 Task: nan
Action: Mouse moved to (761, 692)
Screenshot: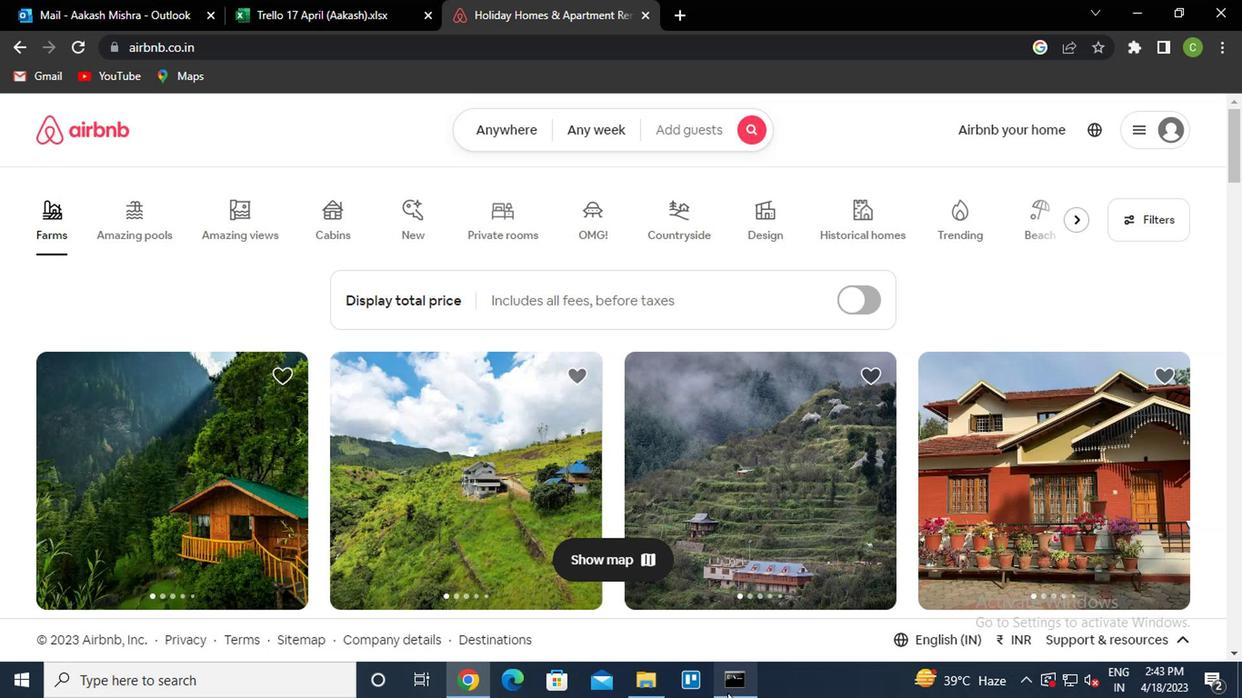 
Action: Mouse scrolled (761, 693) with delta (0, 1)
Screenshot: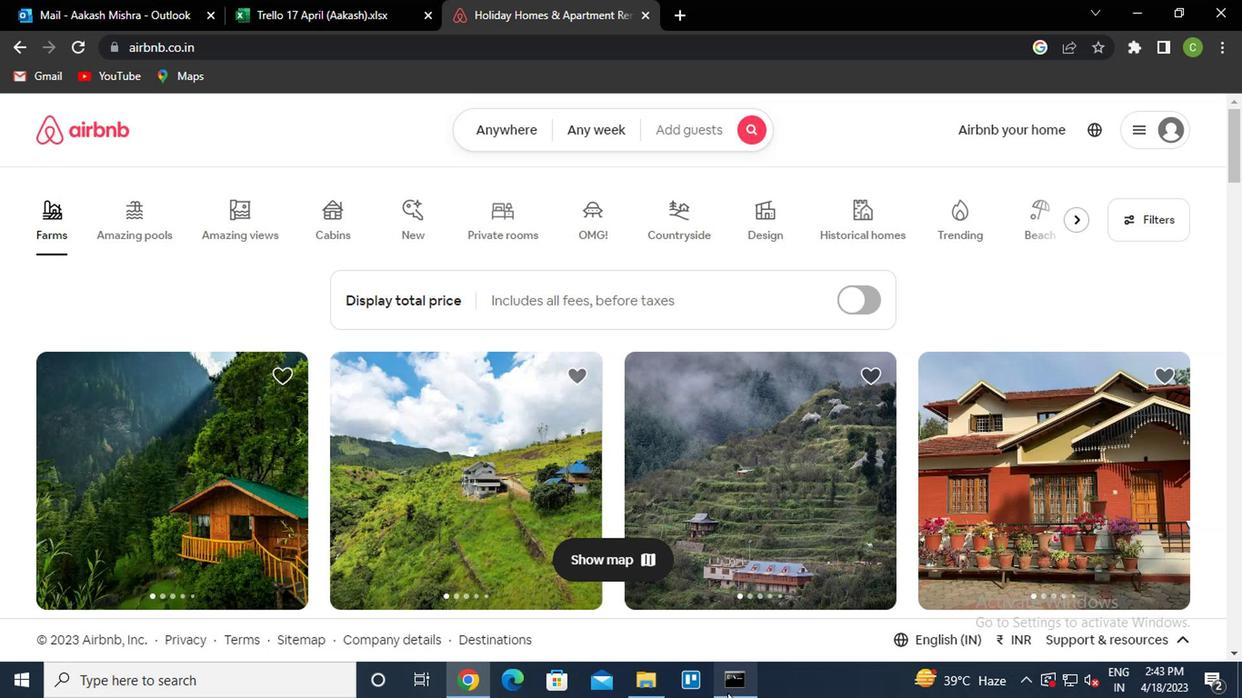 
Action: Mouse moved to (508, 140)
Screenshot: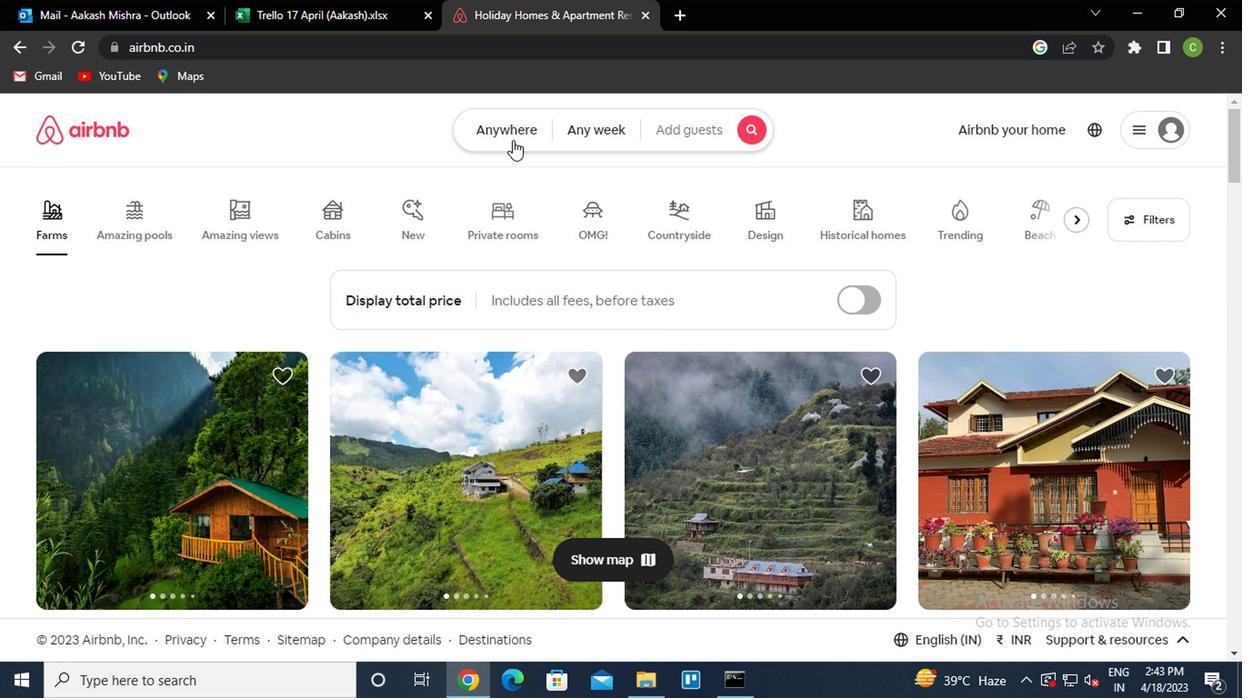 
Action: Mouse pressed left at (508, 140)
Screenshot: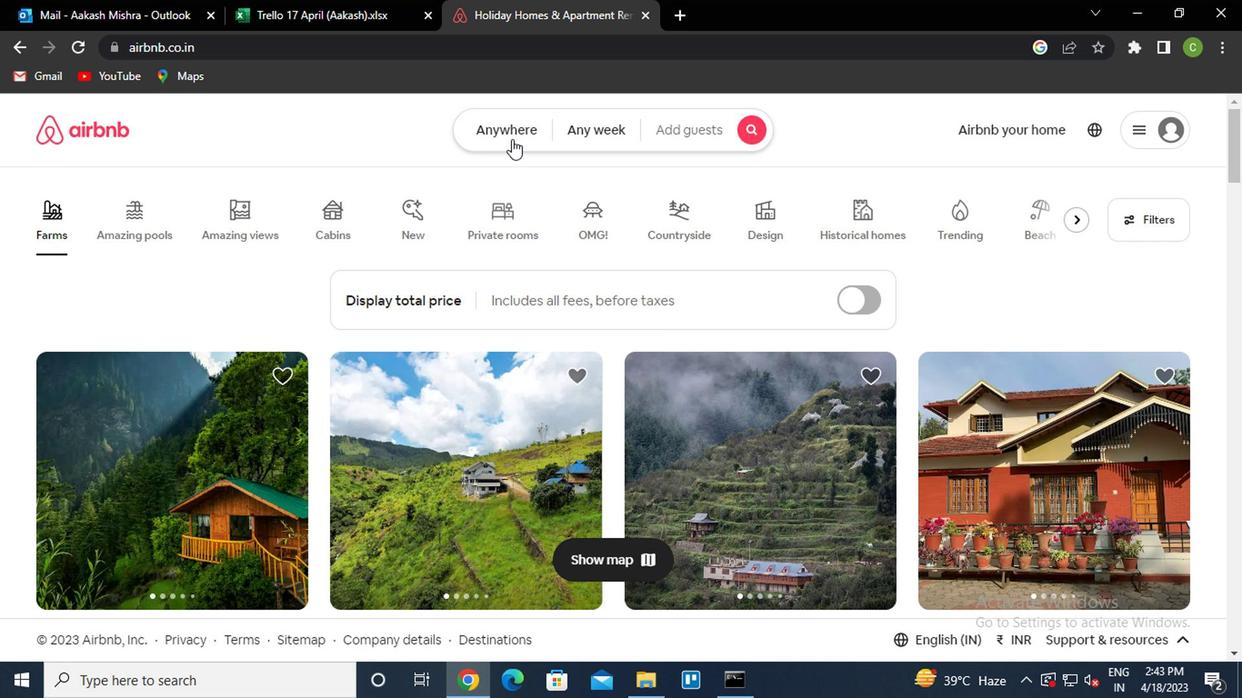 
Action: Mouse moved to (432, 209)
Screenshot: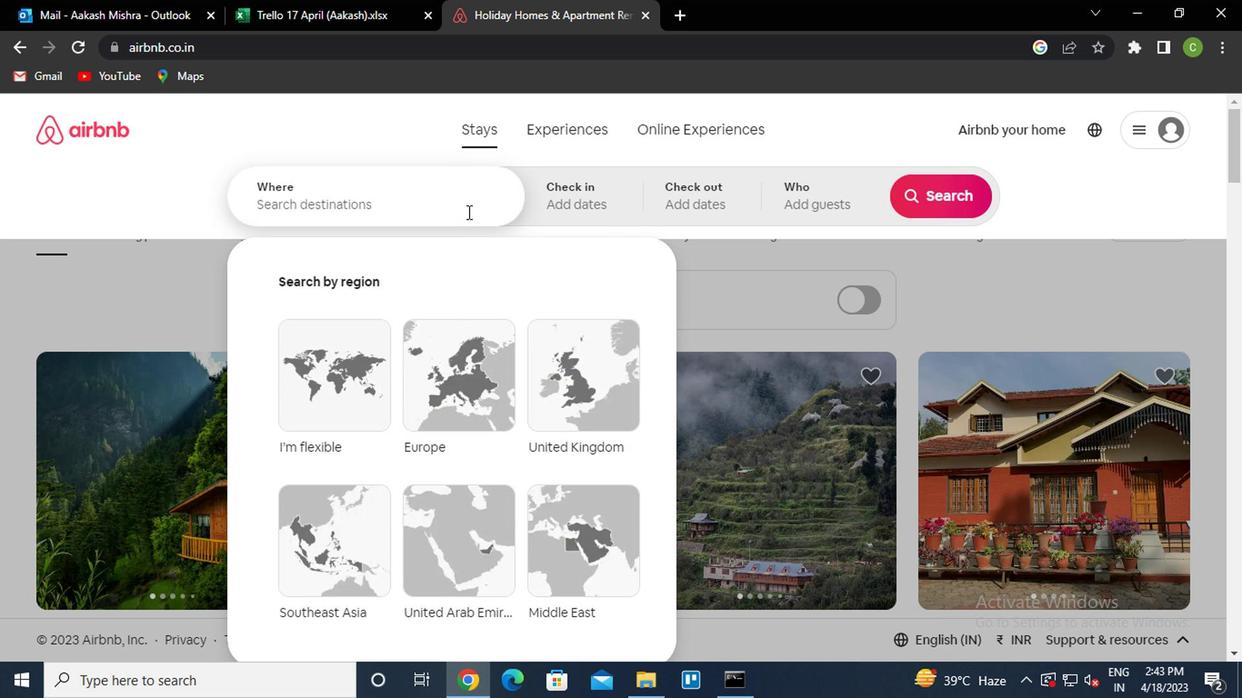 
Action: Mouse pressed left at (432, 209)
Screenshot: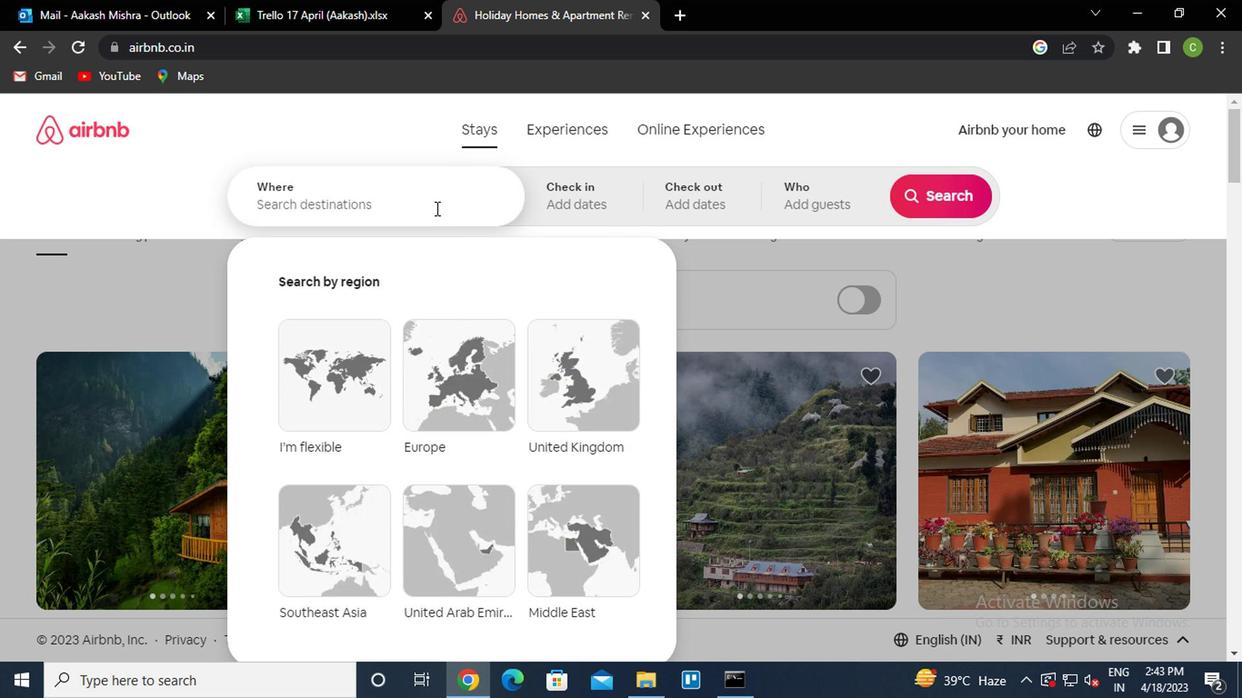 
Action: Key pressed j<Key.caps_lock>aboatao<Key.space>brazil<Key.down><Key.enter>
Screenshot: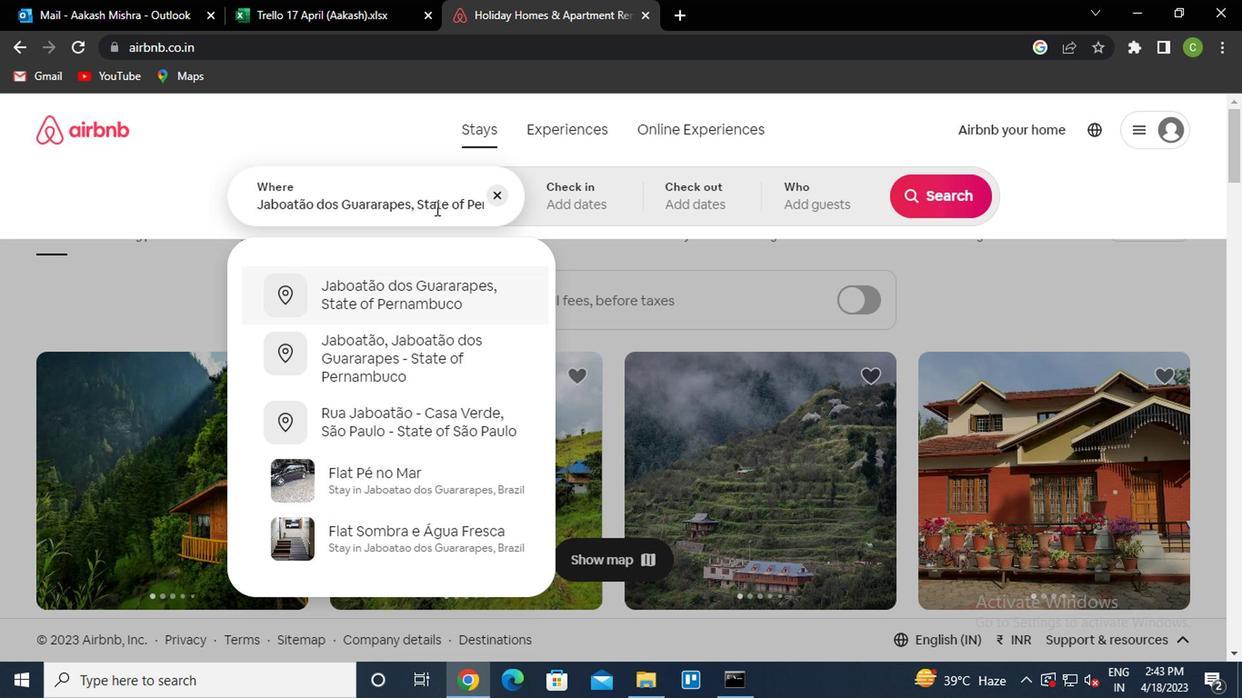 
Action: Mouse moved to (935, 332)
Screenshot: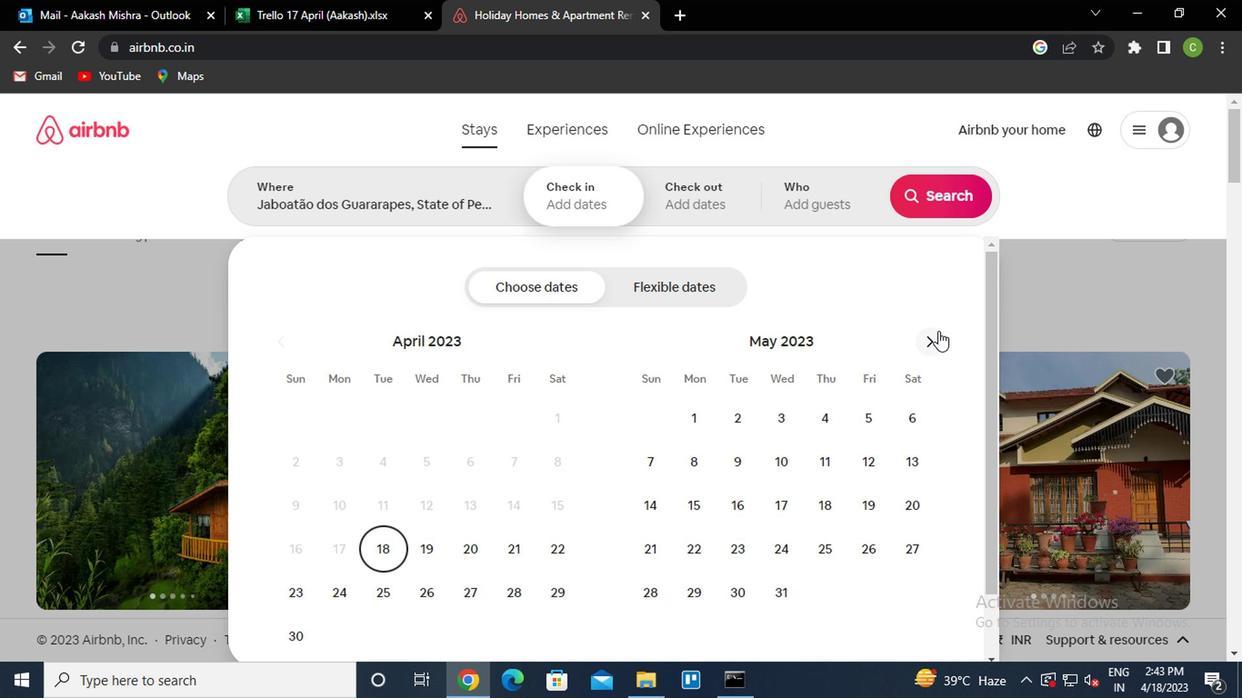 
Action: Mouse pressed left at (935, 332)
Screenshot: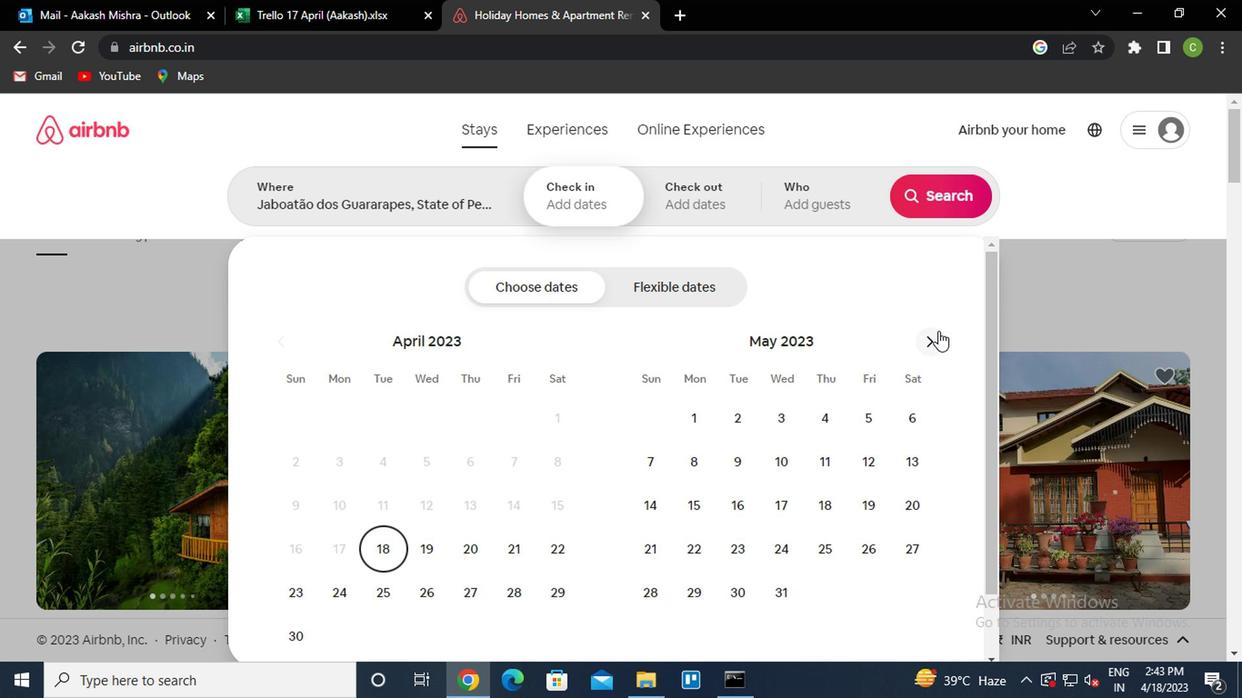 
Action: Mouse moved to (823, 453)
Screenshot: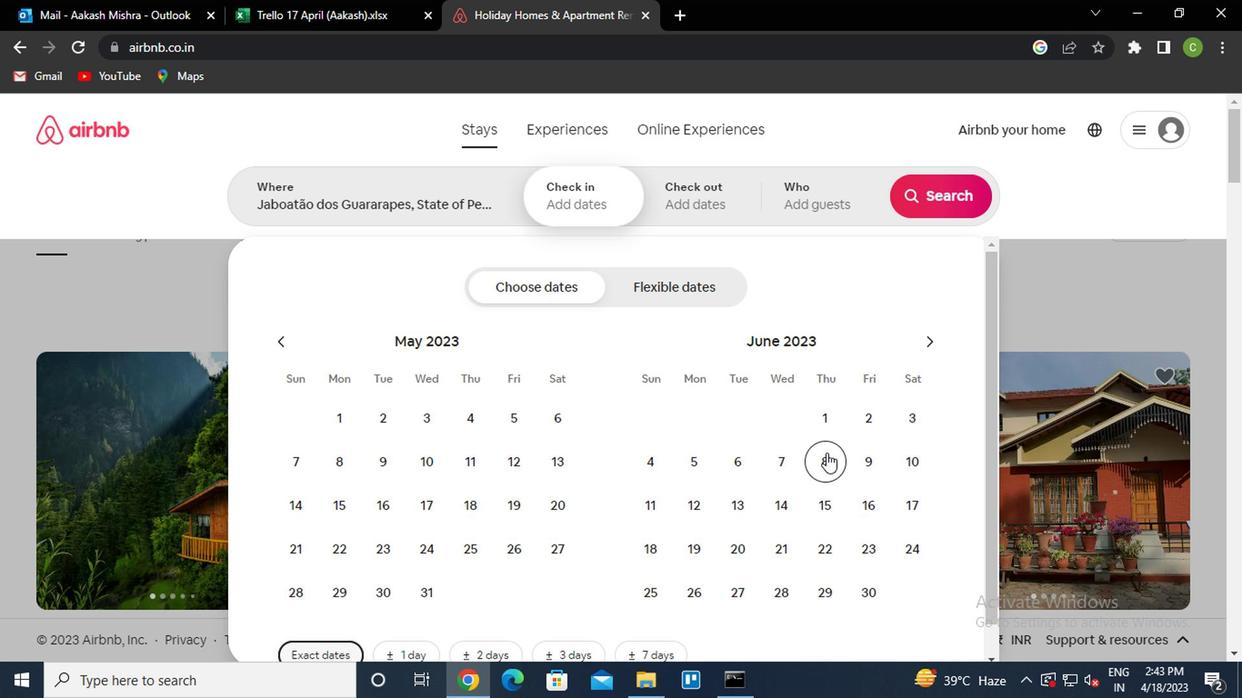 
Action: Mouse pressed left at (823, 453)
Screenshot: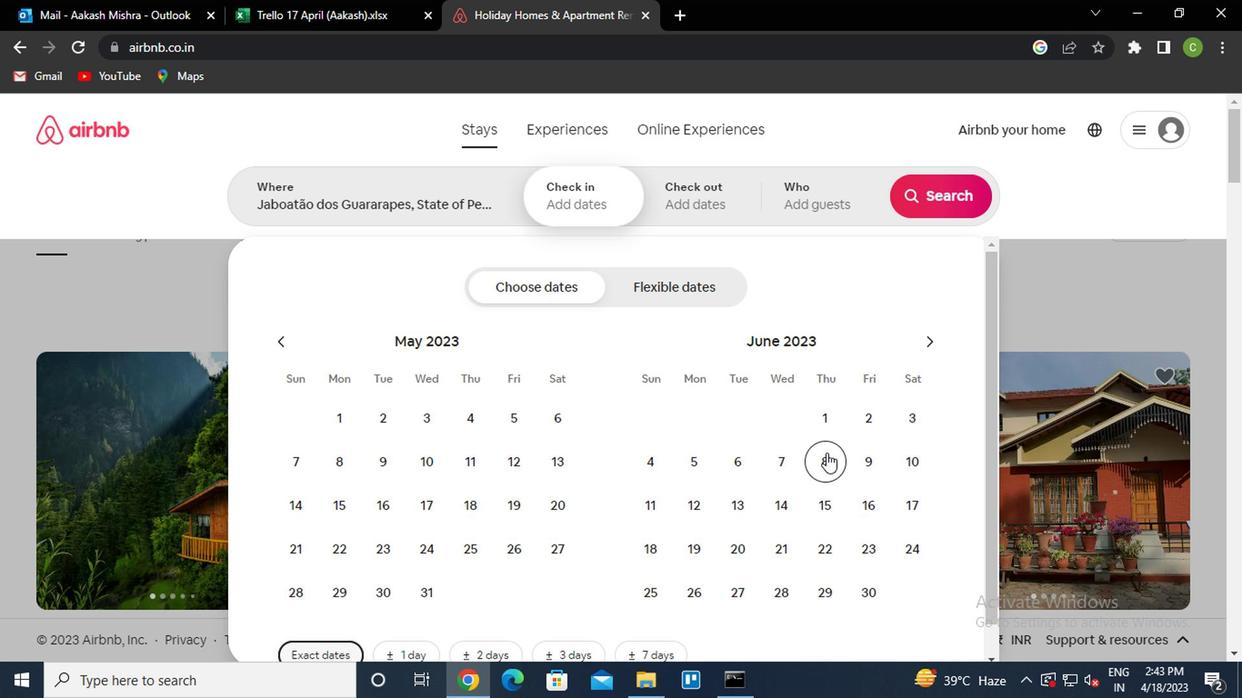 
Action: Mouse moved to (700, 540)
Screenshot: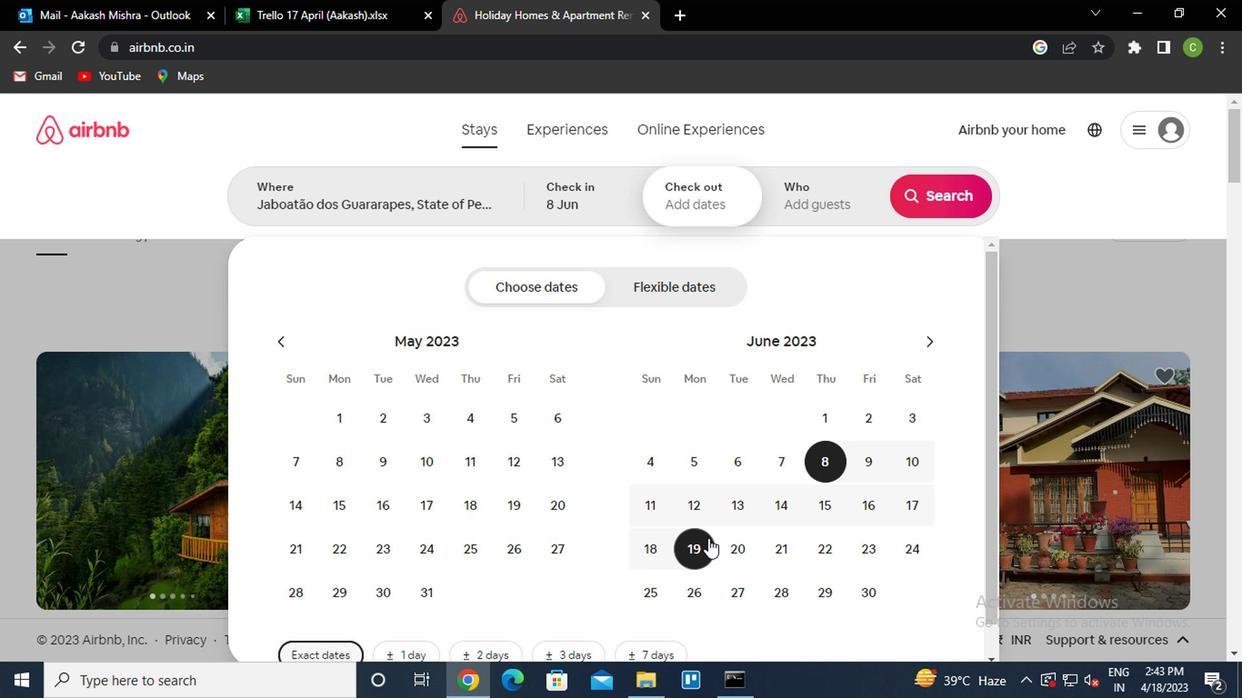 
Action: Mouse pressed left at (700, 540)
Screenshot: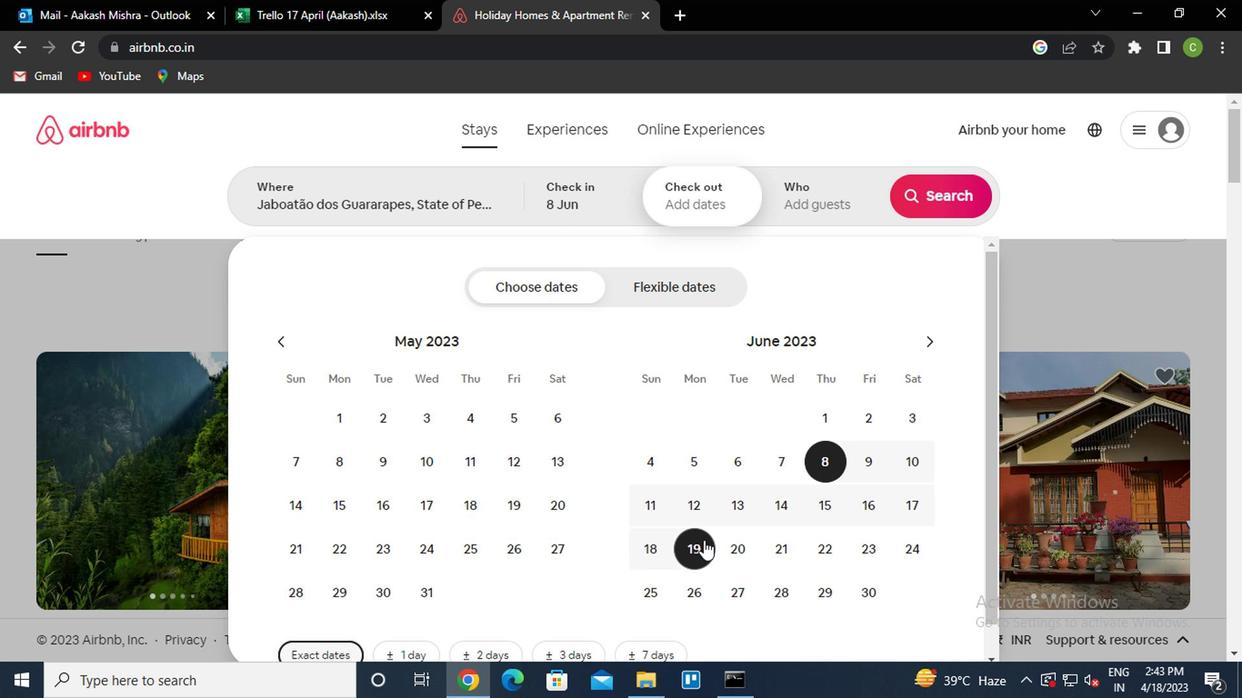 
Action: Mouse moved to (770, 450)
Screenshot: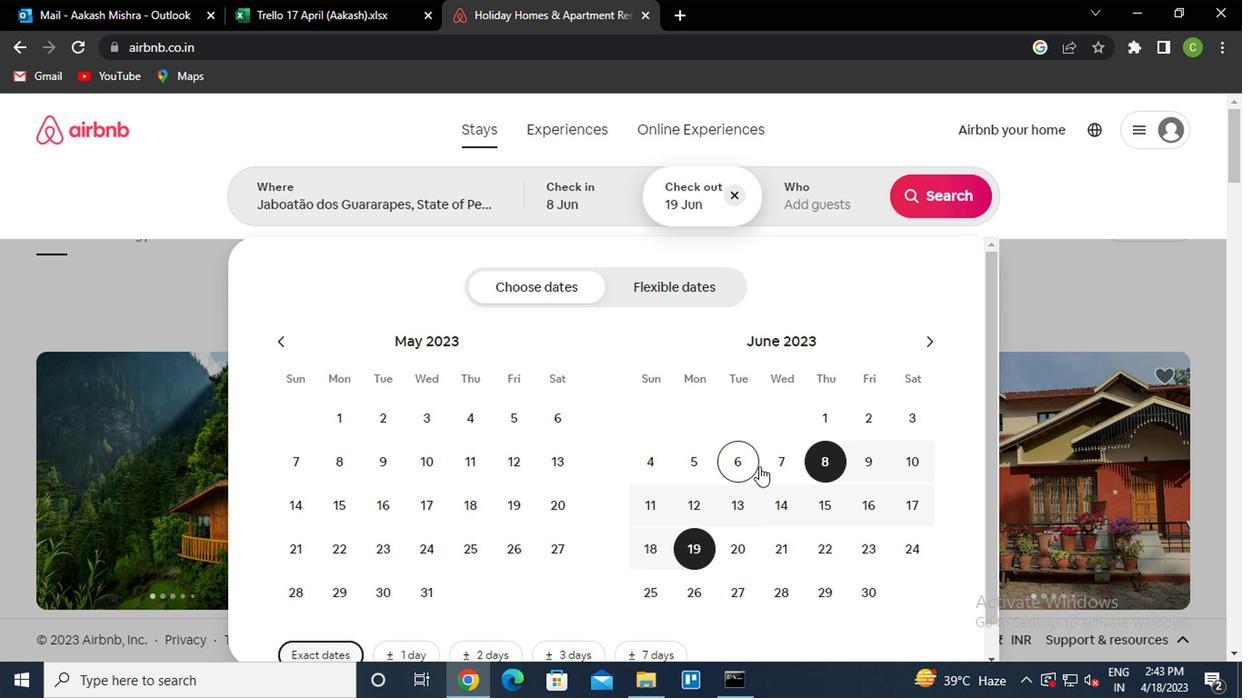 
Action: Mouse scrolled (770, 449) with delta (0, 0)
Screenshot: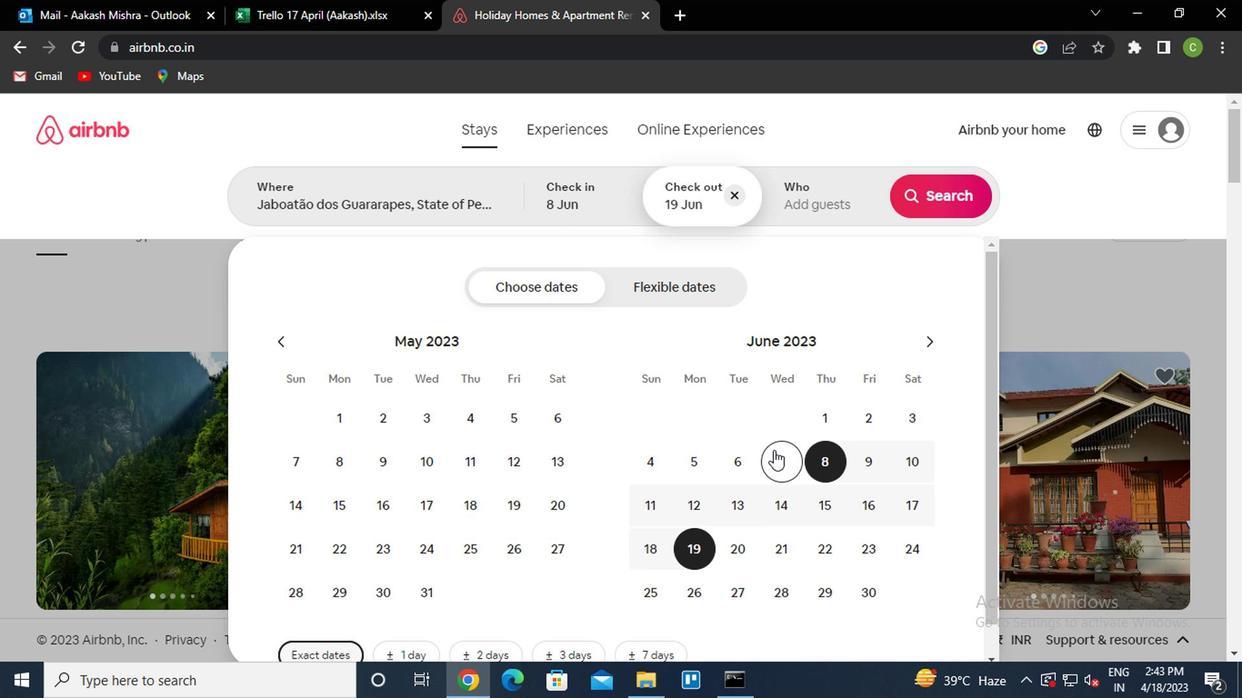 
Action: Mouse scrolled (770, 449) with delta (0, 0)
Screenshot: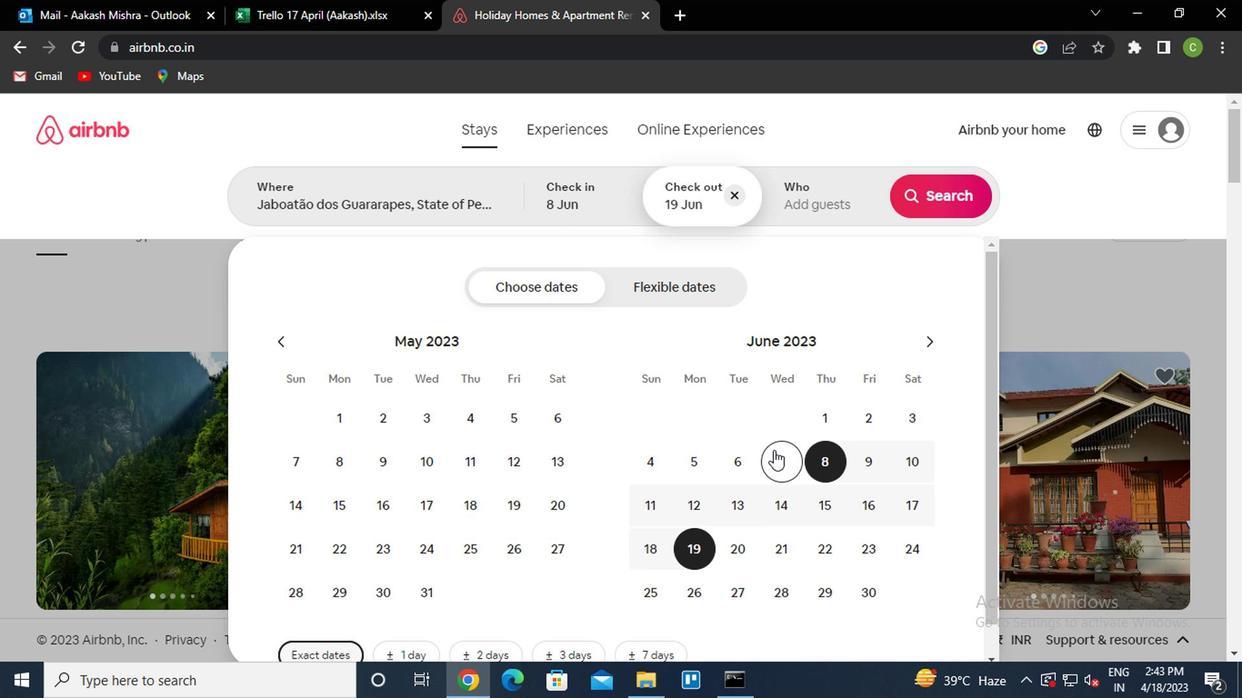
Action: Mouse scrolled (770, 449) with delta (0, 0)
Screenshot: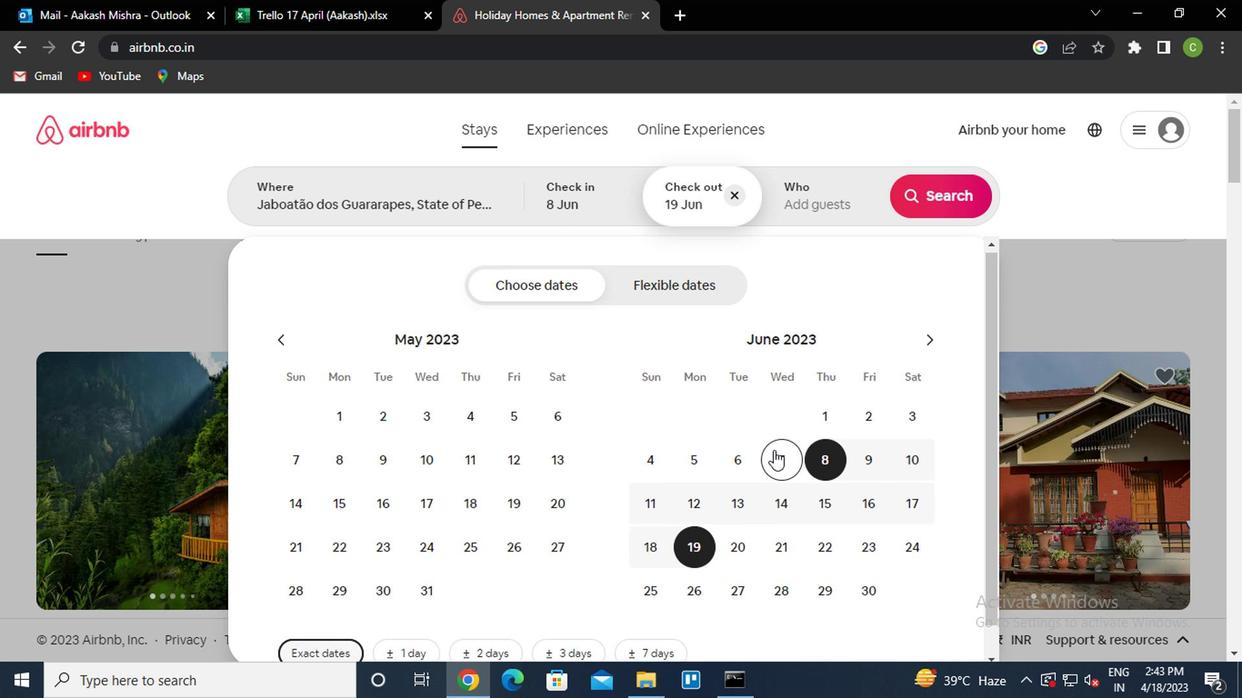 
Action: Mouse scrolled (770, 449) with delta (0, 0)
Screenshot: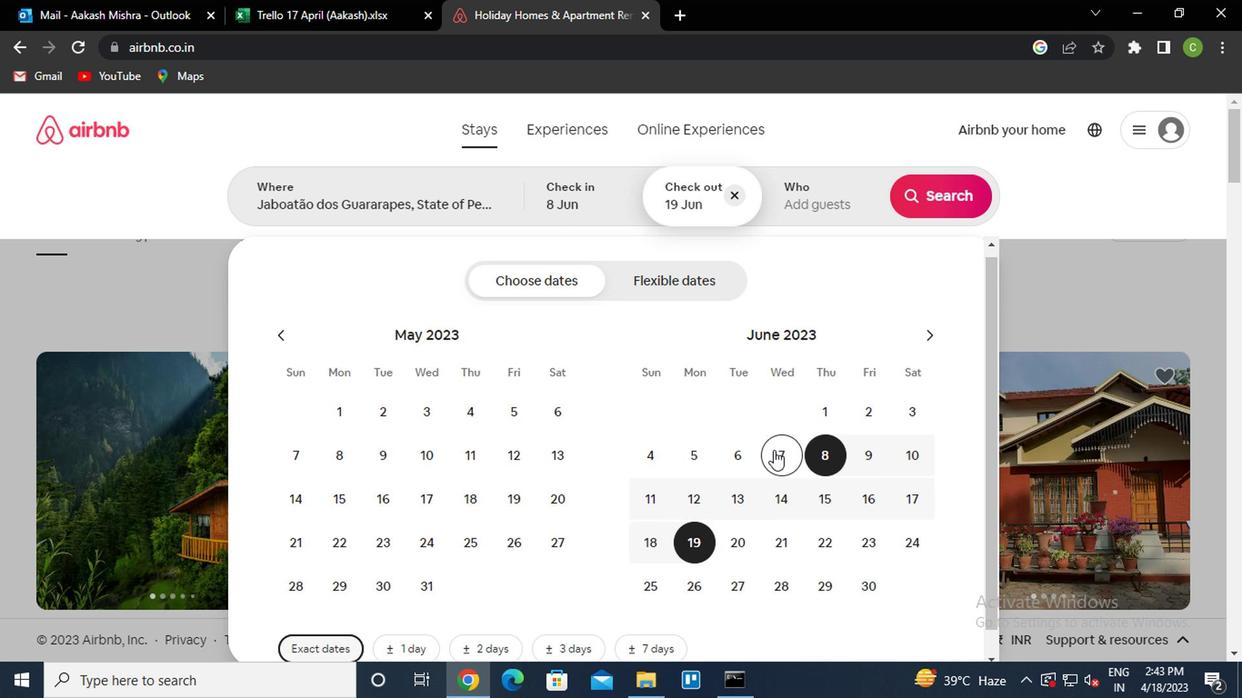 
Action: Mouse scrolled (770, 449) with delta (0, 0)
Screenshot: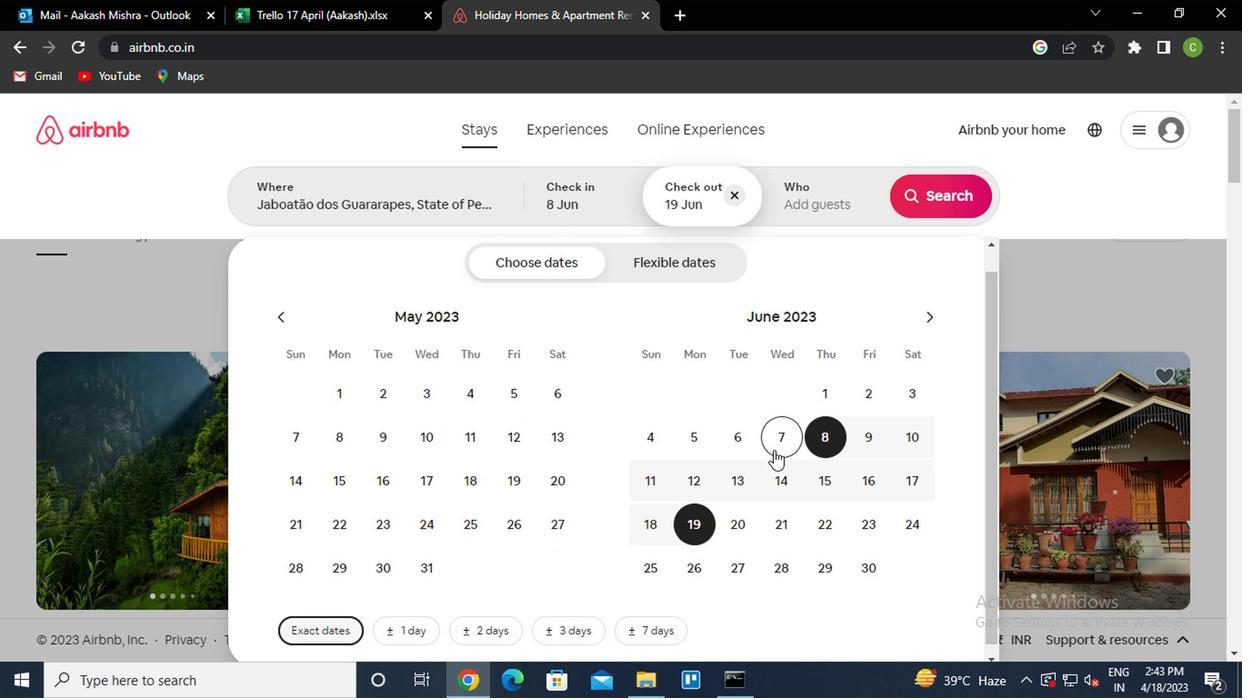 
Action: Mouse scrolled (770, 449) with delta (0, 0)
Screenshot: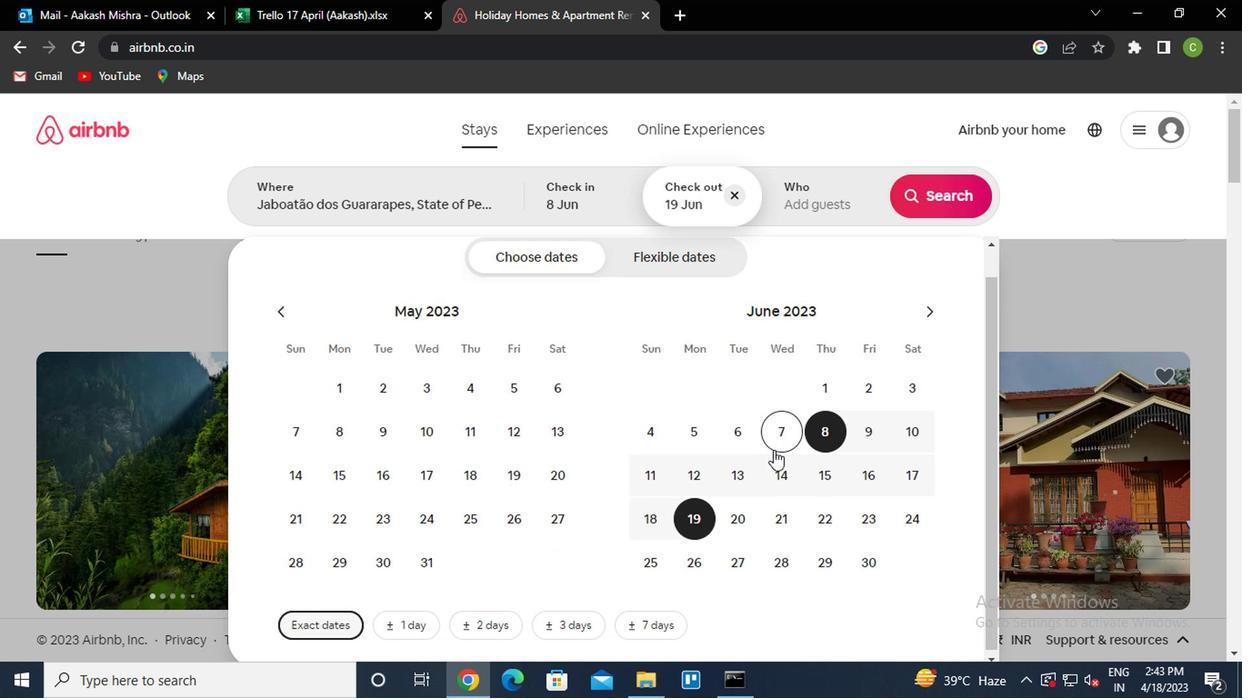 
Action: Mouse scrolled (770, 449) with delta (0, 0)
Screenshot: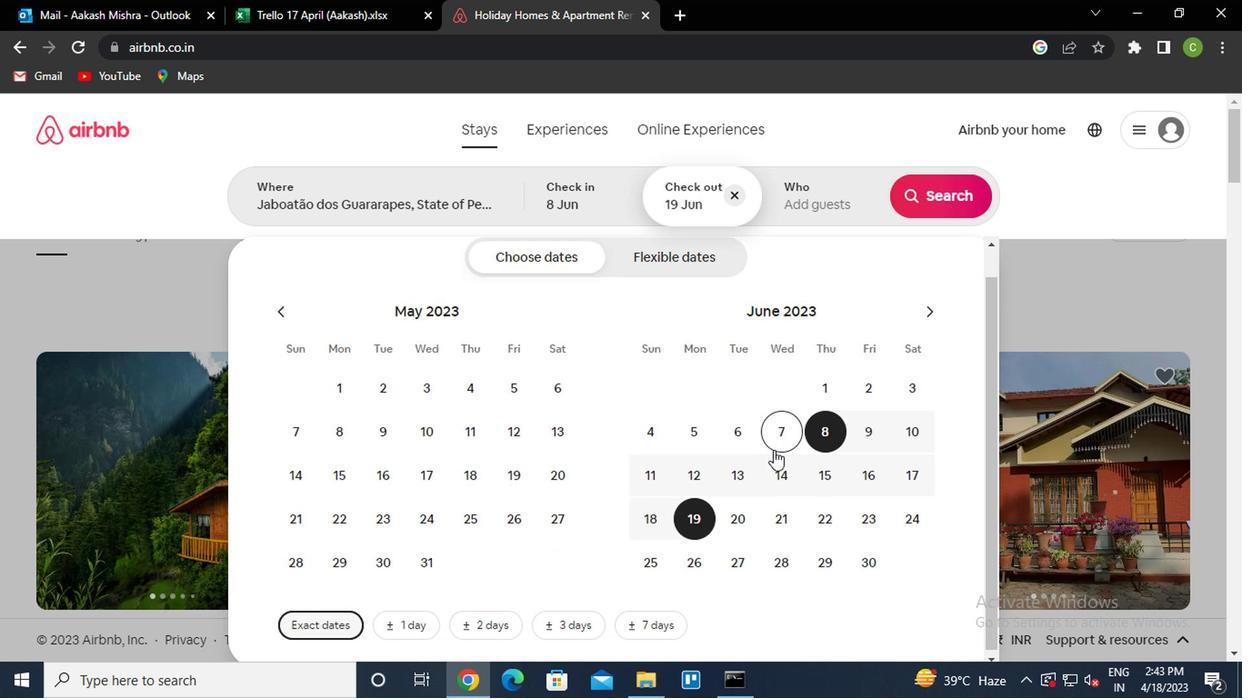 
Action: Mouse scrolled (770, 449) with delta (0, 0)
Screenshot: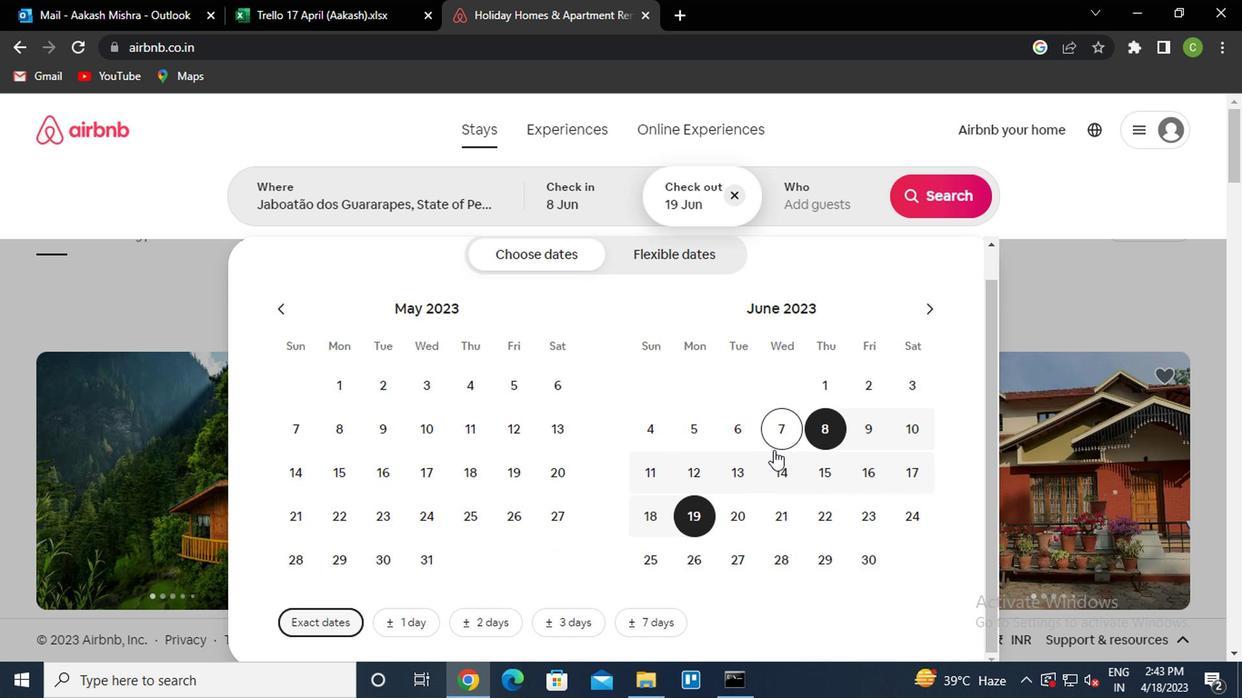 
Action: Mouse moved to (829, 396)
Screenshot: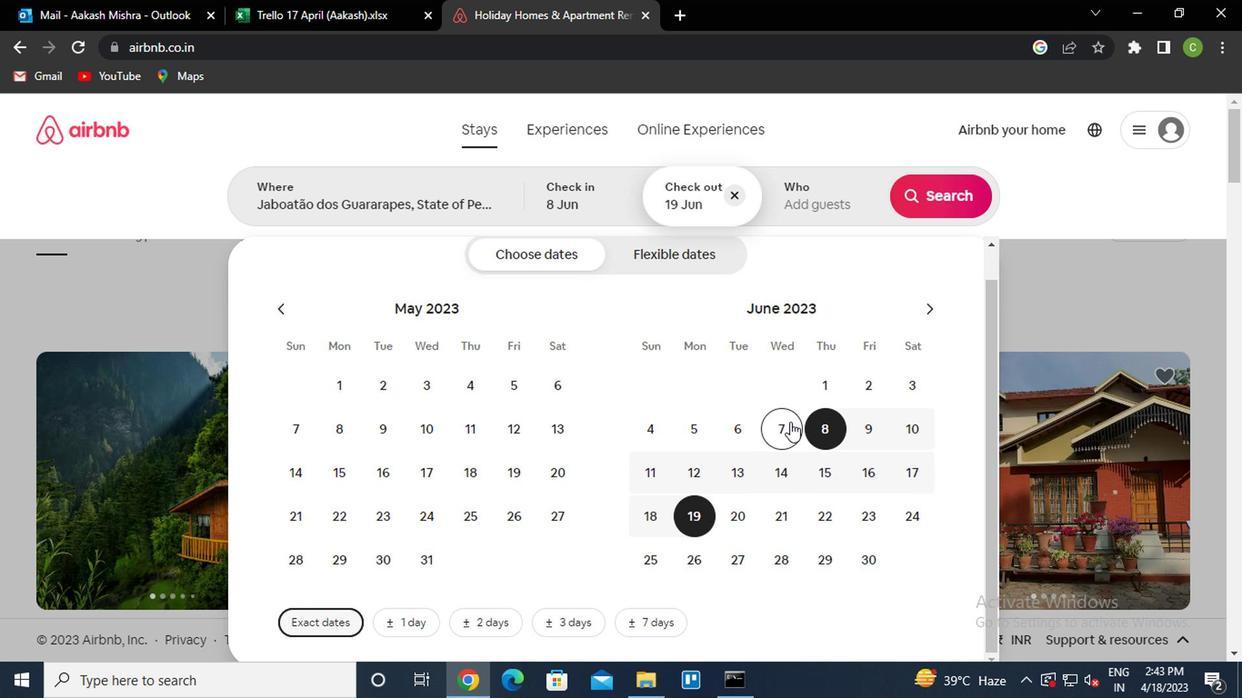 
Action: Mouse scrolled (829, 396) with delta (0, 0)
Screenshot: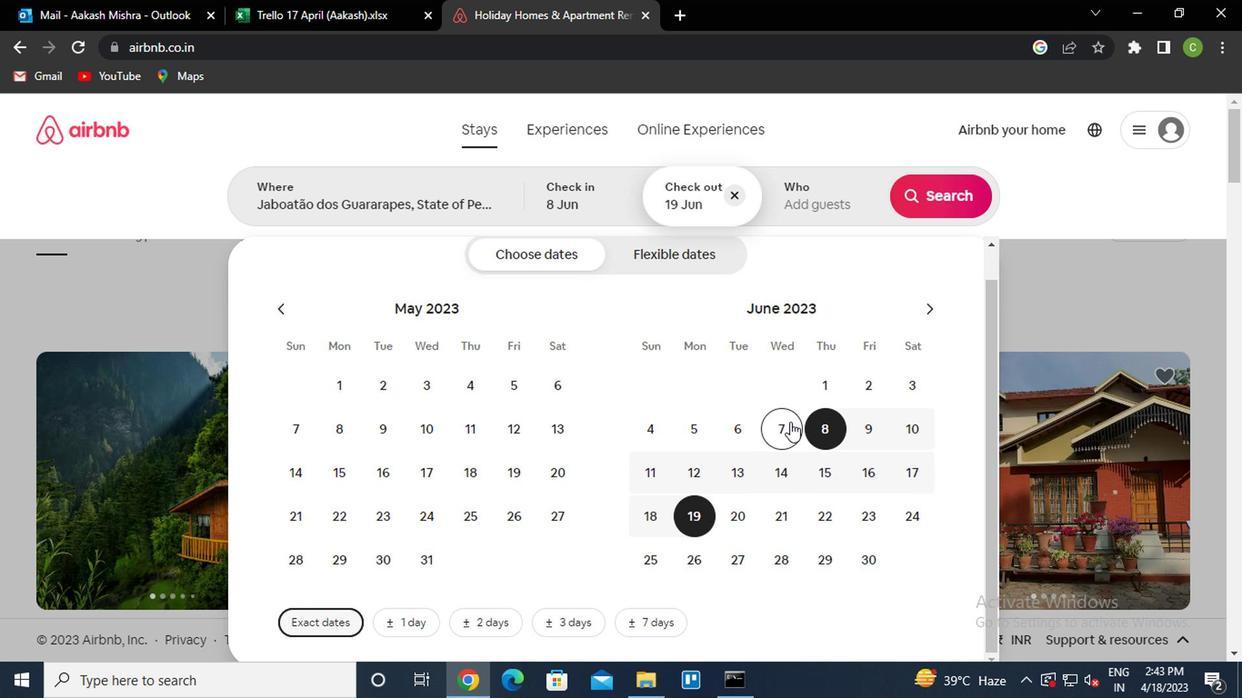 
Action: Mouse scrolled (829, 396) with delta (0, 0)
Screenshot: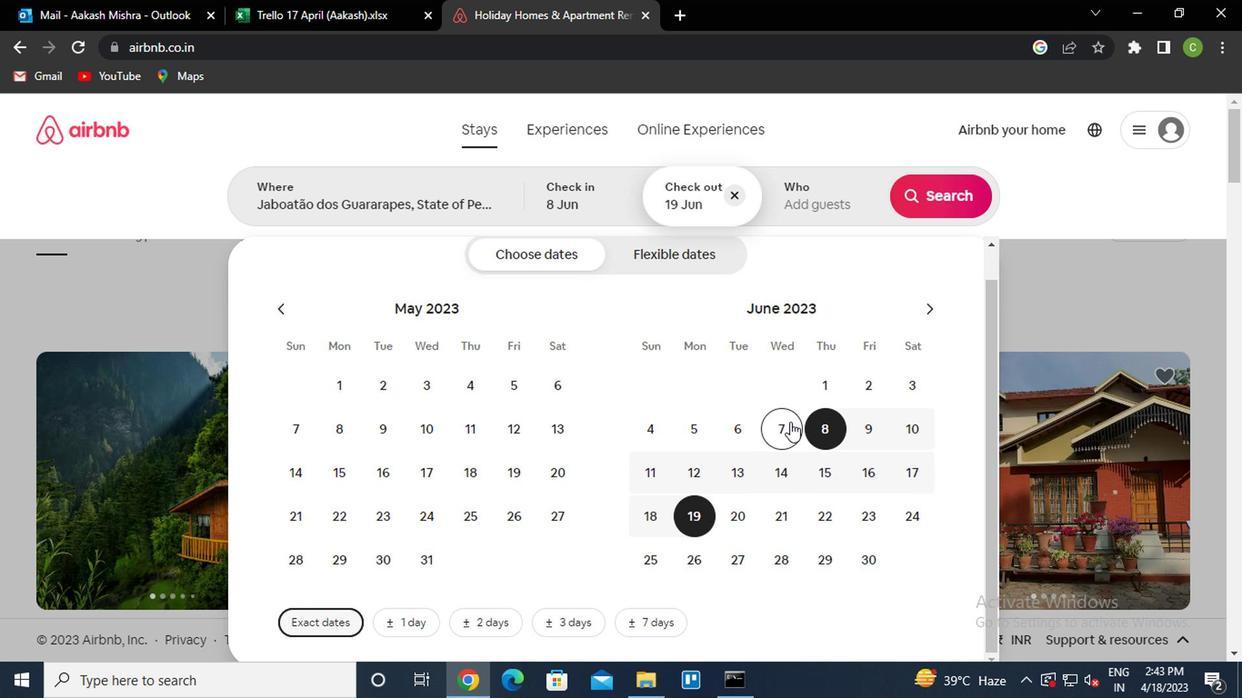 
Action: Mouse moved to (830, 396)
Screenshot: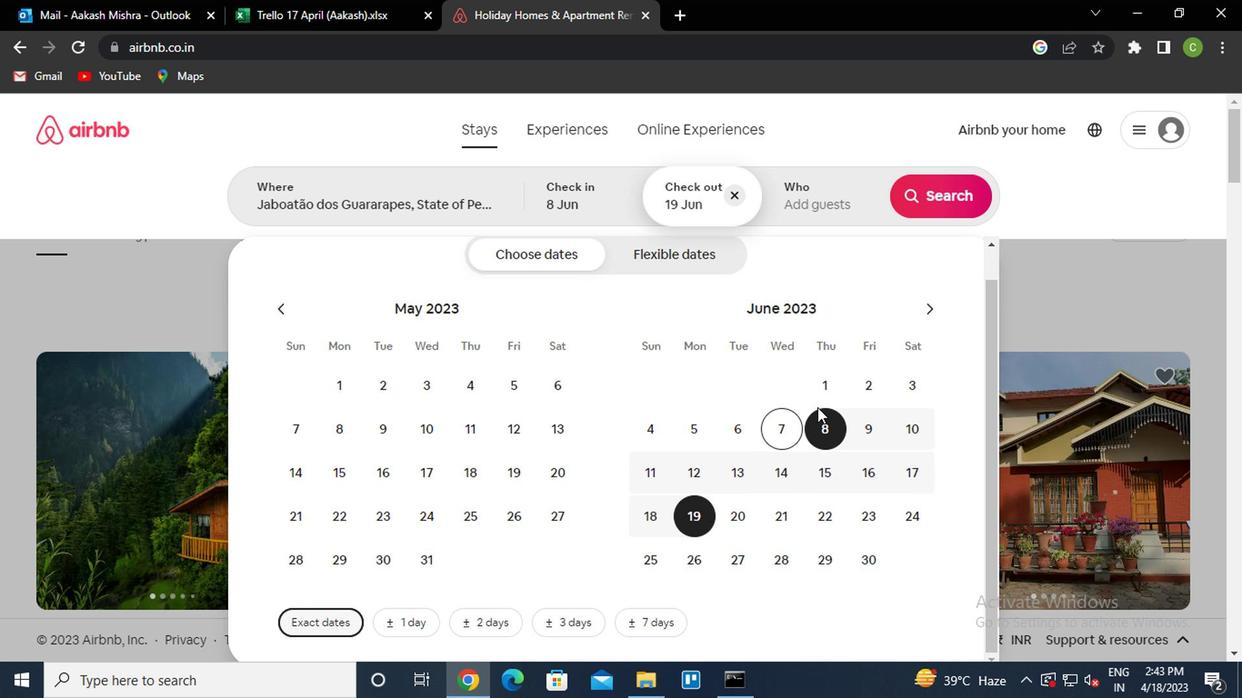 
Action: Mouse scrolled (830, 396) with delta (0, 0)
Screenshot: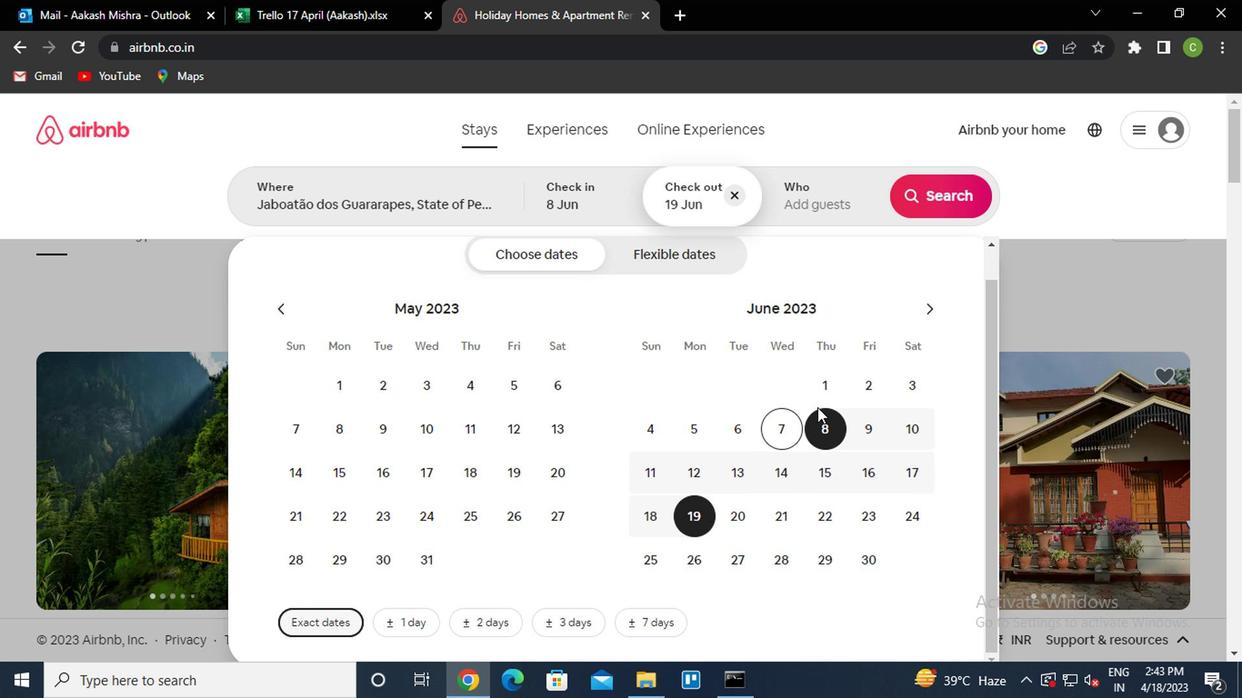 
Action: Mouse scrolled (830, 396) with delta (0, 0)
Screenshot: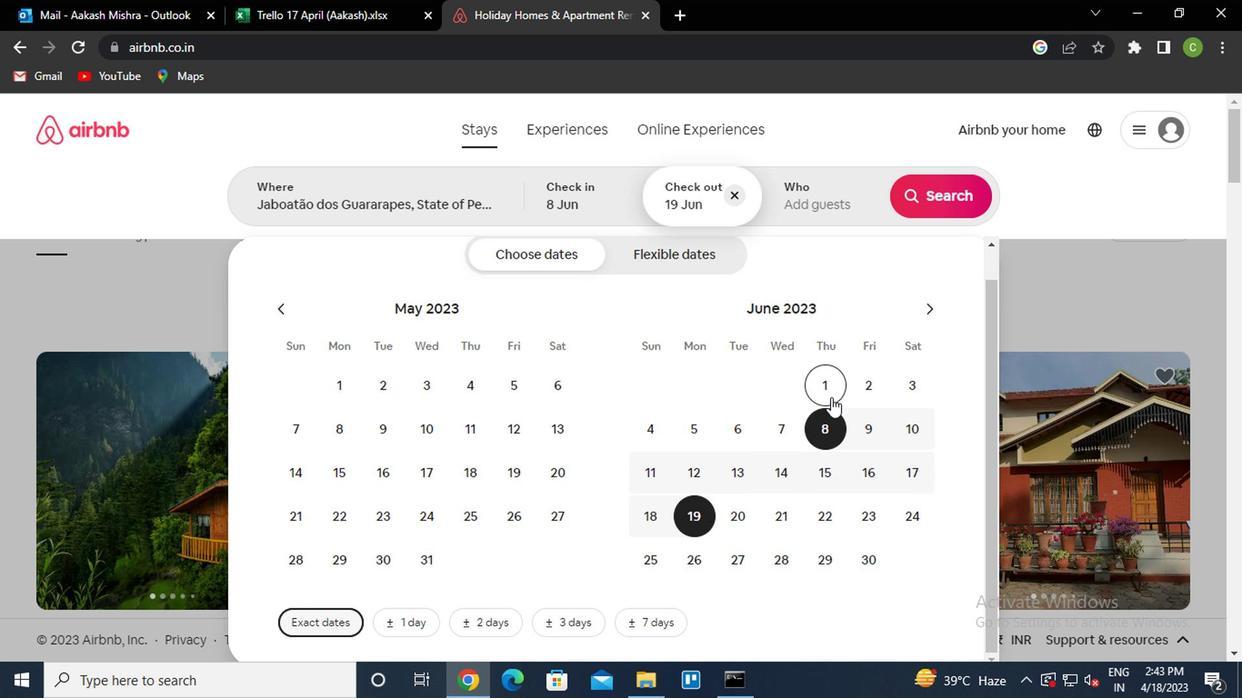 
Action: Mouse moved to (830, 396)
Screenshot: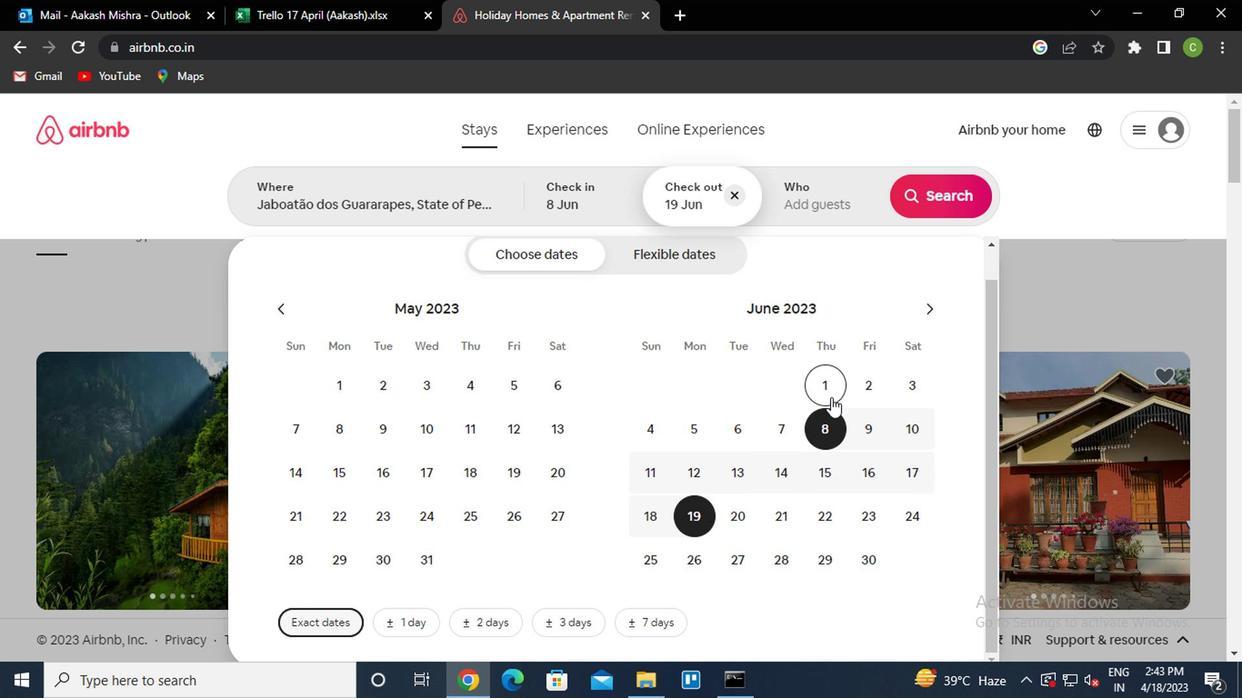 
Action: Mouse scrolled (830, 396) with delta (0, 0)
Screenshot: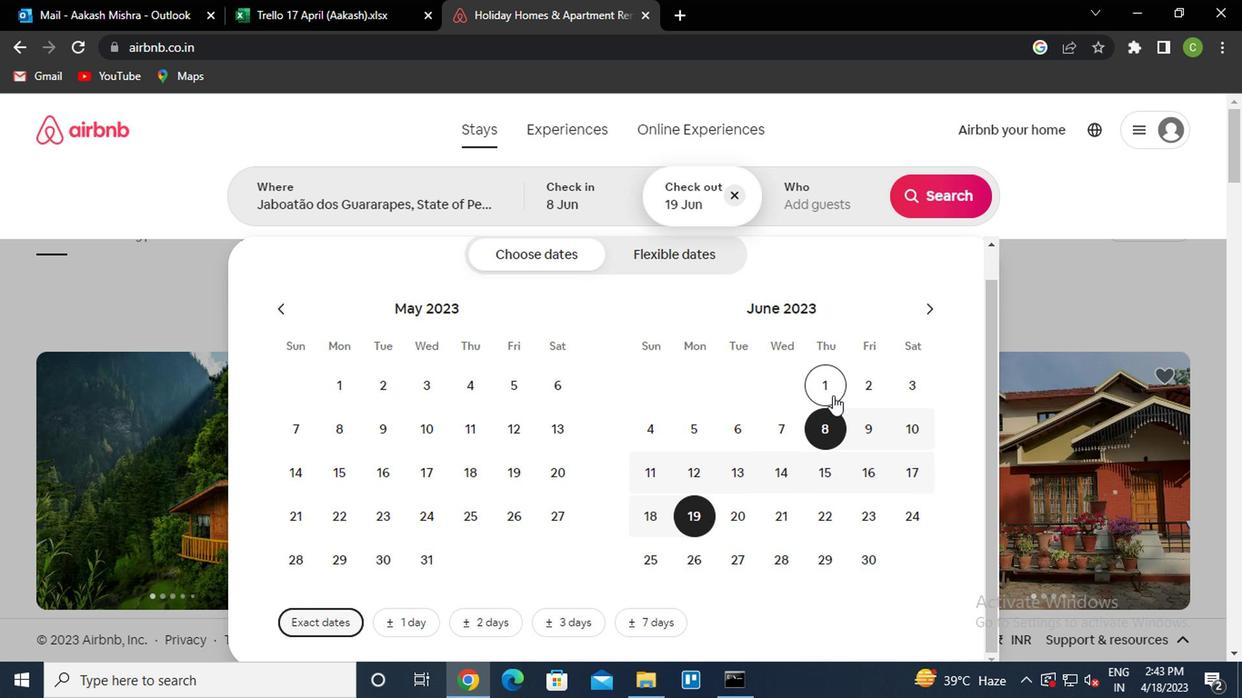 
Action: Mouse moved to (1018, 293)
Screenshot: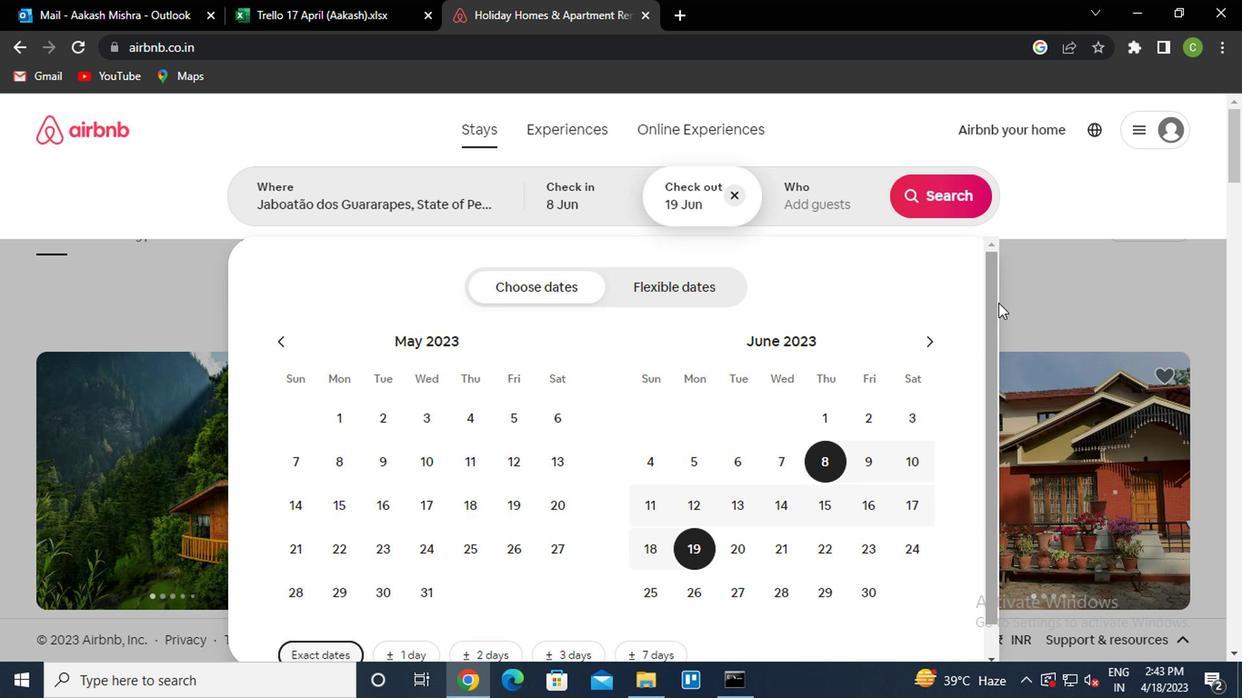 
Action: Mouse pressed left at (1018, 293)
Screenshot: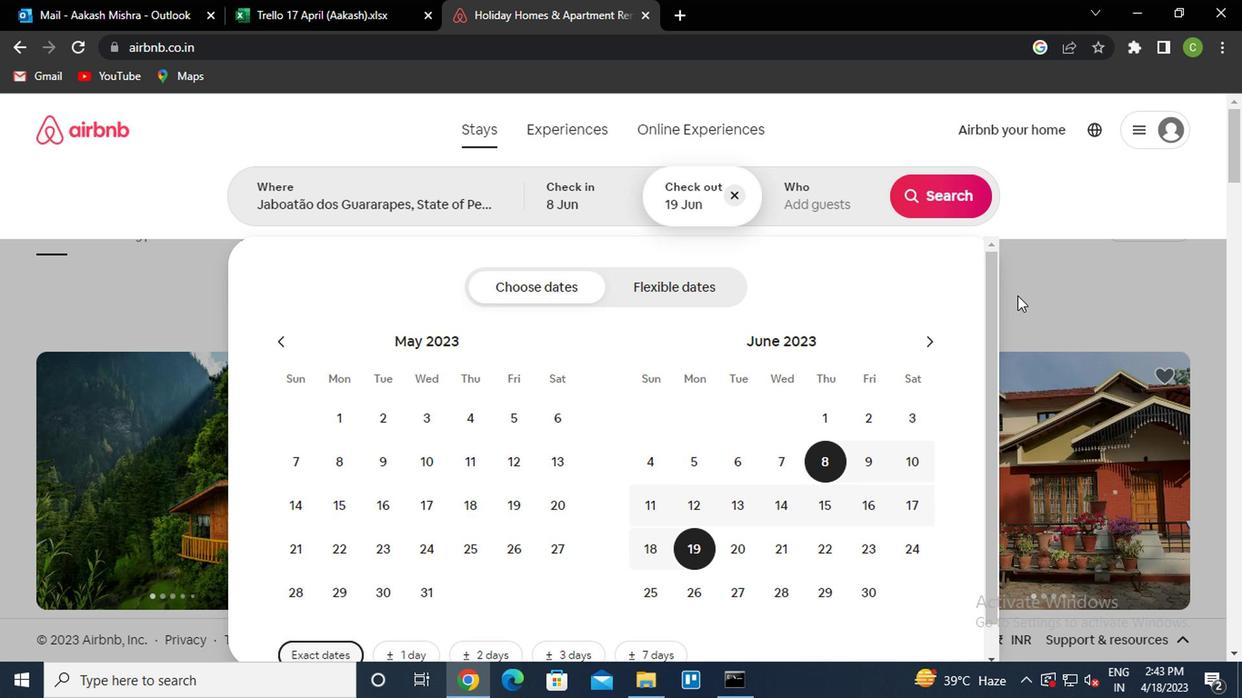 
Action: Mouse moved to (710, 134)
Screenshot: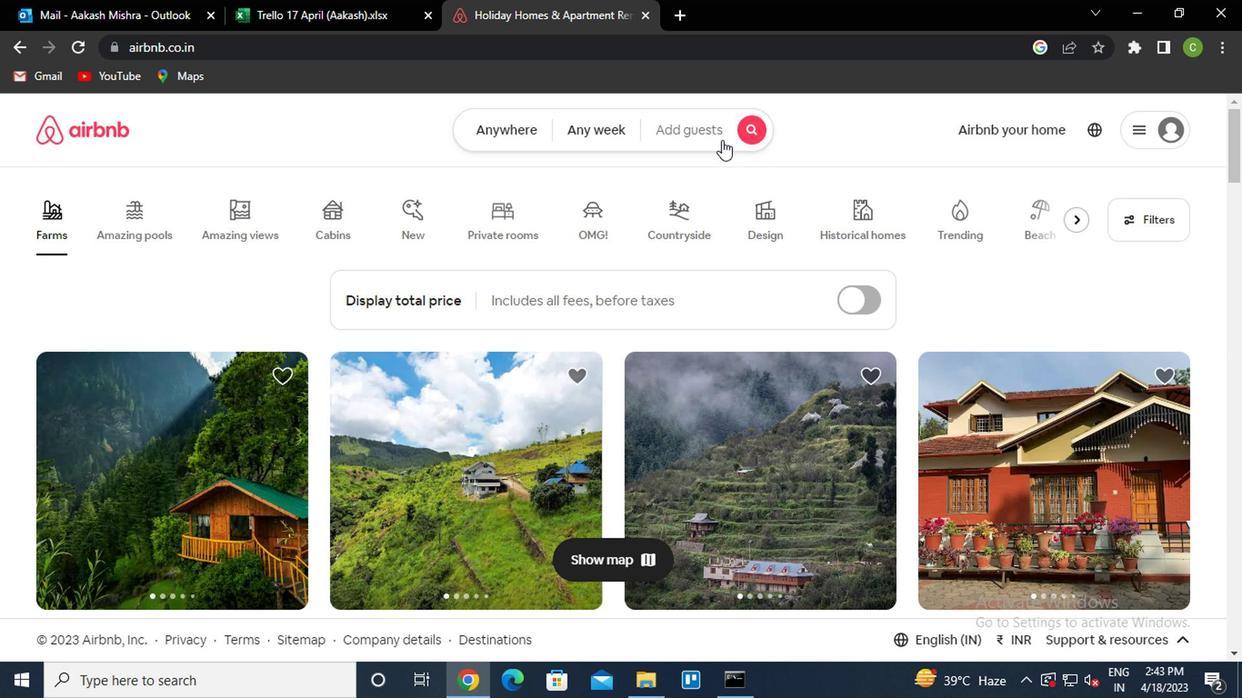 
Action: Mouse pressed left at (710, 134)
Screenshot: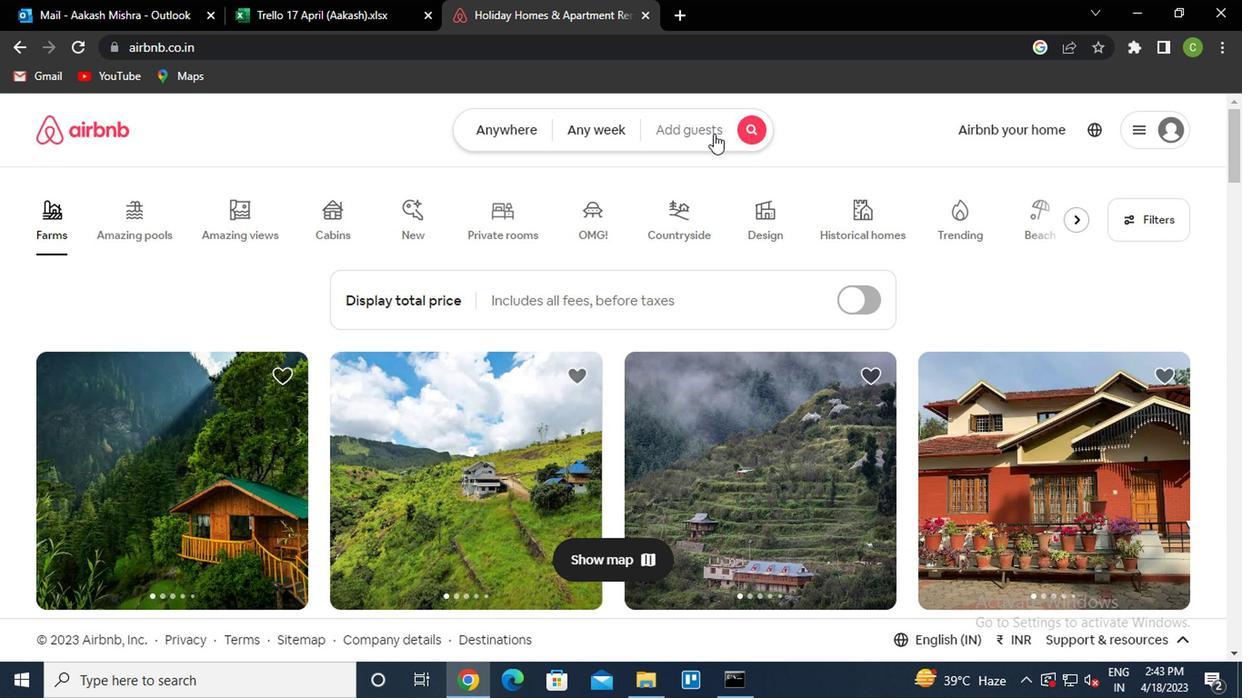 
Action: Mouse moved to (854, 196)
Screenshot: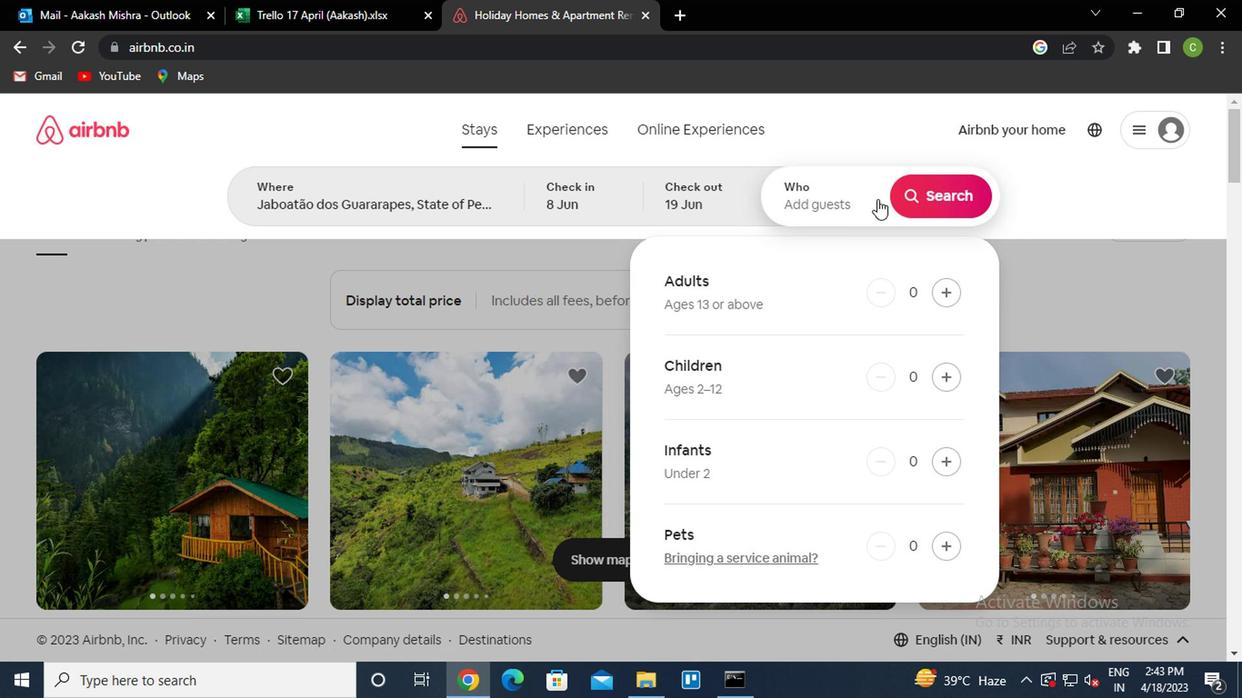 
Action: Mouse pressed left at (854, 196)
Screenshot: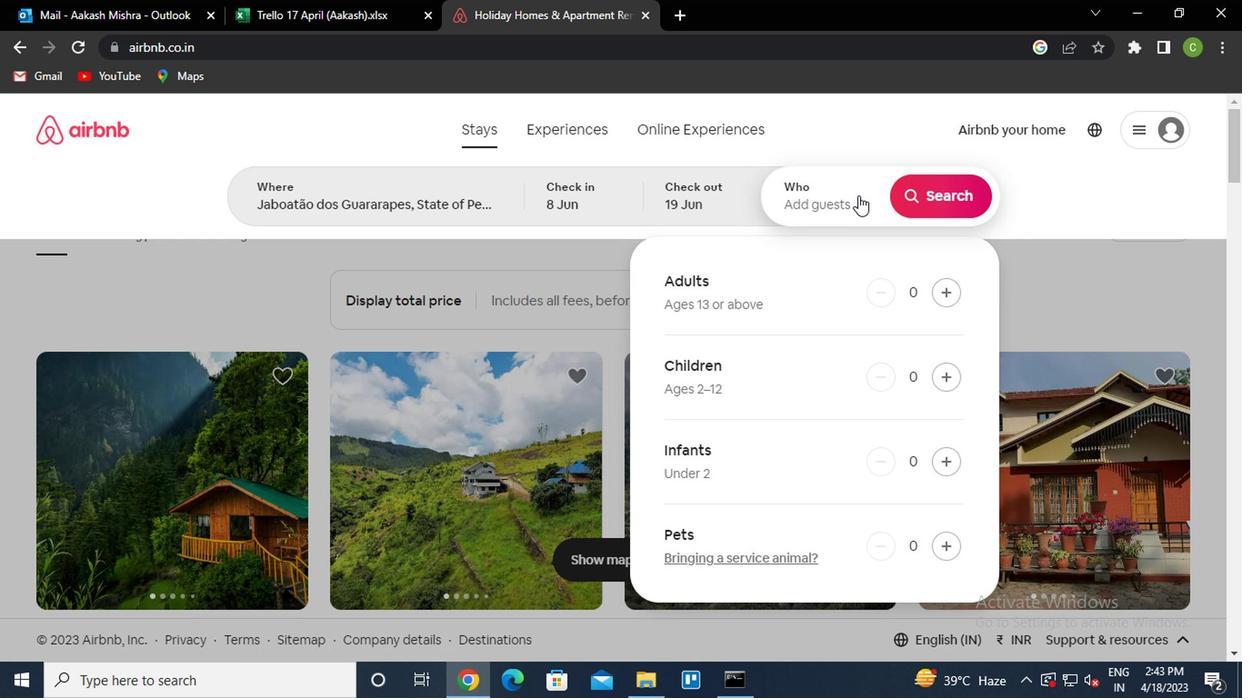
Action: Mouse moved to (813, 177)
Screenshot: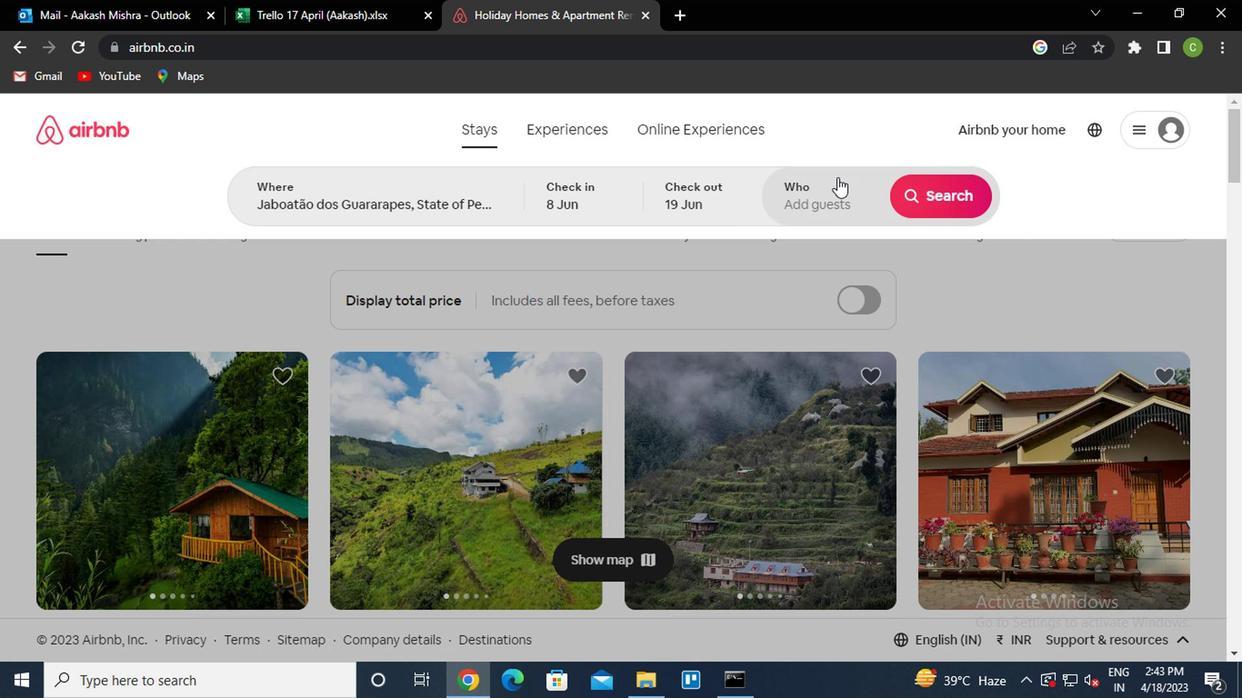 
Action: Mouse pressed left at (813, 177)
Screenshot: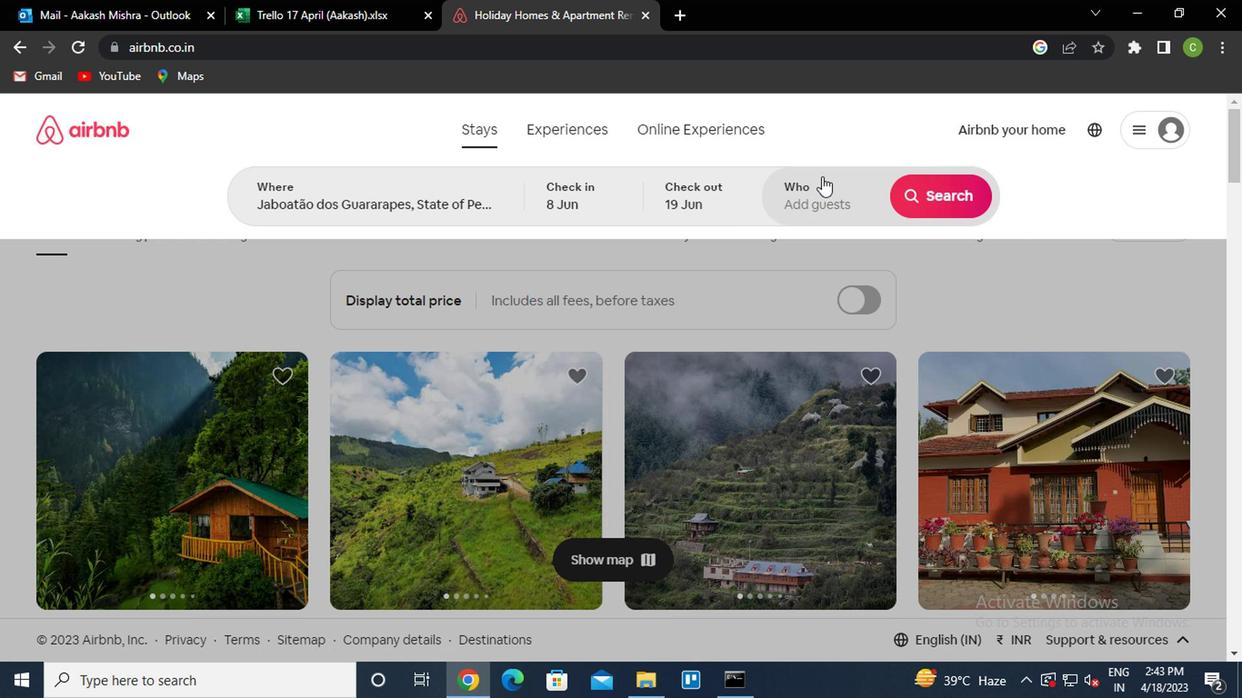 
Action: Mouse moved to (934, 285)
Screenshot: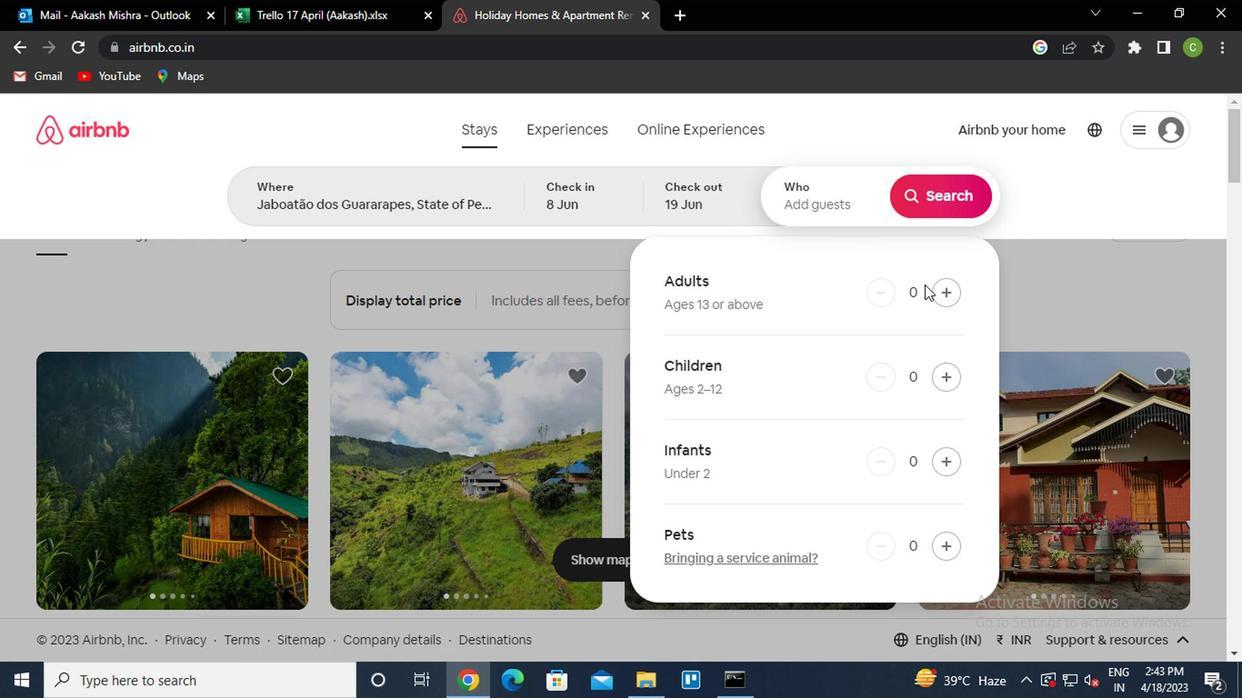 
Action: Mouse pressed left at (934, 285)
Screenshot: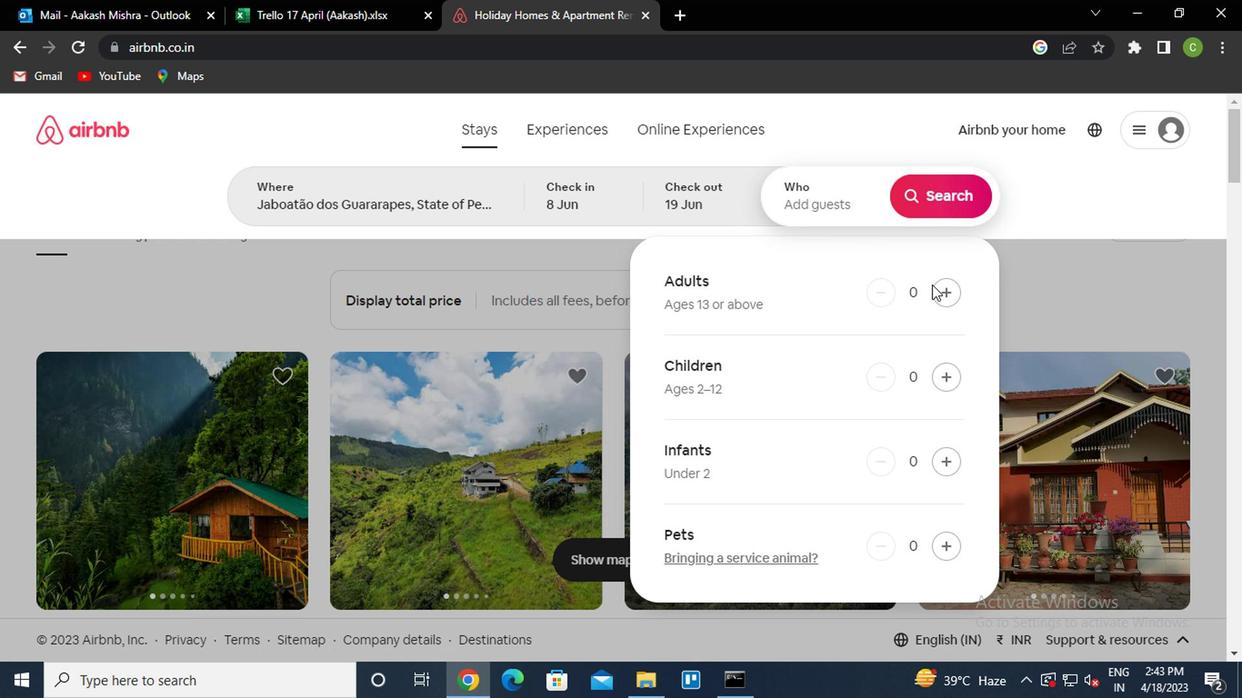 
Action: Mouse pressed left at (934, 285)
Screenshot: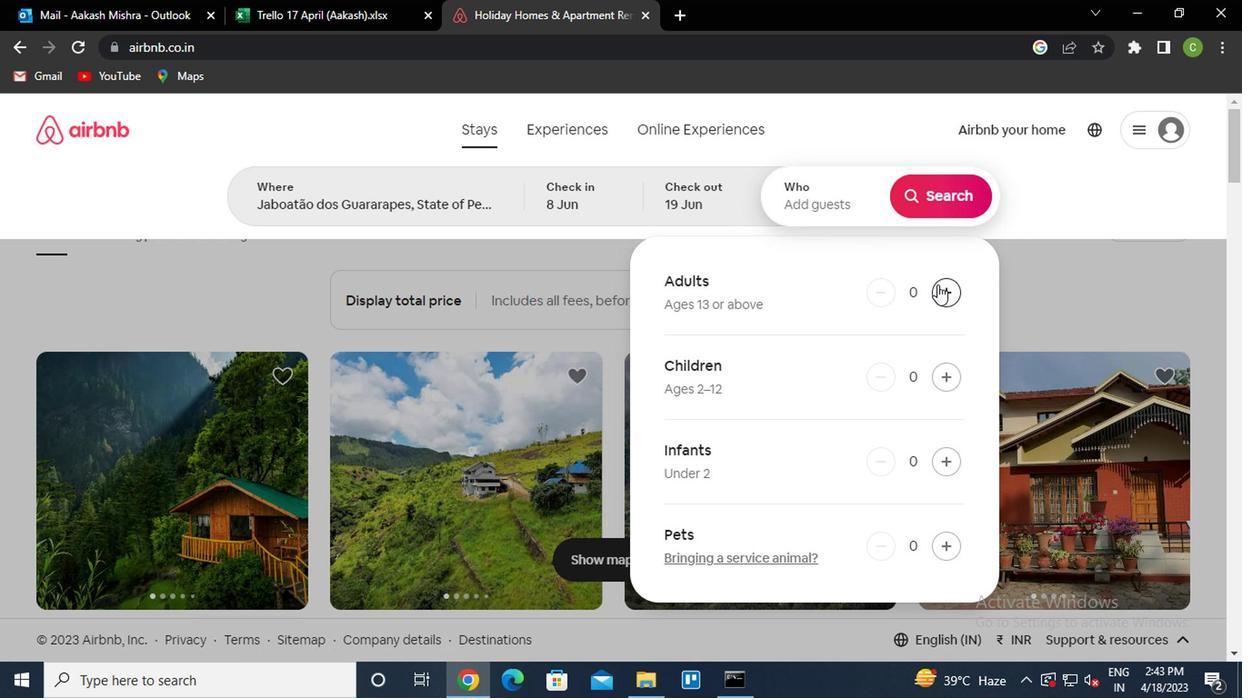 
Action: Mouse moved to (1060, 310)
Screenshot: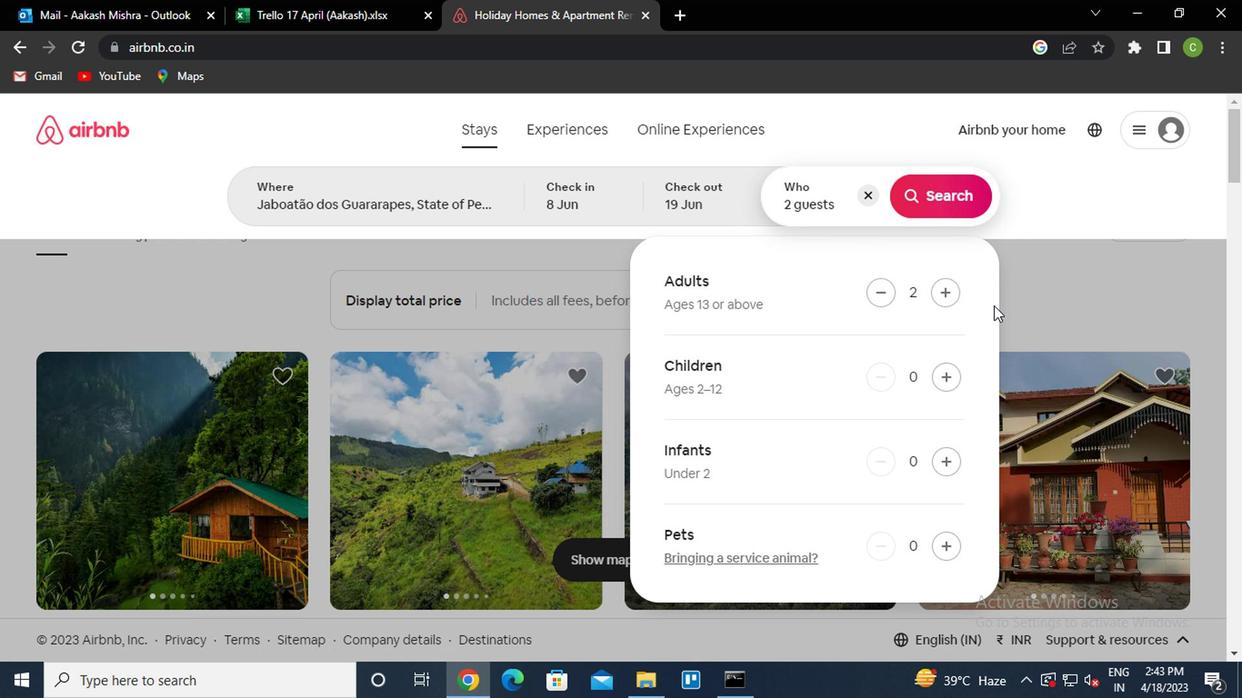 
Action: Mouse pressed left at (1060, 310)
Screenshot: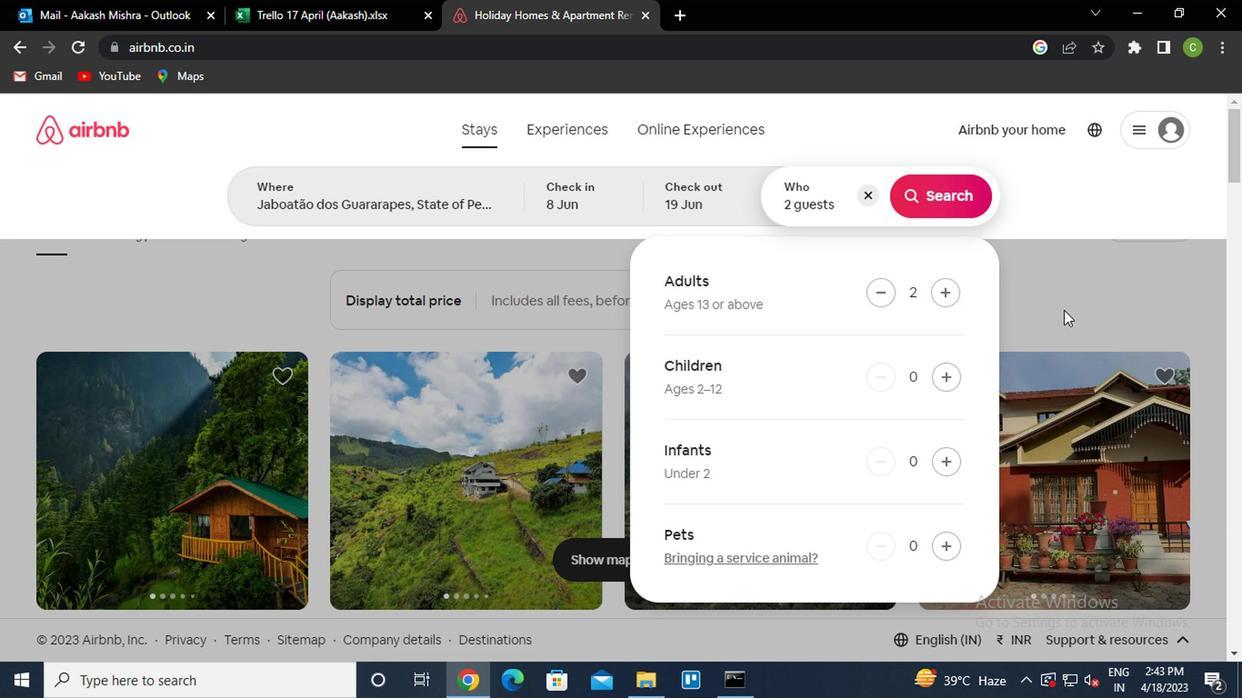 
Action: Mouse moved to (1136, 211)
Screenshot: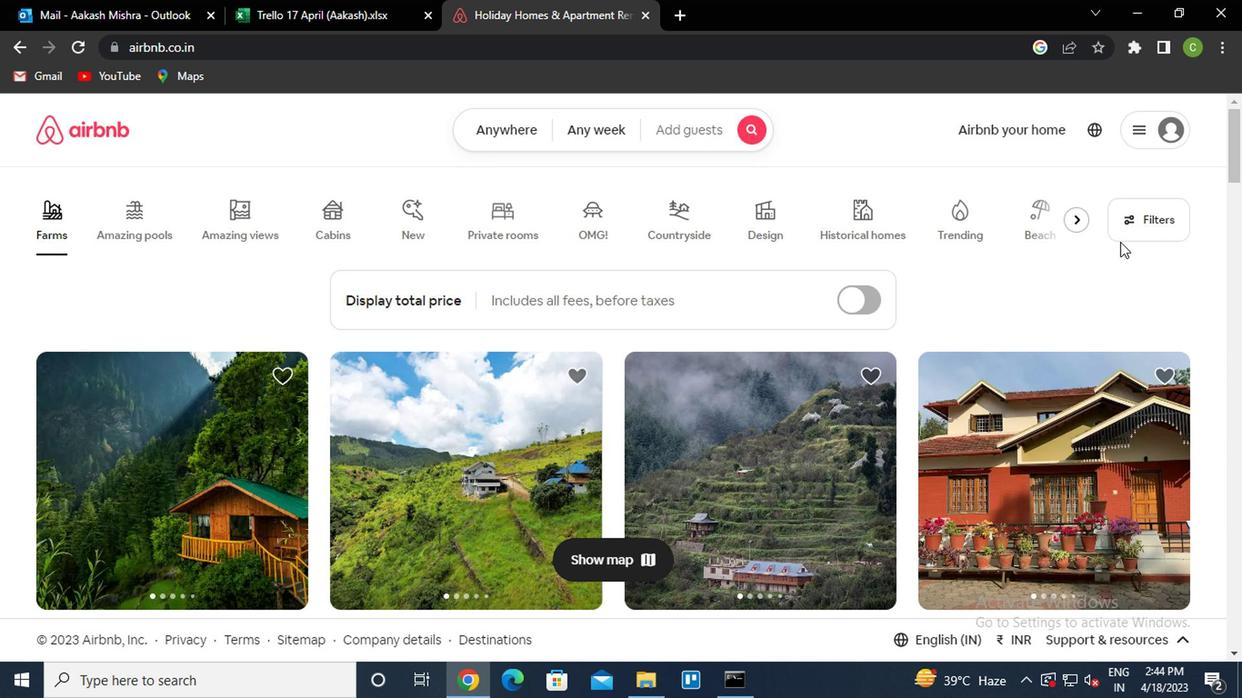 
Action: Mouse pressed left at (1136, 211)
Screenshot: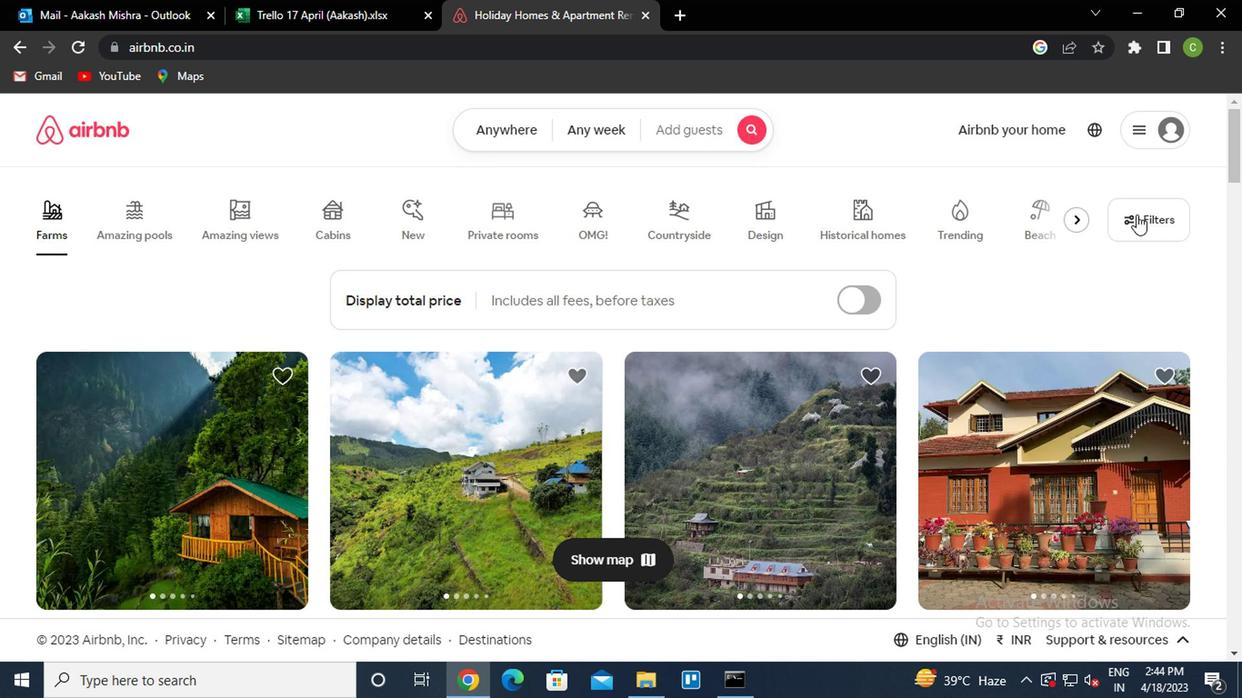 
Action: Mouse moved to (430, 427)
Screenshot: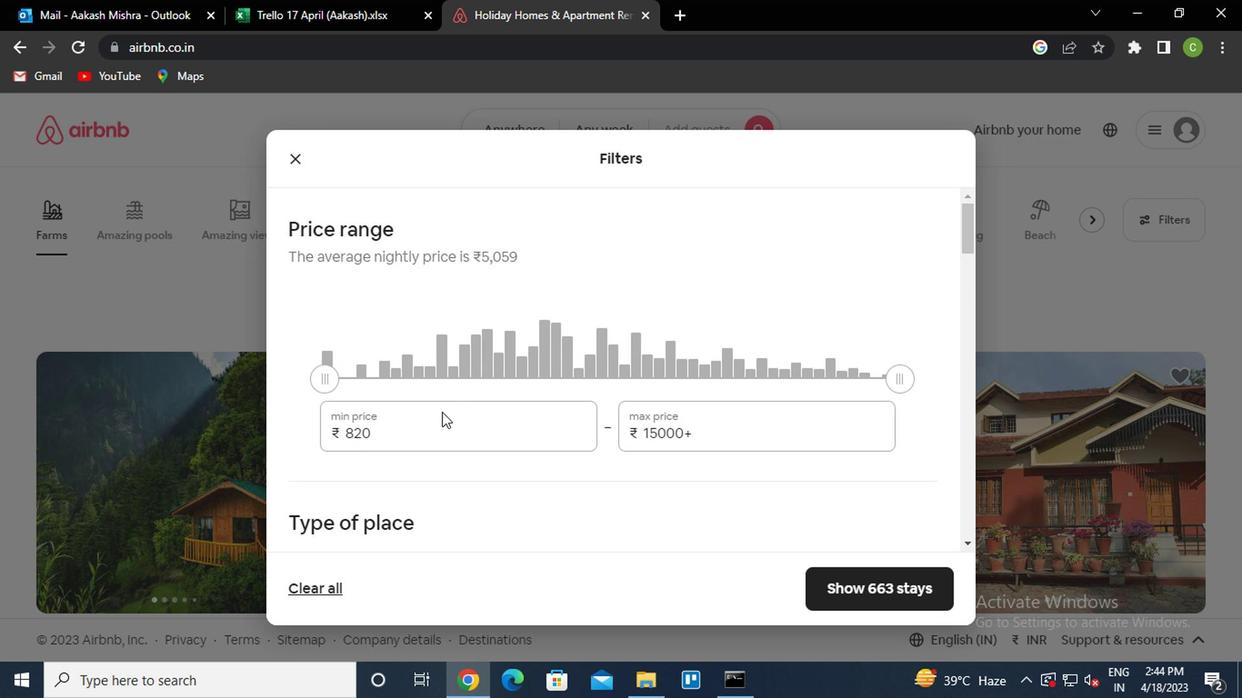
Action: Mouse pressed left at (430, 427)
Screenshot: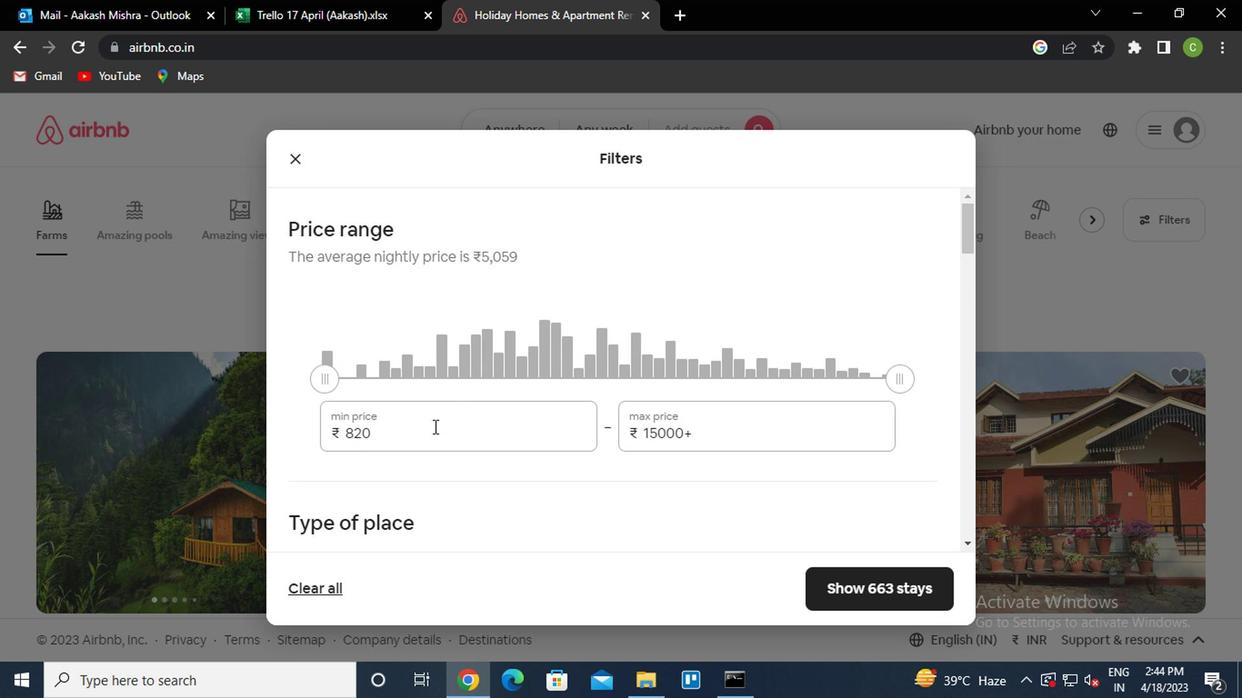
Action: Key pressed <Key.backspace><Key.backspace><Key.backspace>15000<Key.tab>20000
Screenshot: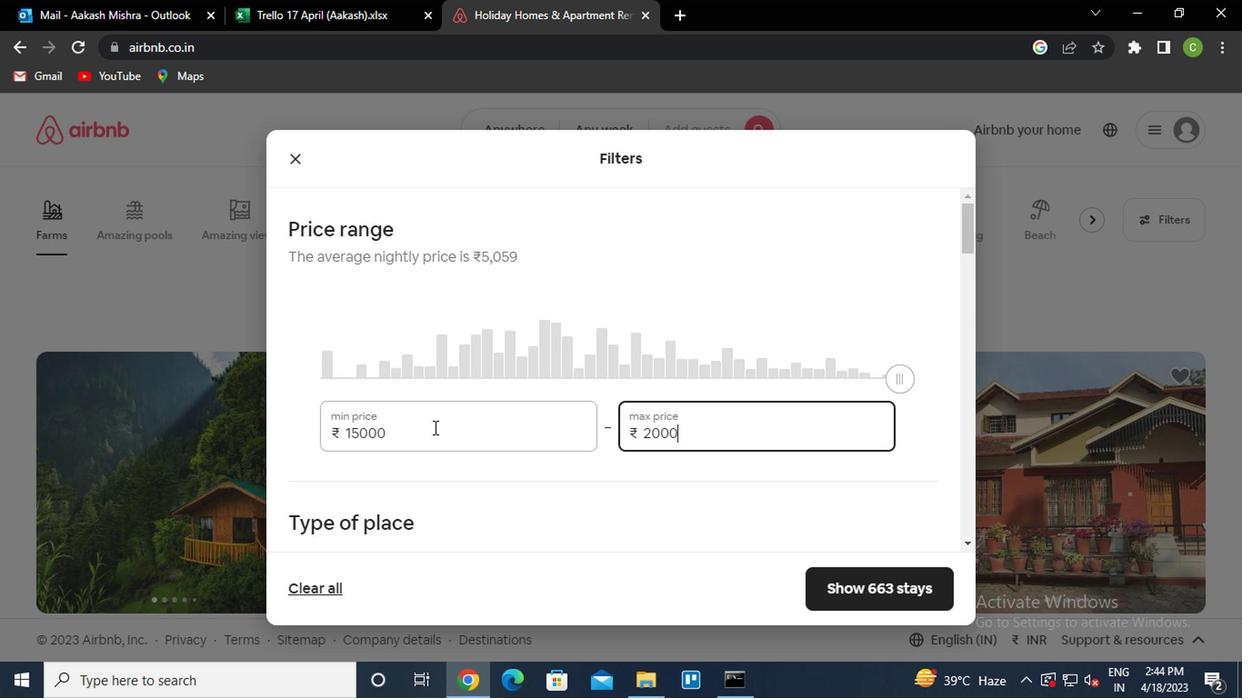 
Action: Mouse moved to (639, 346)
Screenshot: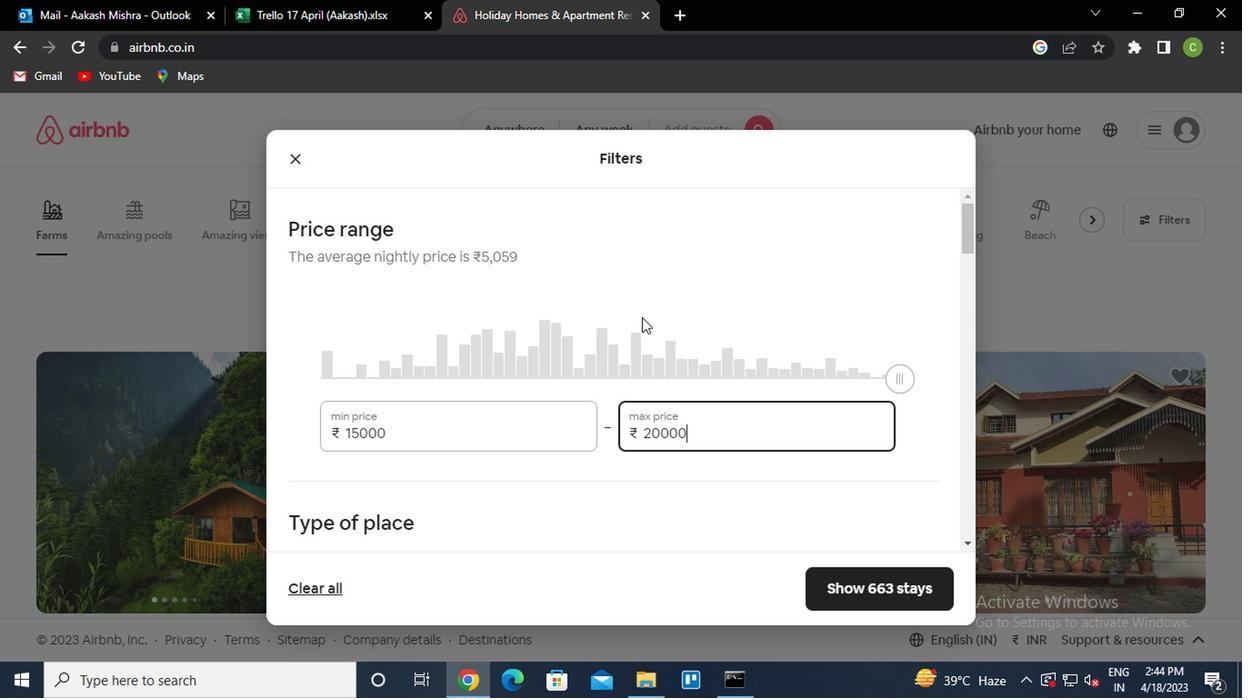 
Action: Mouse scrolled (639, 346) with delta (0, 0)
Screenshot: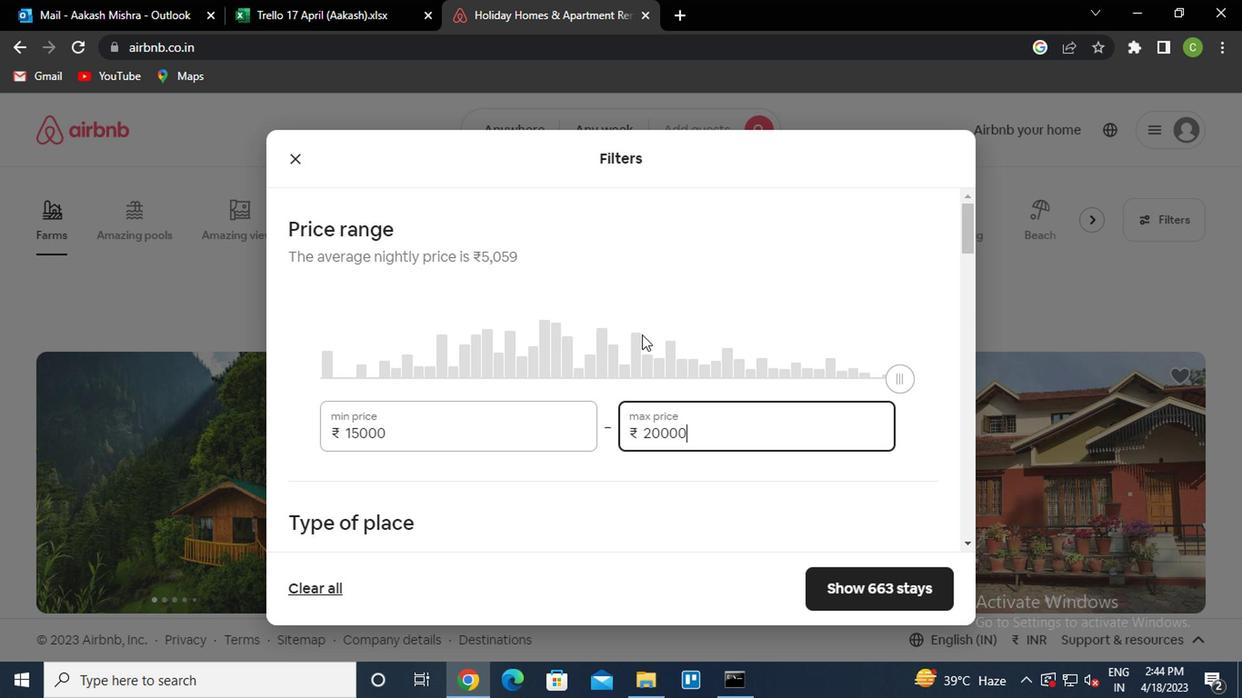 
Action: Mouse scrolled (639, 346) with delta (0, 0)
Screenshot: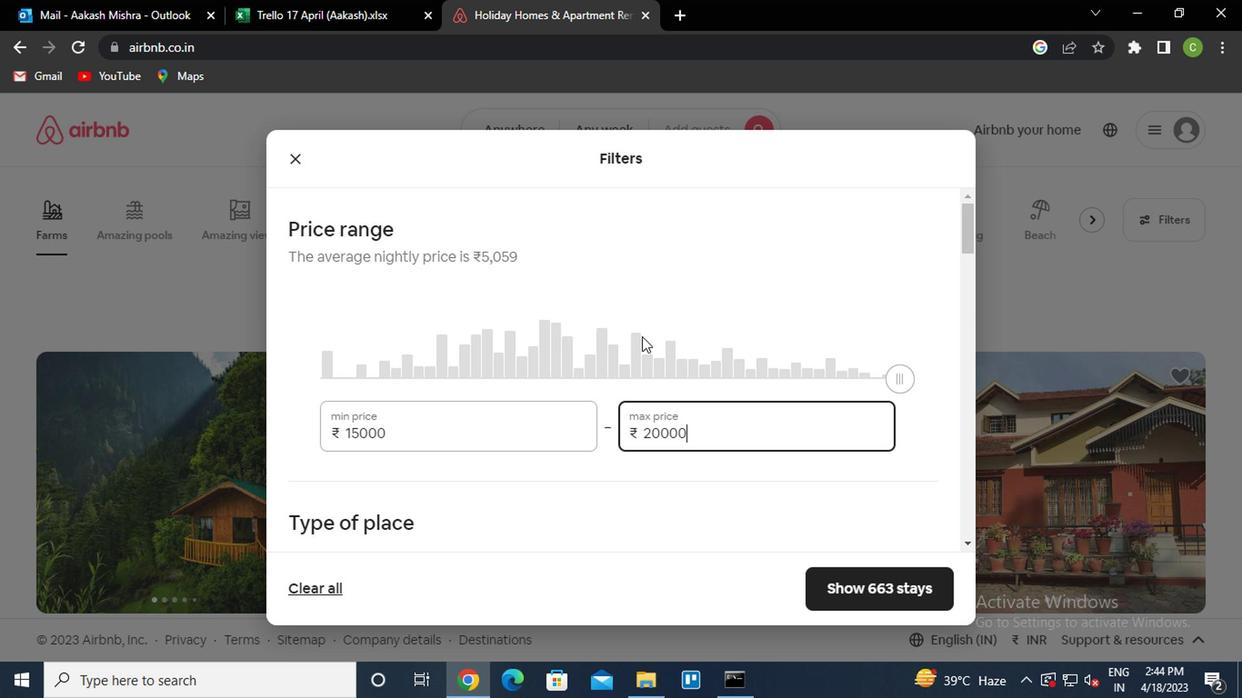 
Action: Mouse scrolled (639, 346) with delta (0, 0)
Screenshot: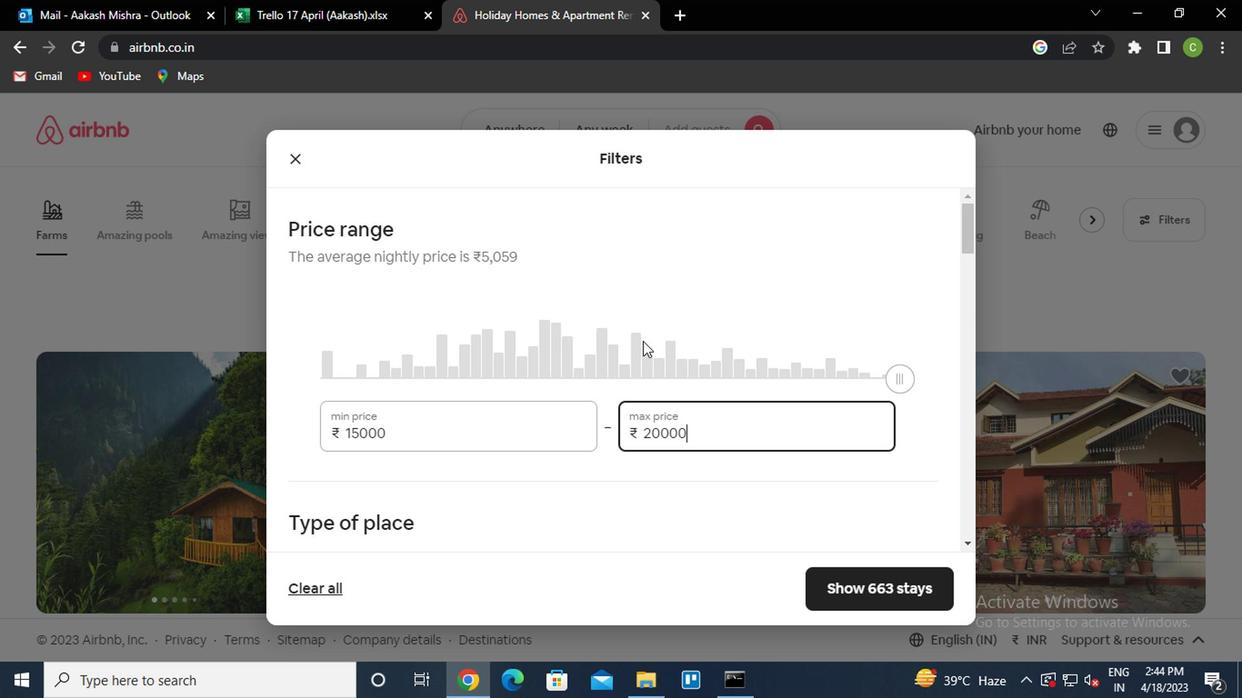 
Action: Mouse moved to (359, 302)
Screenshot: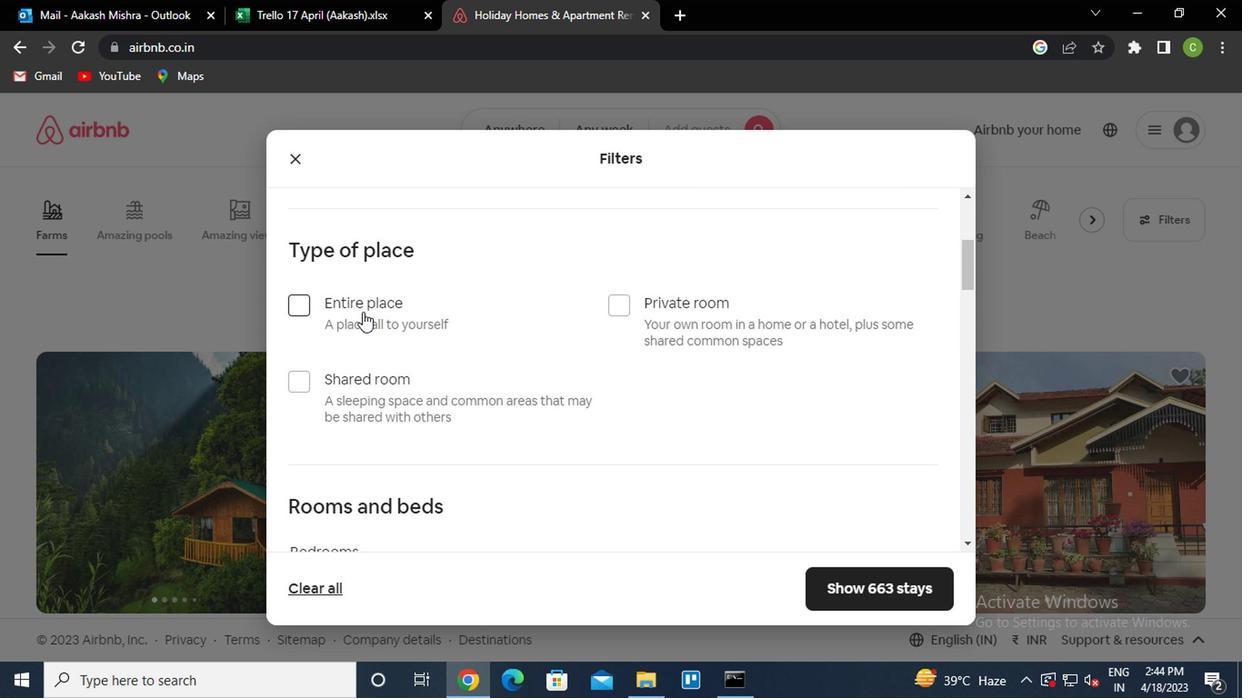 
Action: Mouse pressed left at (359, 302)
Screenshot: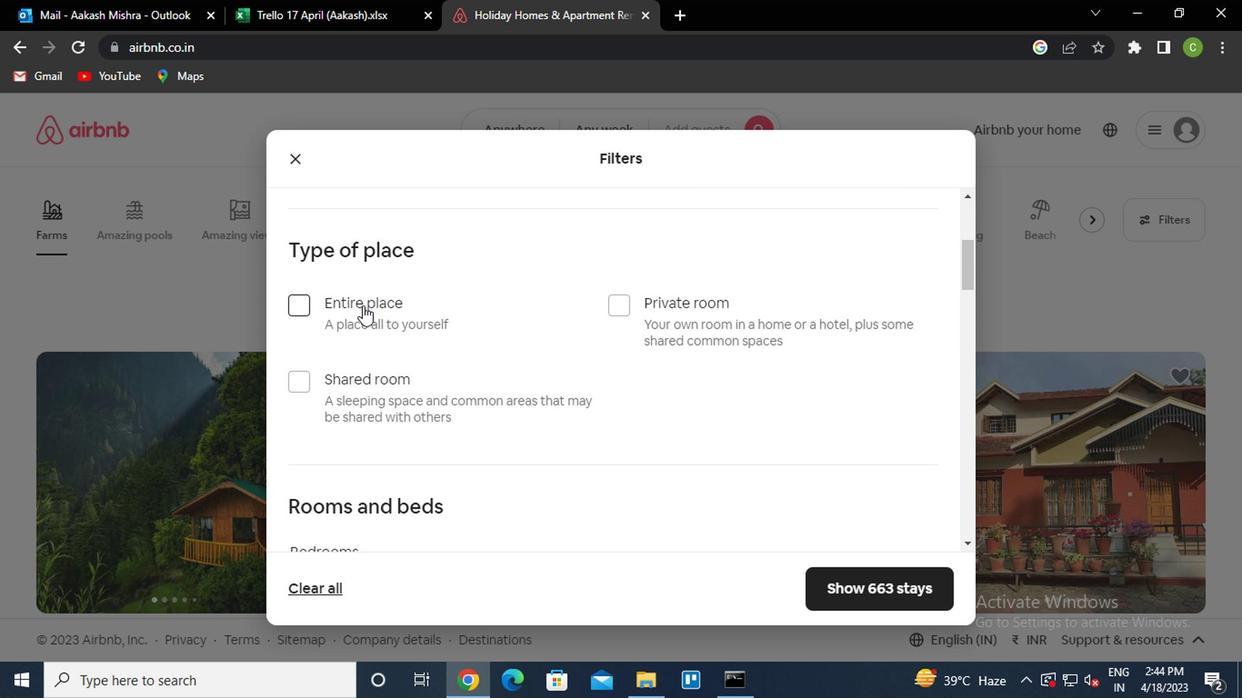 
Action: Mouse moved to (410, 372)
Screenshot: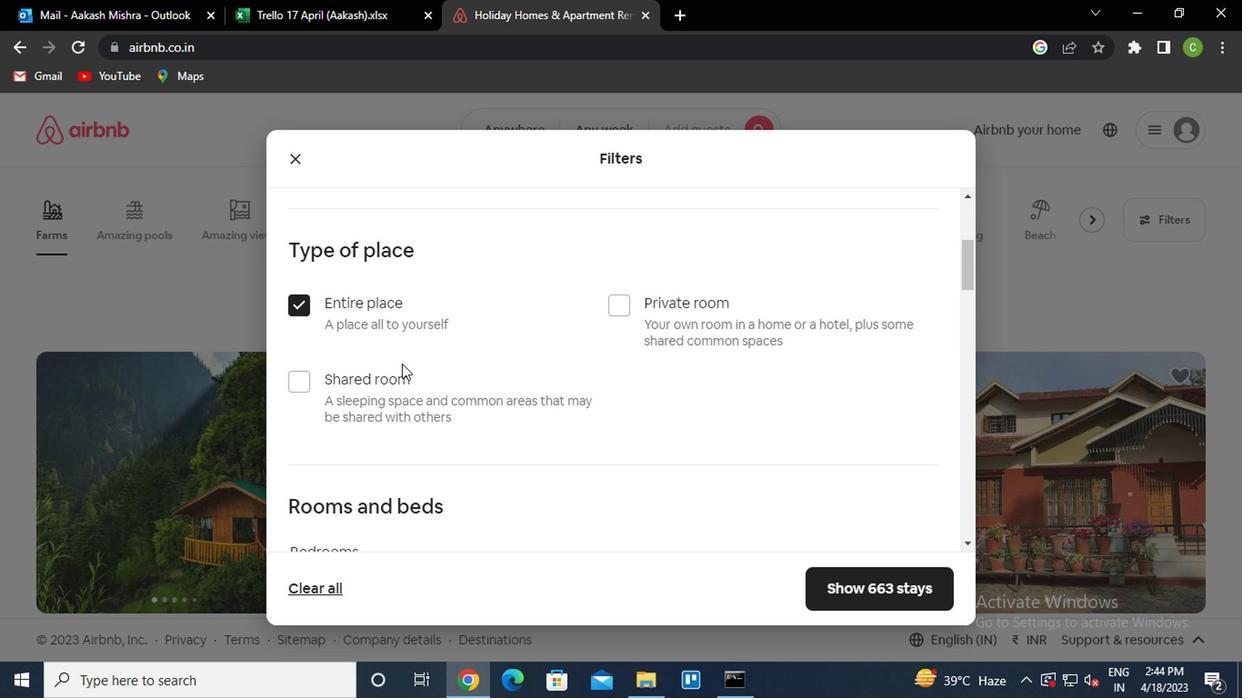 
Action: Mouse scrolled (410, 371) with delta (0, -1)
Screenshot: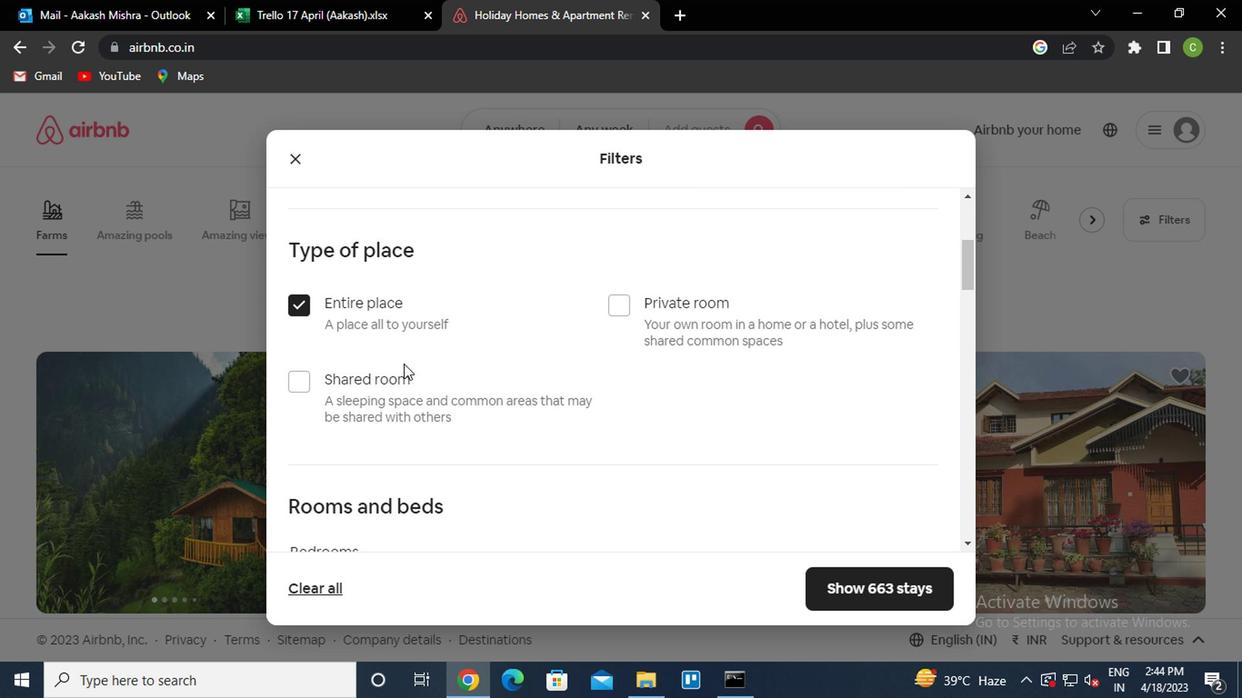 
Action: Mouse moved to (411, 373)
Screenshot: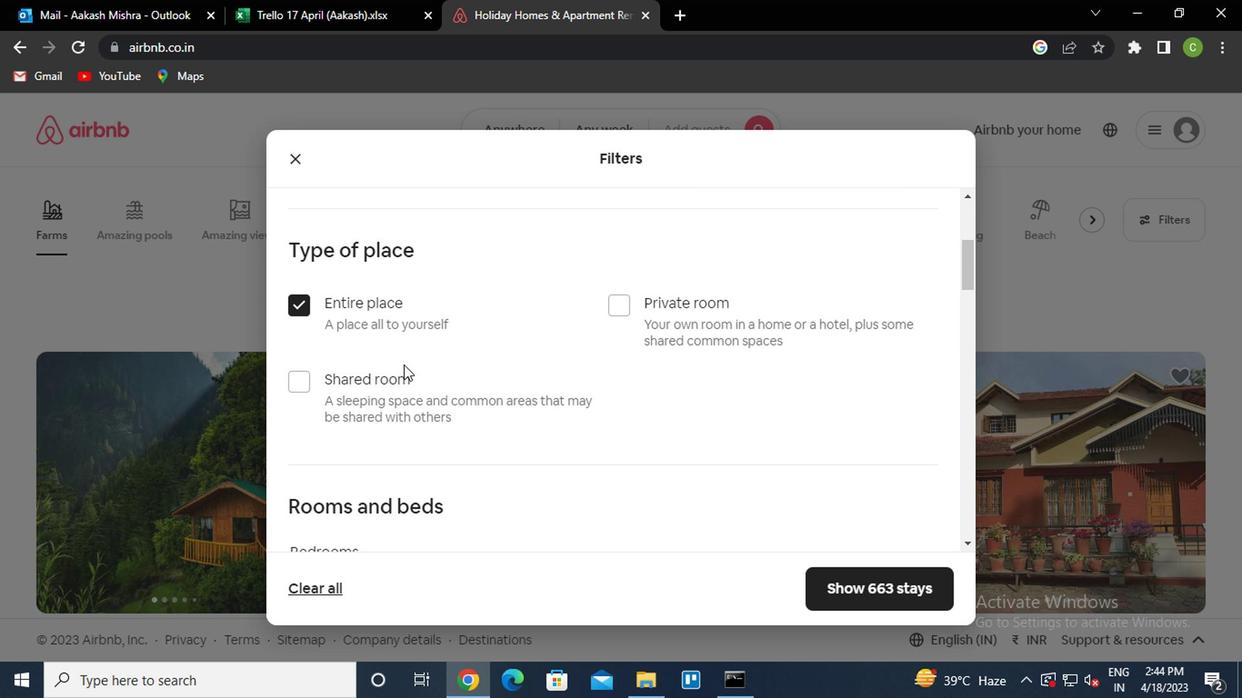 
Action: Mouse scrolled (411, 372) with delta (0, 0)
Screenshot: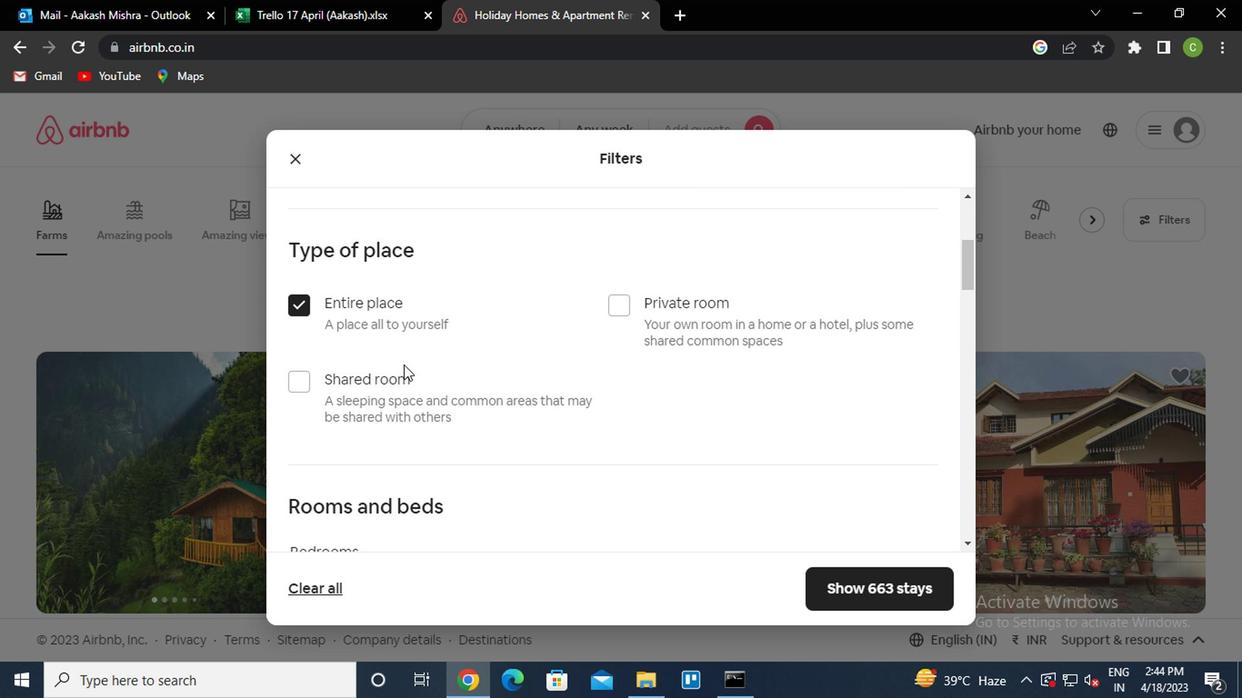 
Action: Mouse scrolled (411, 372) with delta (0, 0)
Screenshot: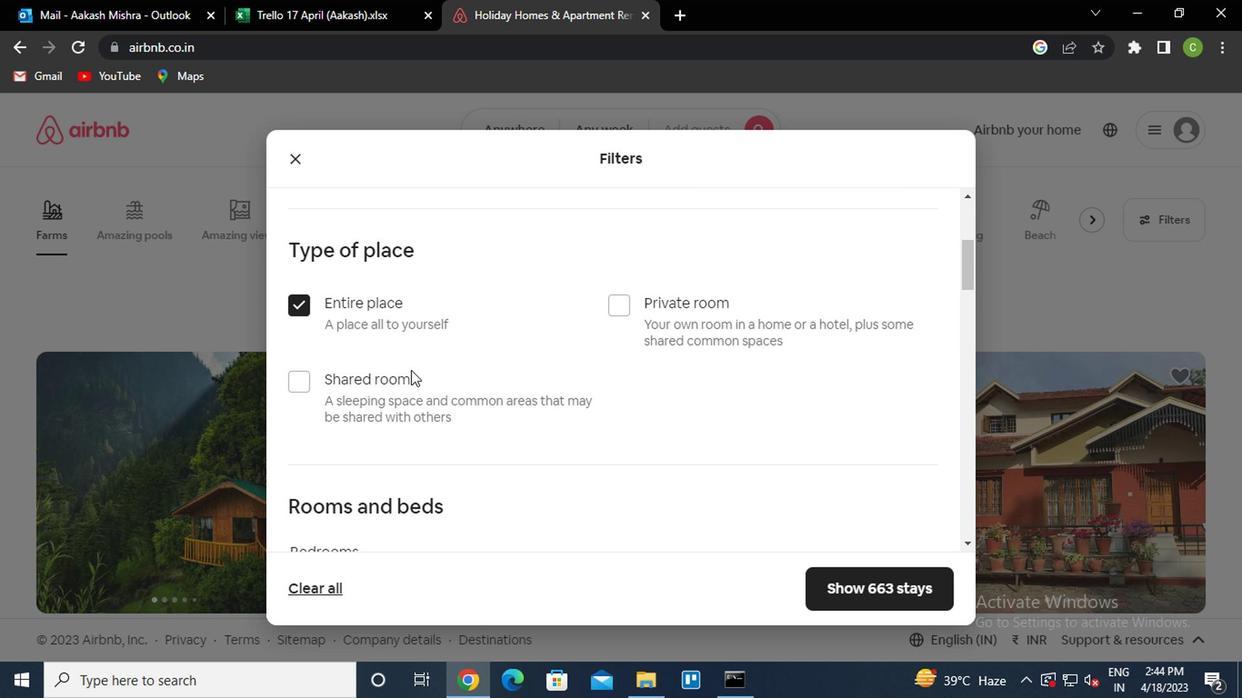 
Action: Mouse scrolled (411, 372) with delta (0, 0)
Screenshot: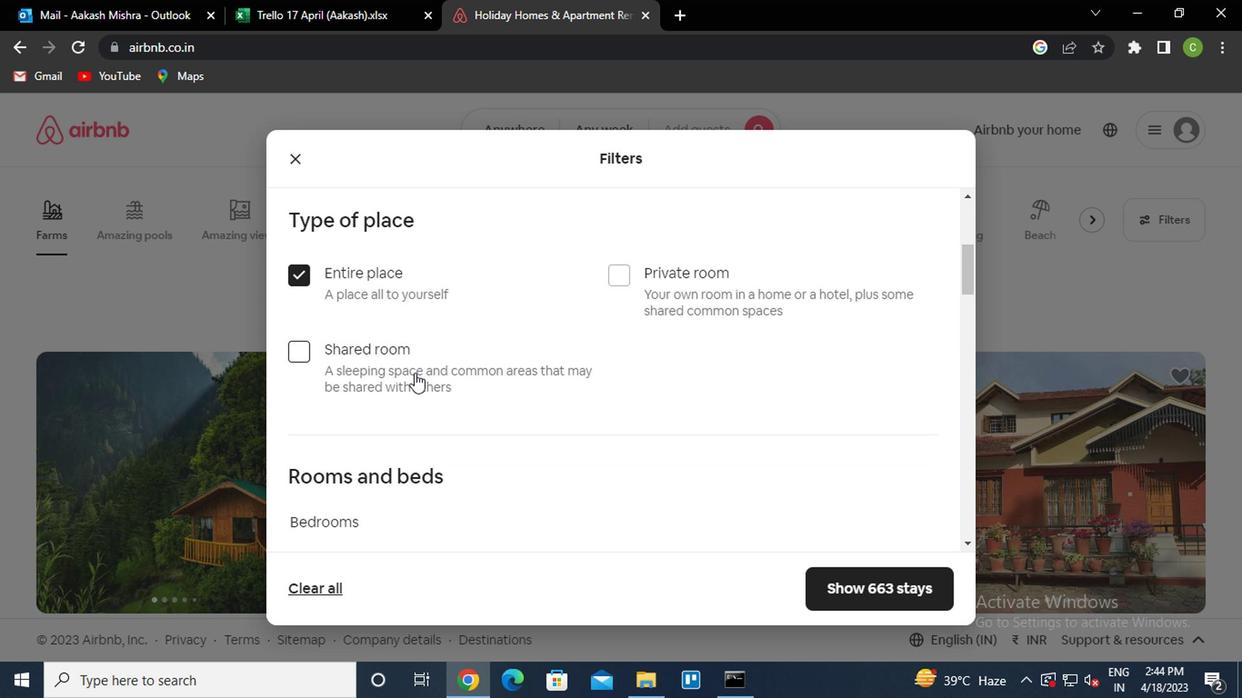 
Action: Mouse moved to (405, 256)
Screenshot: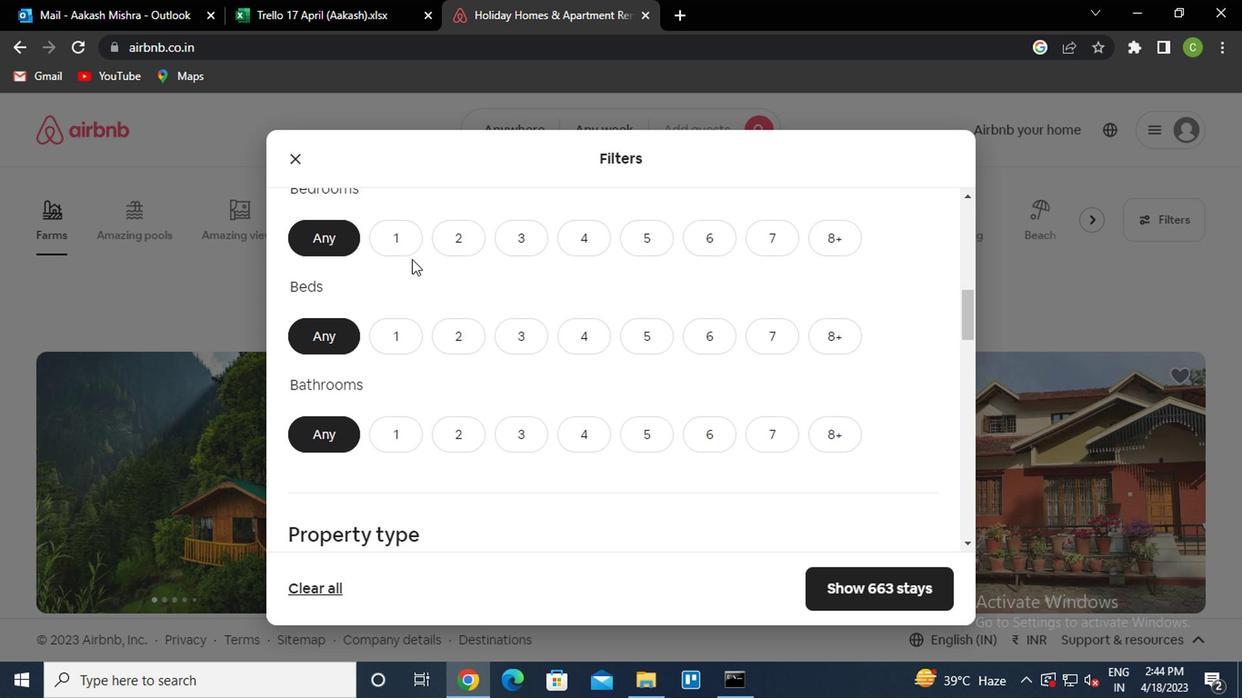 
Action: Mouse pressed left at (405, 256)
Screenshot: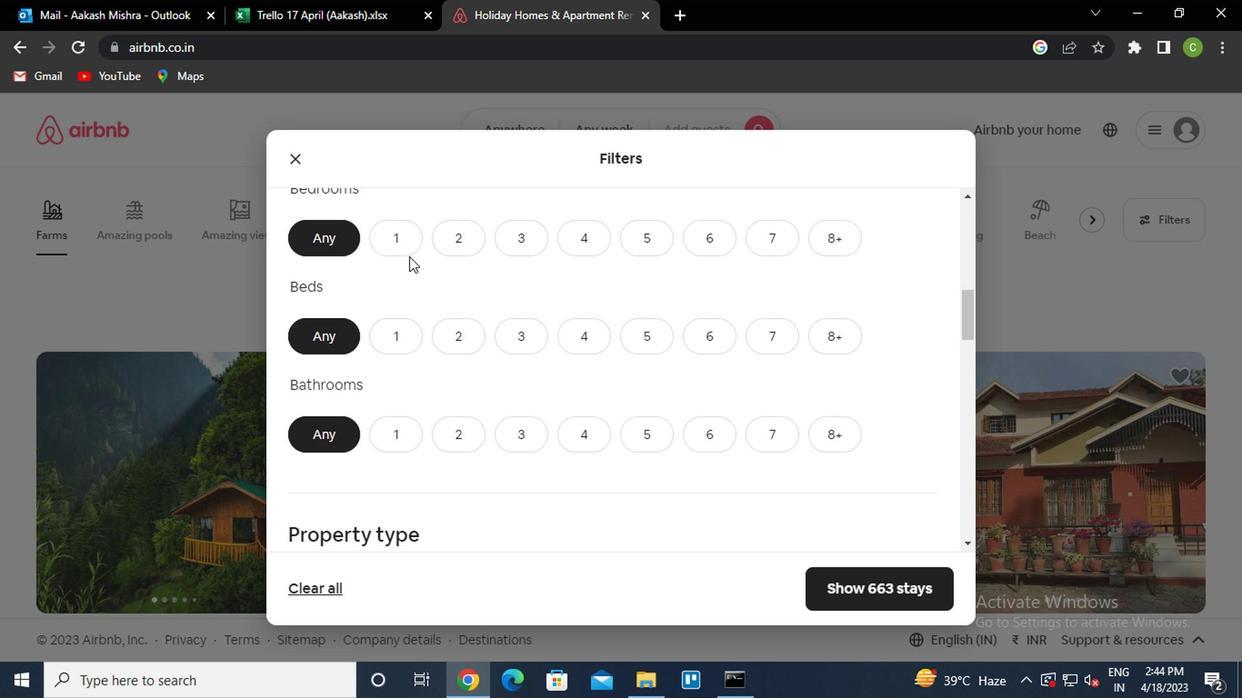 
Action: Mouse moved to (426, 322)
Screenshot: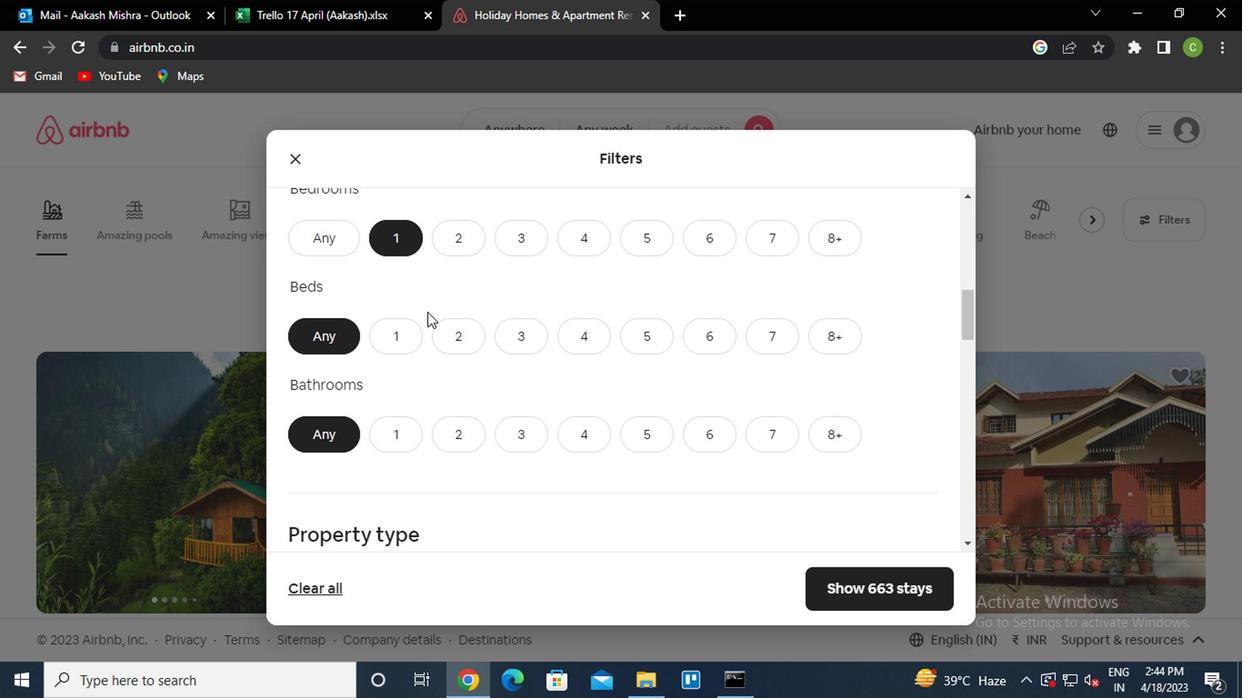 
Action: Mouse pressed left at (426, 322)
Screenshot: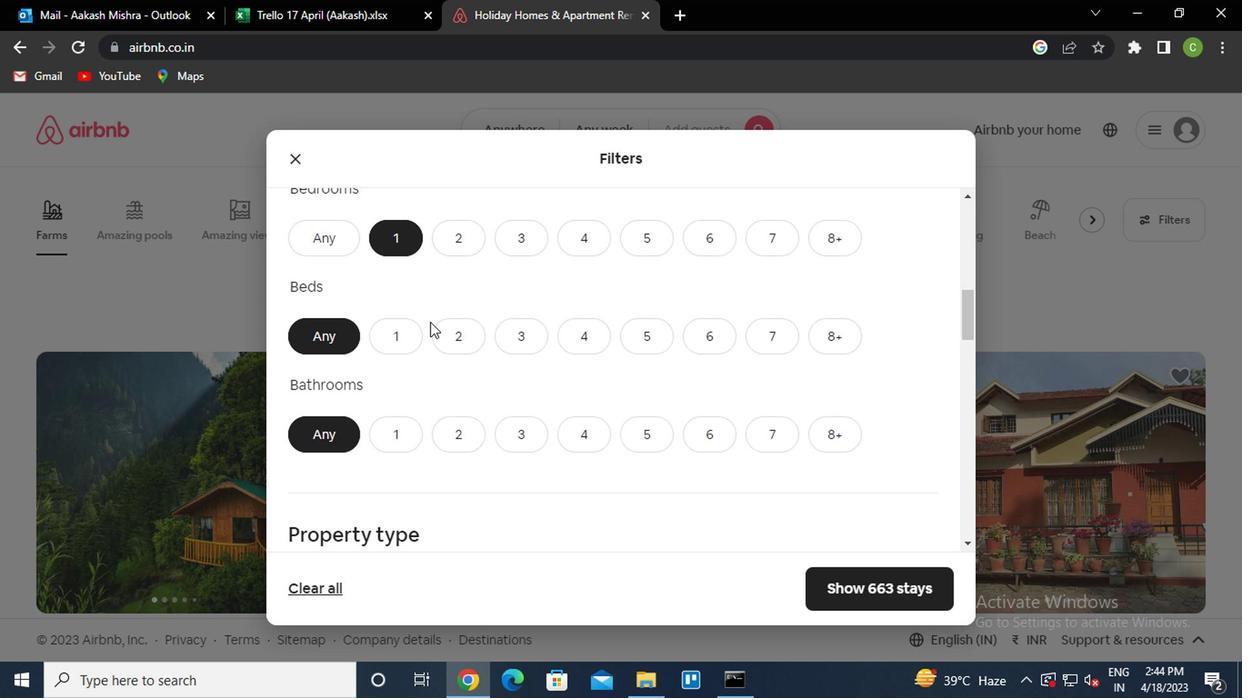 
Action: Mouse moved to (405, 346)
Screenshot: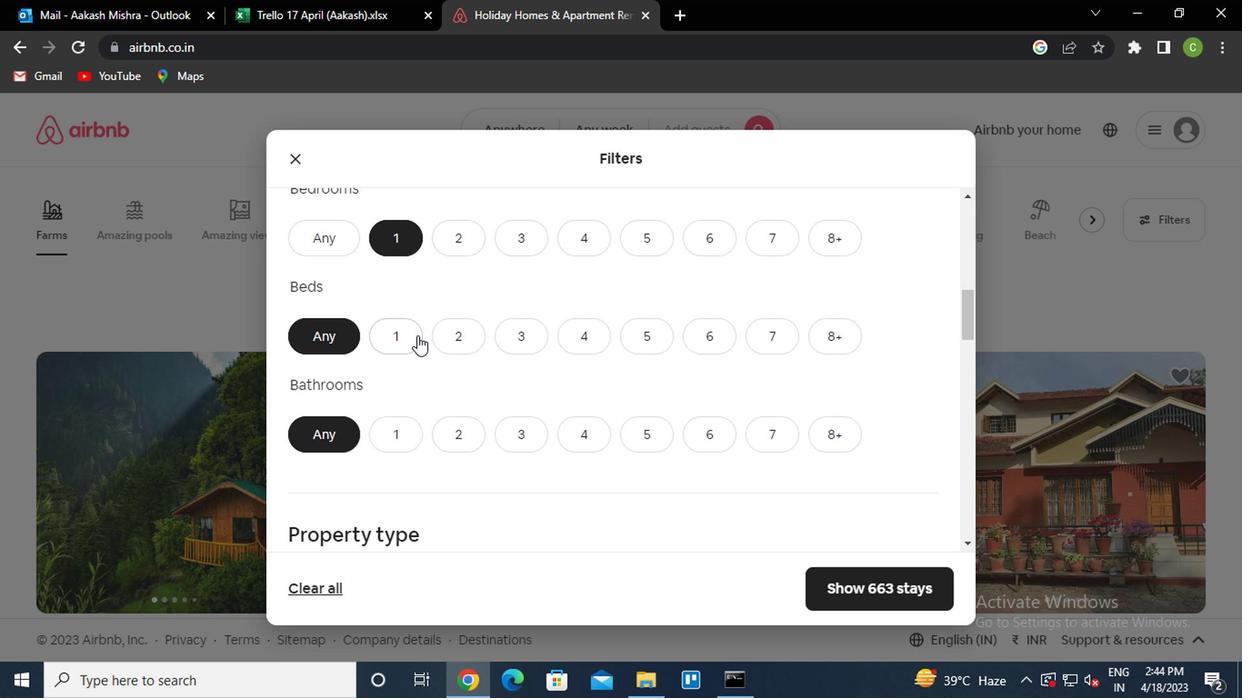 
Action: Mouse pressed left at (405, 346)
Screenshot: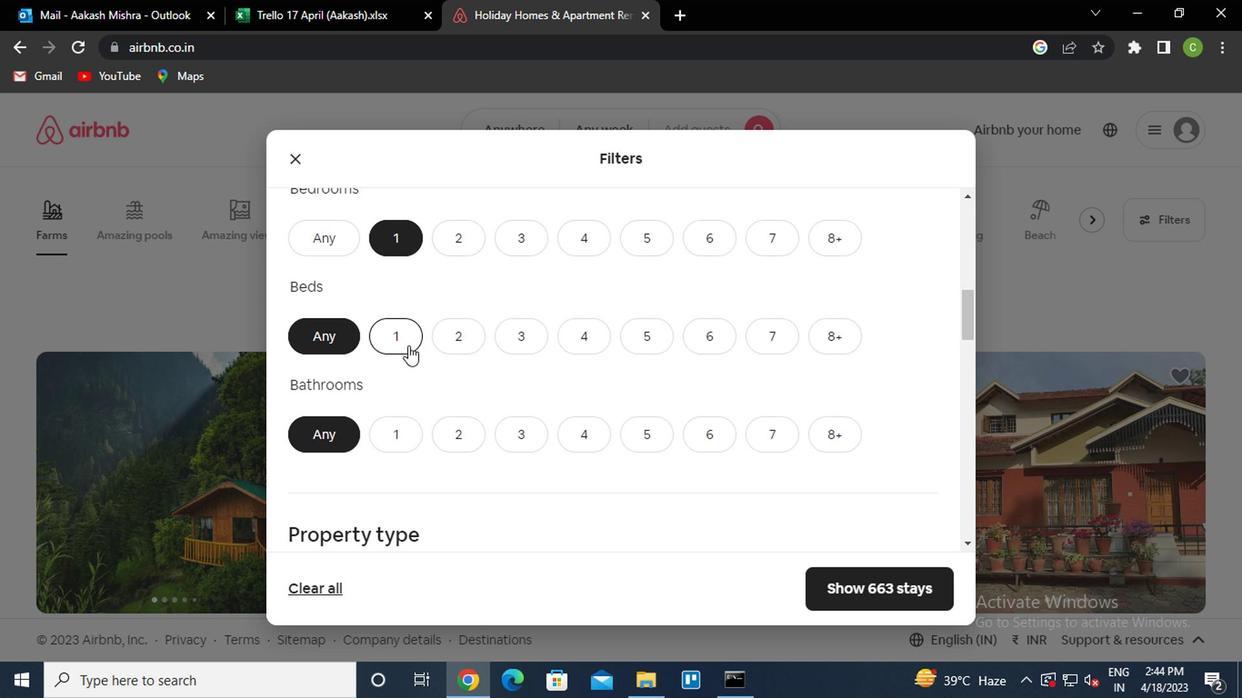 
Action: Mouse moved to (396, 436)
Screenshot: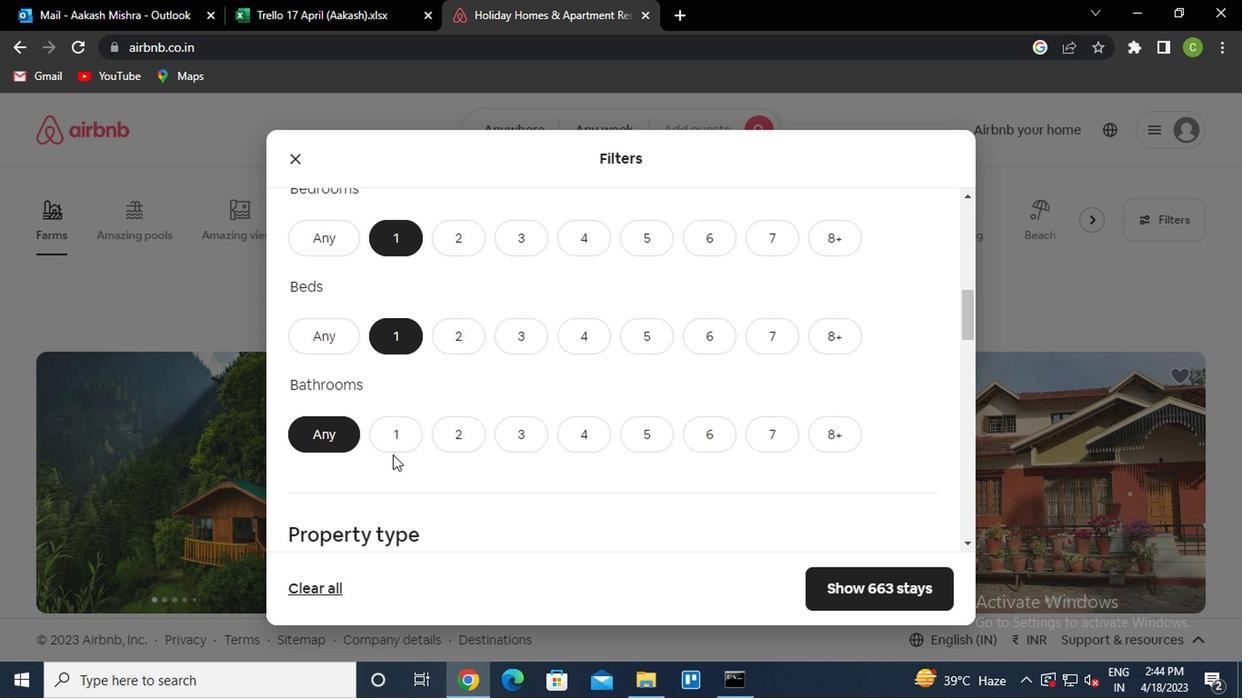 
Action: Mouse pressed left at (396, 436)
Screenshot: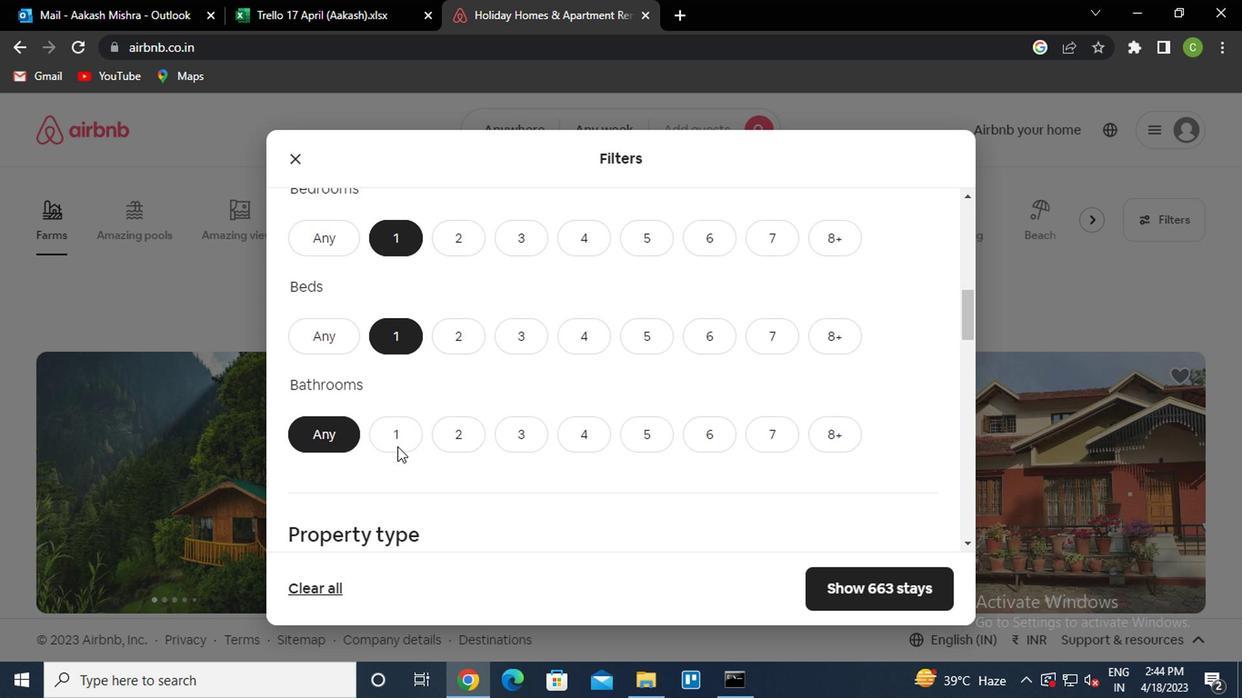 
Action: Mouse moved to (465, 414)
Screenshot: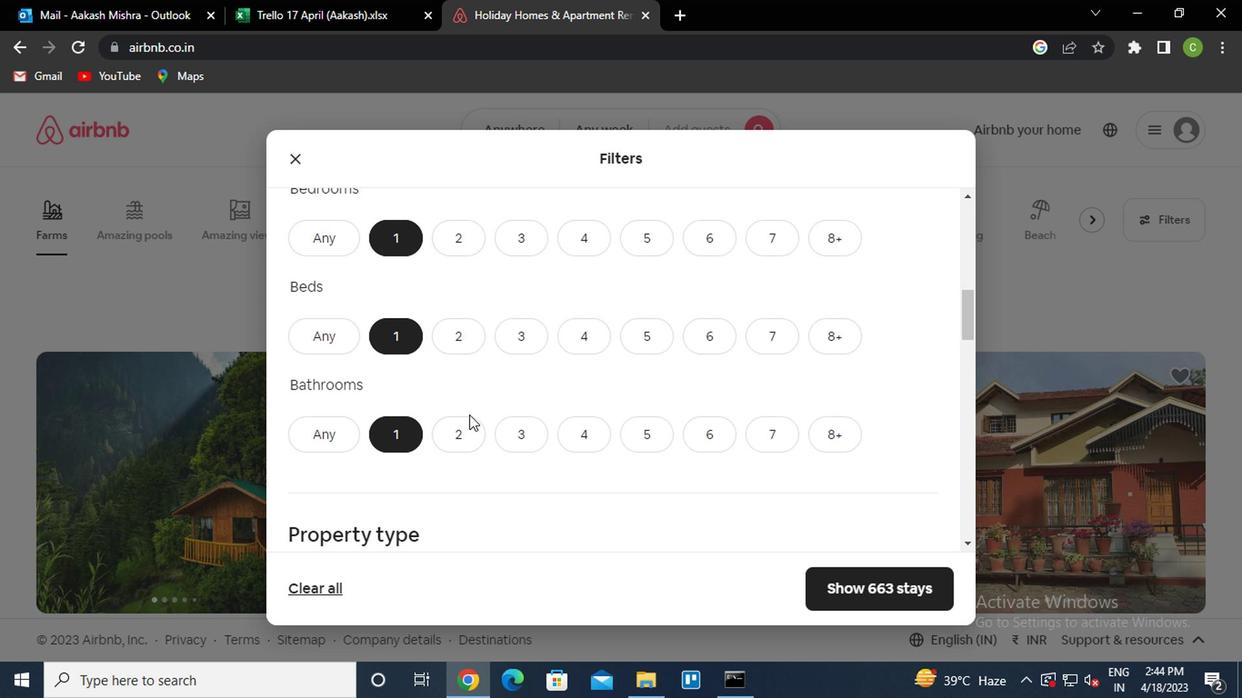 
Action: Mouse scrolled (465, 414) with delta (0, 0)
Screenshot: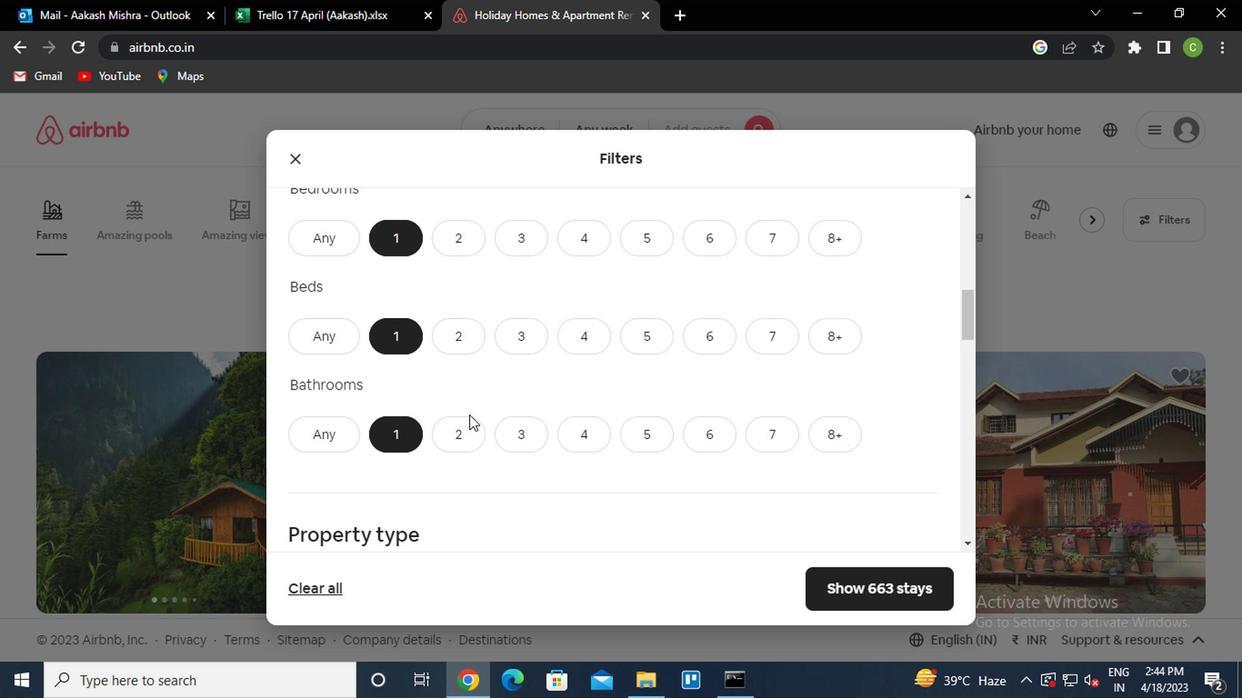 
Action: Mouse scrolled (465, 414) with delta (0, 0)
Screenshot: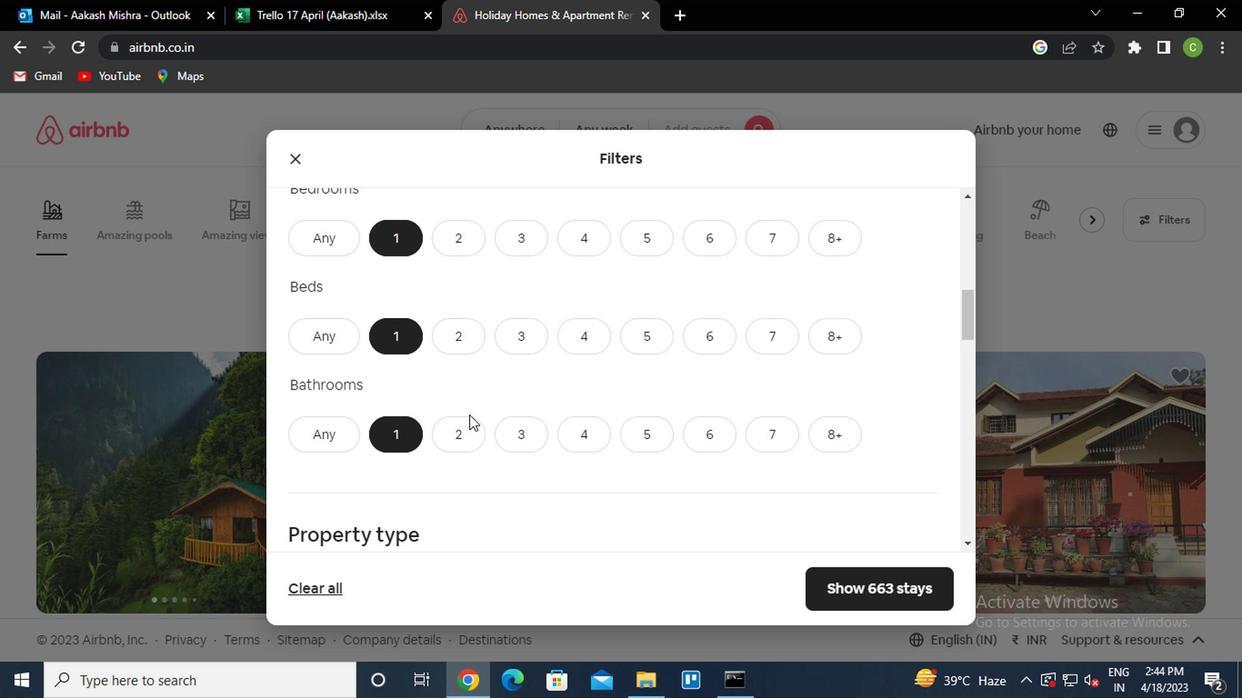 
Action: Mouse scrolled (465, 414) with delta (0, 0)
Screenshot: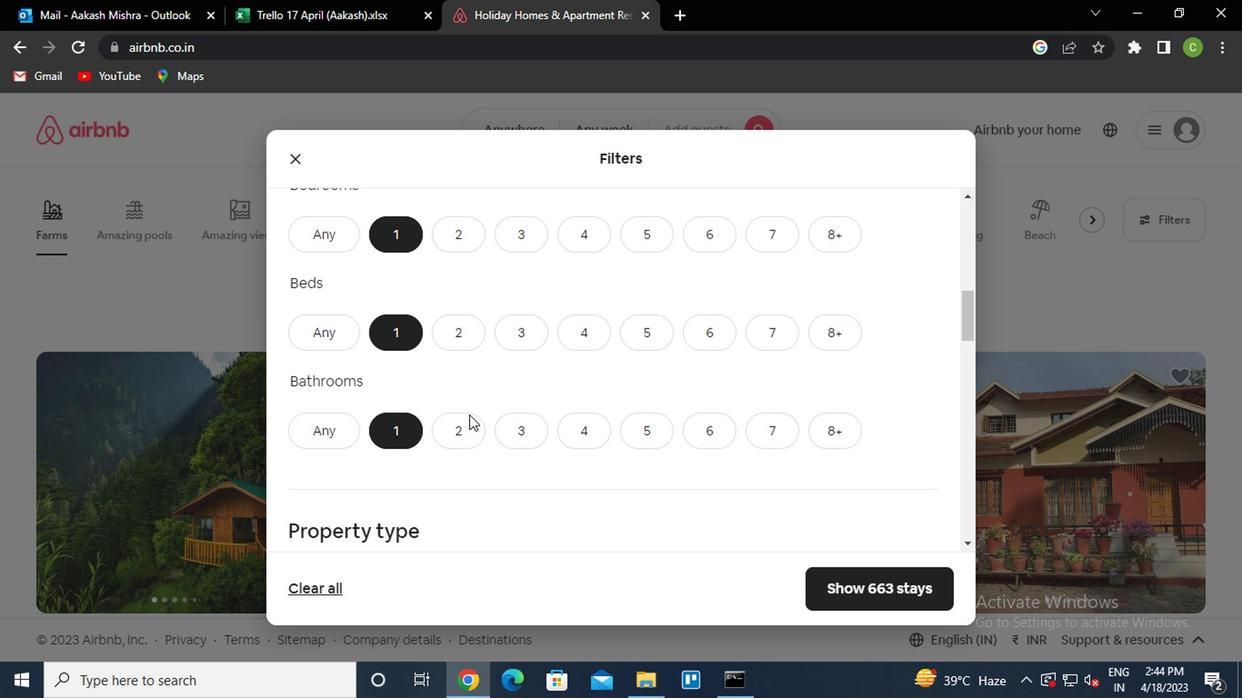 
Action: Mouse moved to (861, 352)
Screenshot: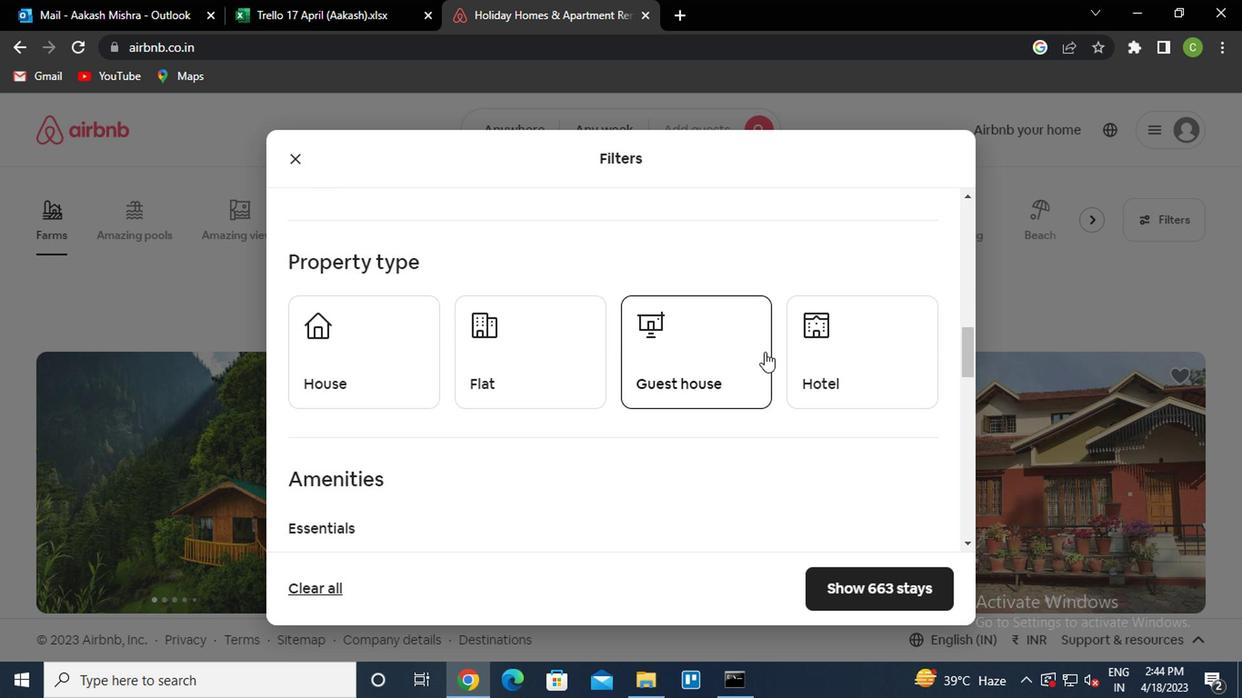 
Action: Mouse pressed left at (861, 352)
Screenshot: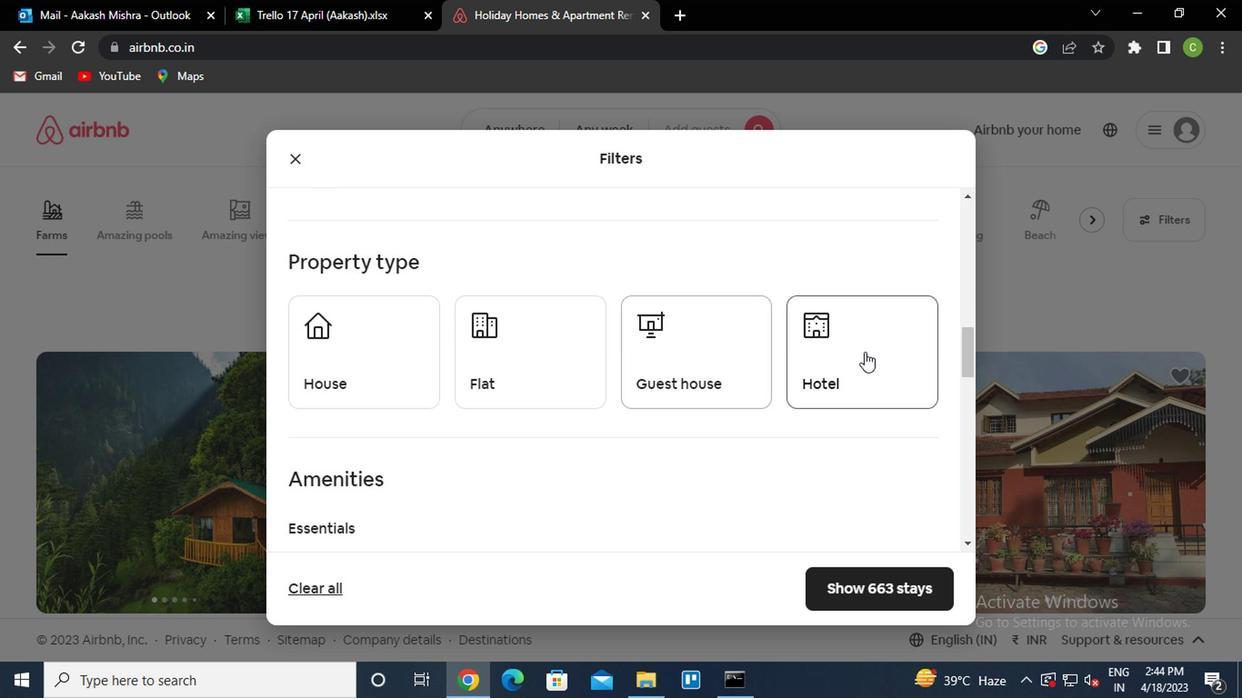 
Action: Mouse moved to (672, 368)
Screenshot: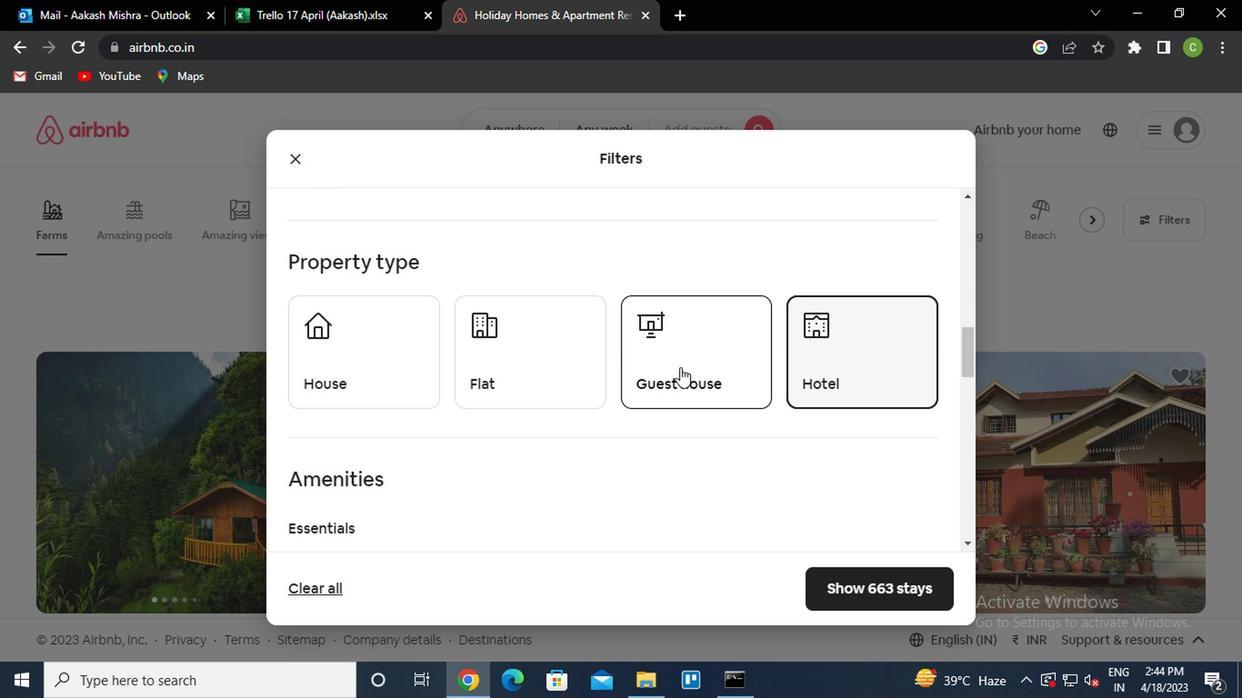 
Action: Mouse scrolled (672, 366) with delta (0, -1)
Screenshot: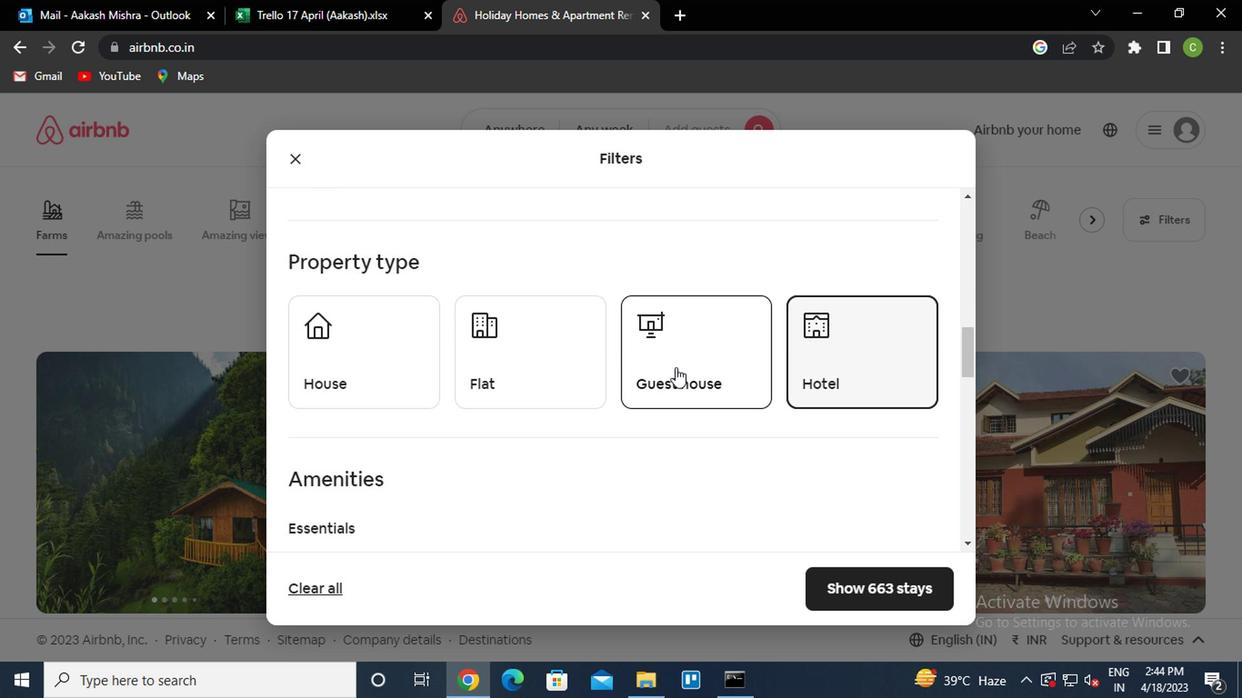 
Action: Mouse scrolled (672, 366) with delta (0, -1)
Screenshot: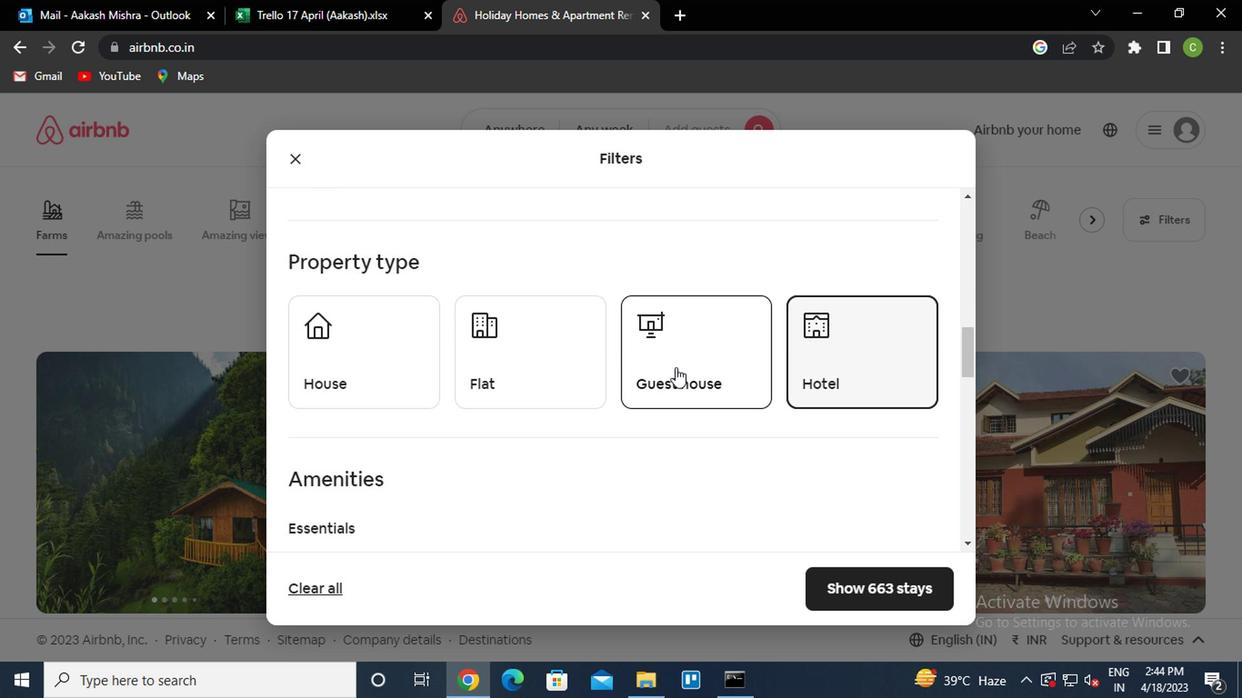 
Action: Mouse scrolled (672, 366) with delta (0, -1)
Screenshot: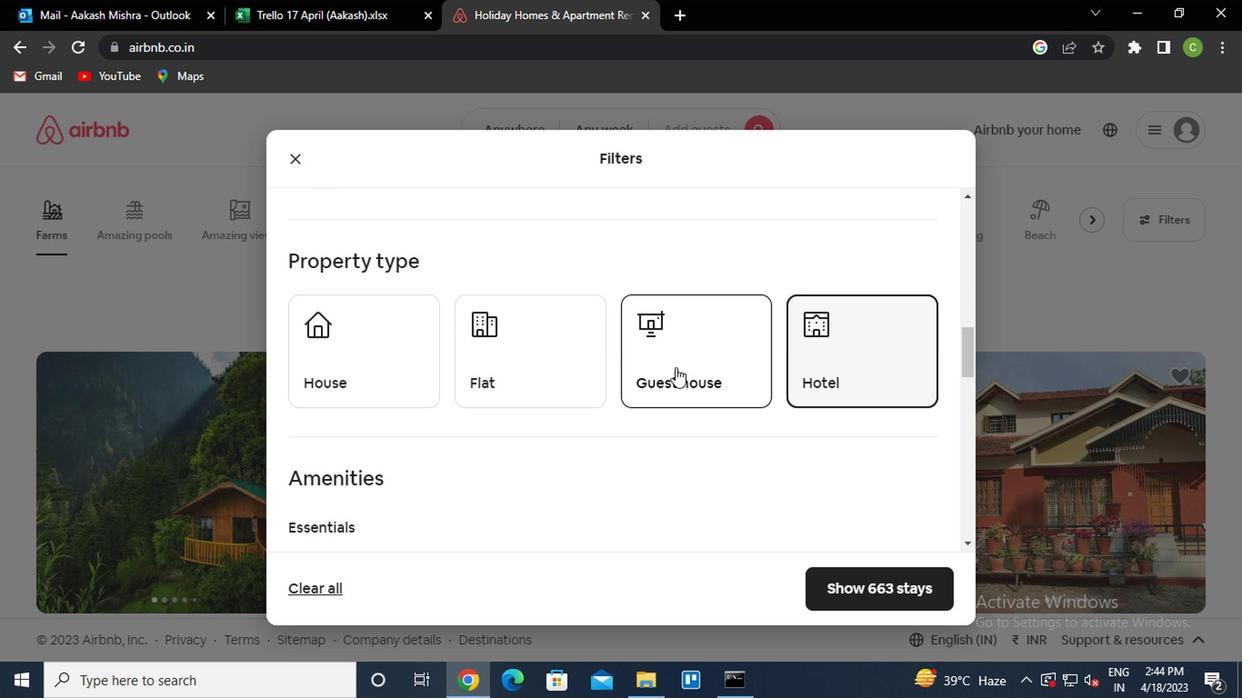 
Action: Mouse scrolled (672, 366) with delta (0, -1)
Screenshot: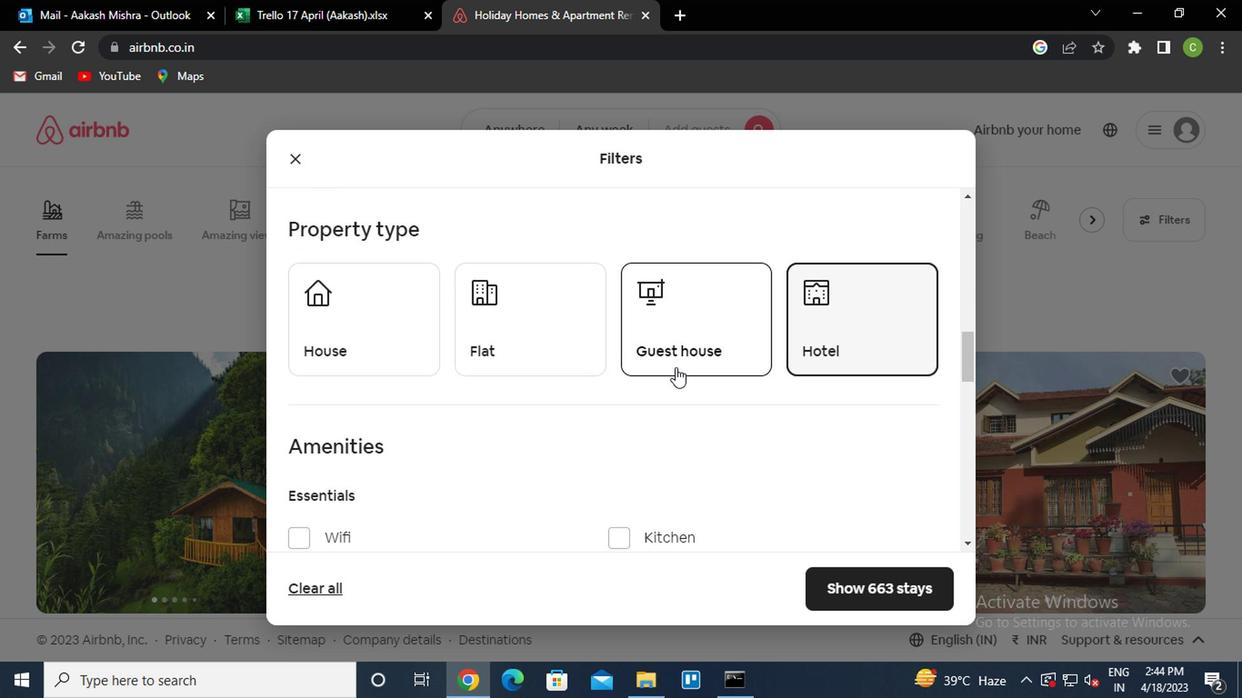 
Action: Mouse moved to (670, 368)
Screenshot: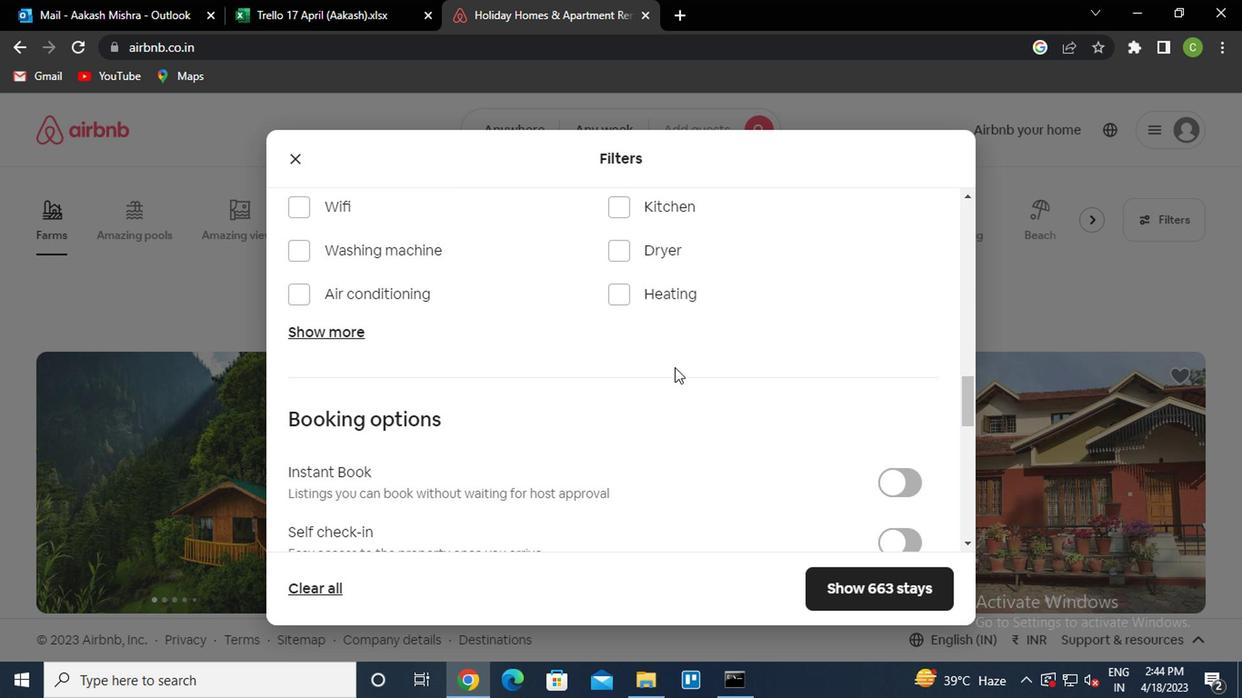 
Action: Mouse scrolled (670, 366) with delta (0, -1)
Screenshot: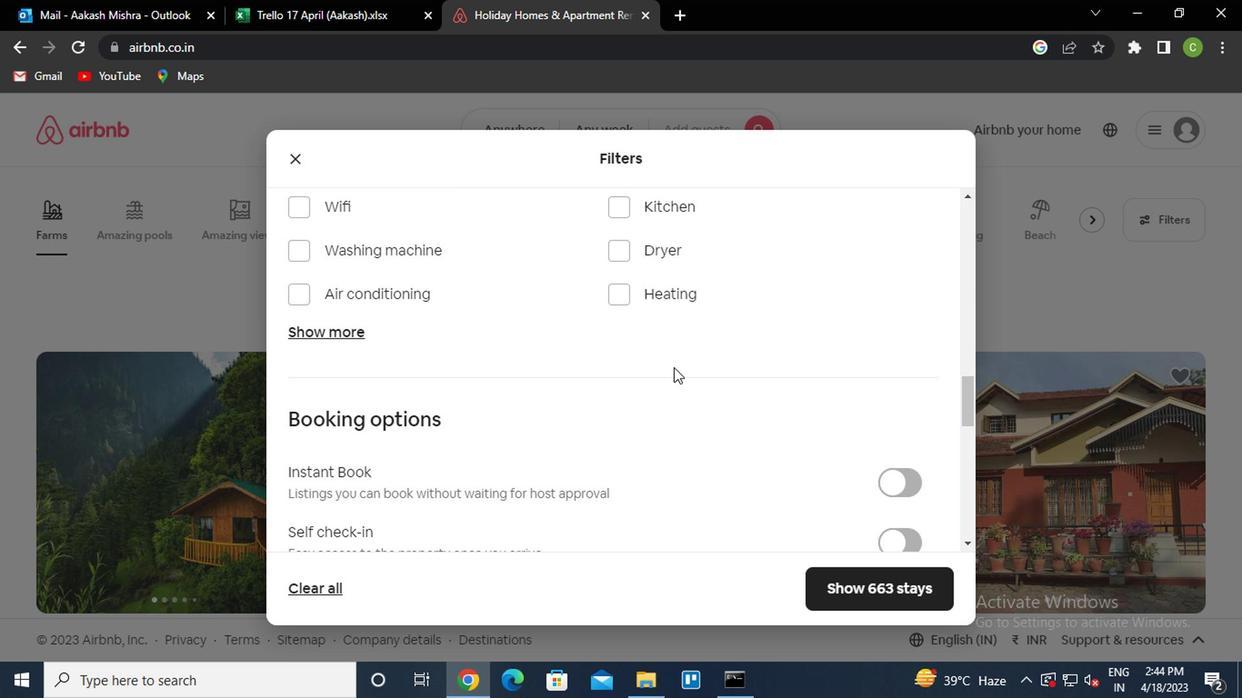 
Action: Mouse moved to (670, 368)
Screenshot: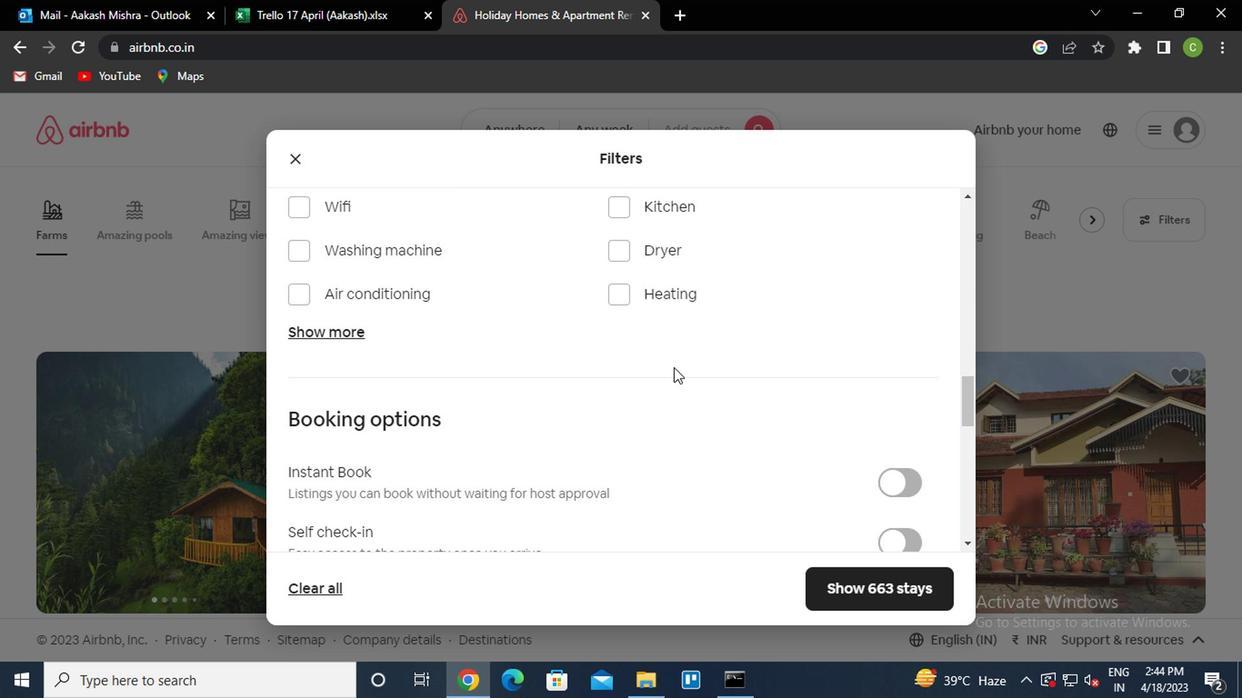 
Action: Mouse scrolled (670, 366) with delta (0, -1)
Screenshot: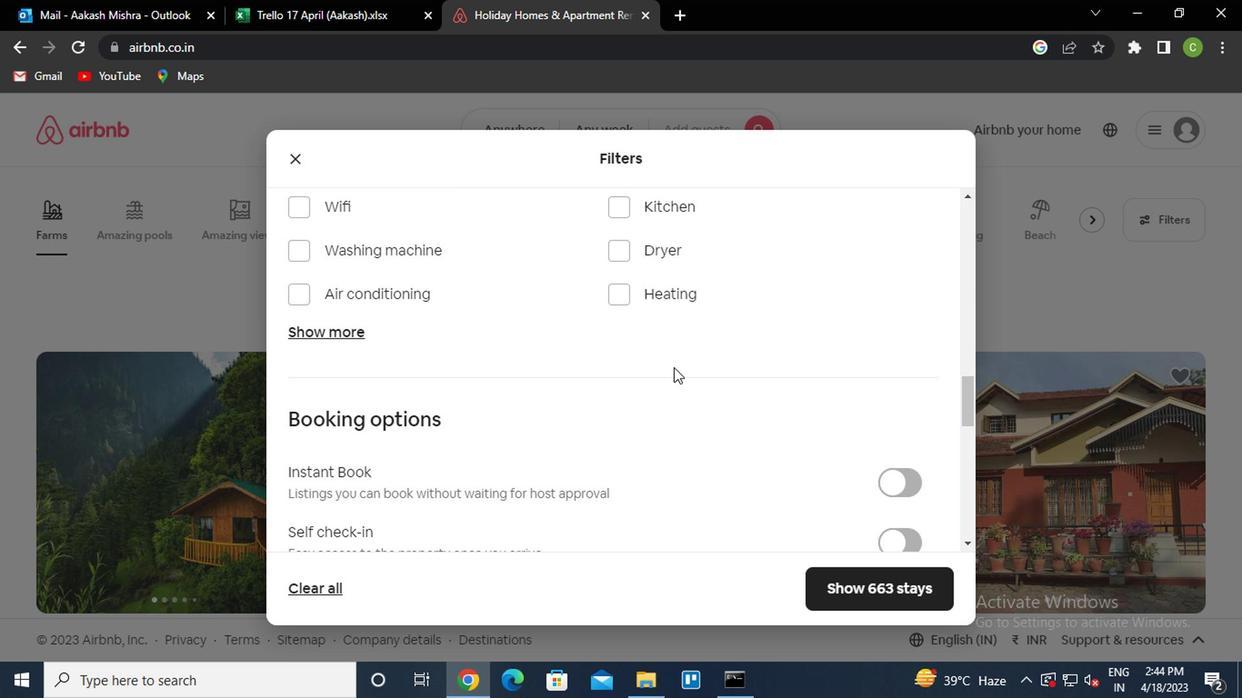 
Action: Mouse moved to (906, 368)
Screenshot: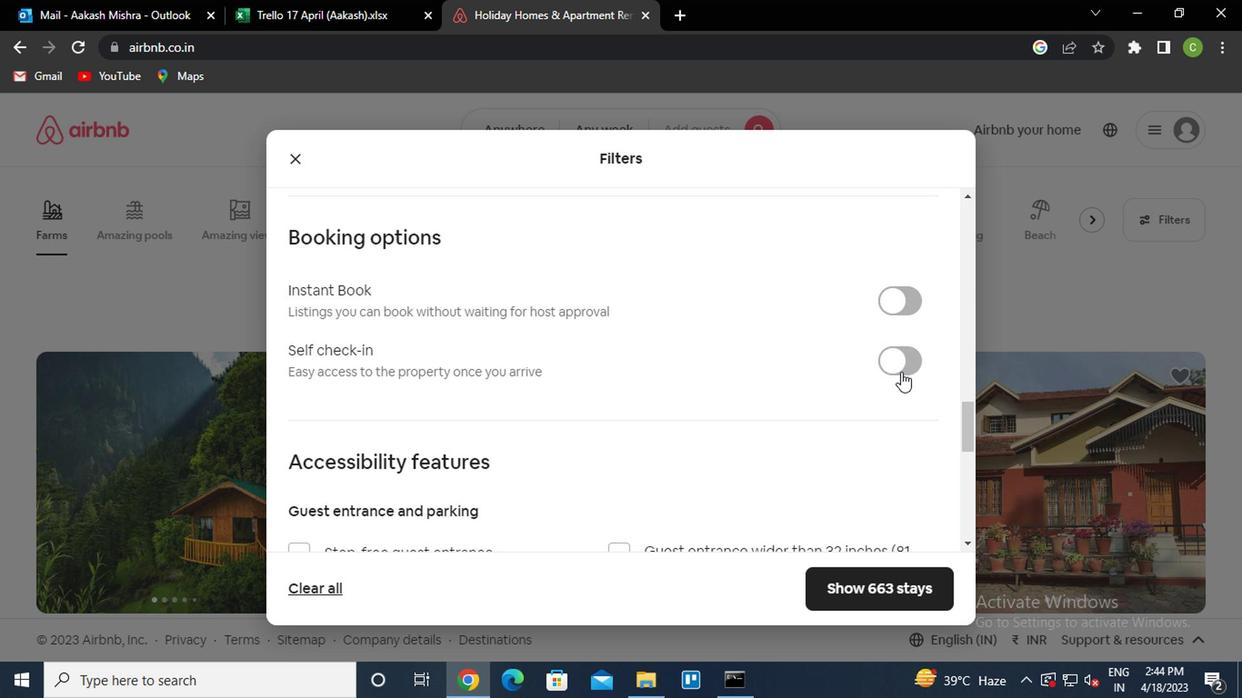 
Action: Mouse pressed left at (906, 368)
Screenshot: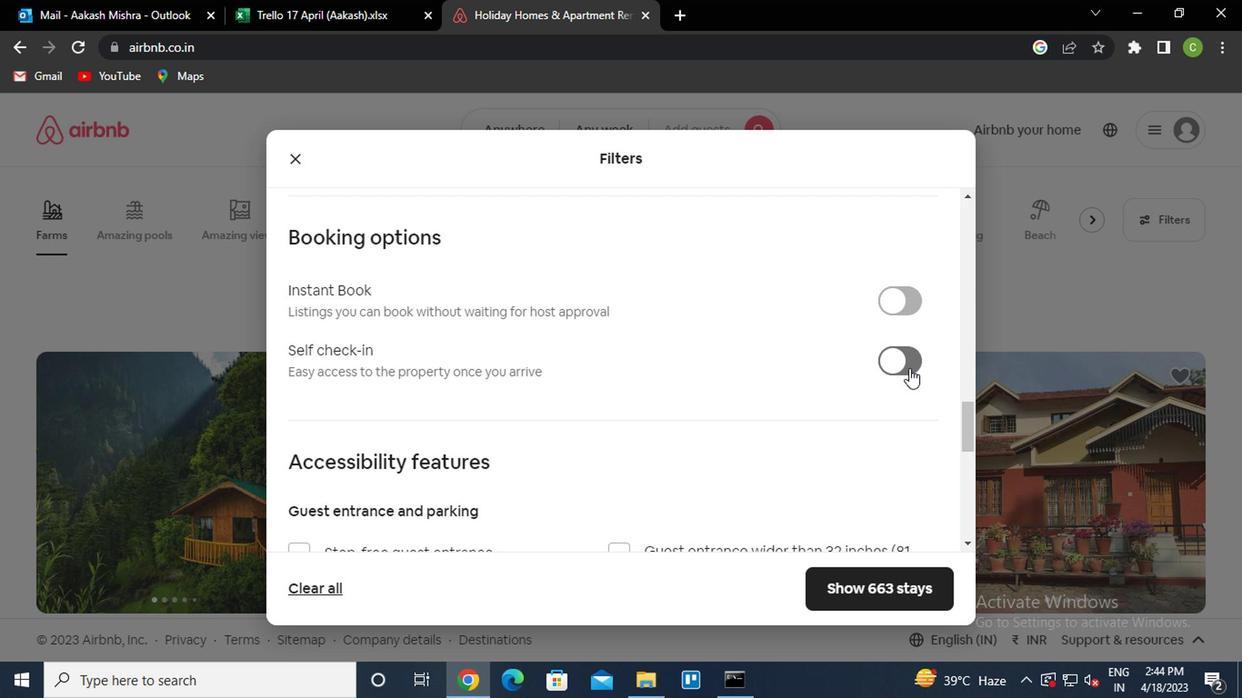 
Action: Mouse moved to (741, 390)
Screenshot: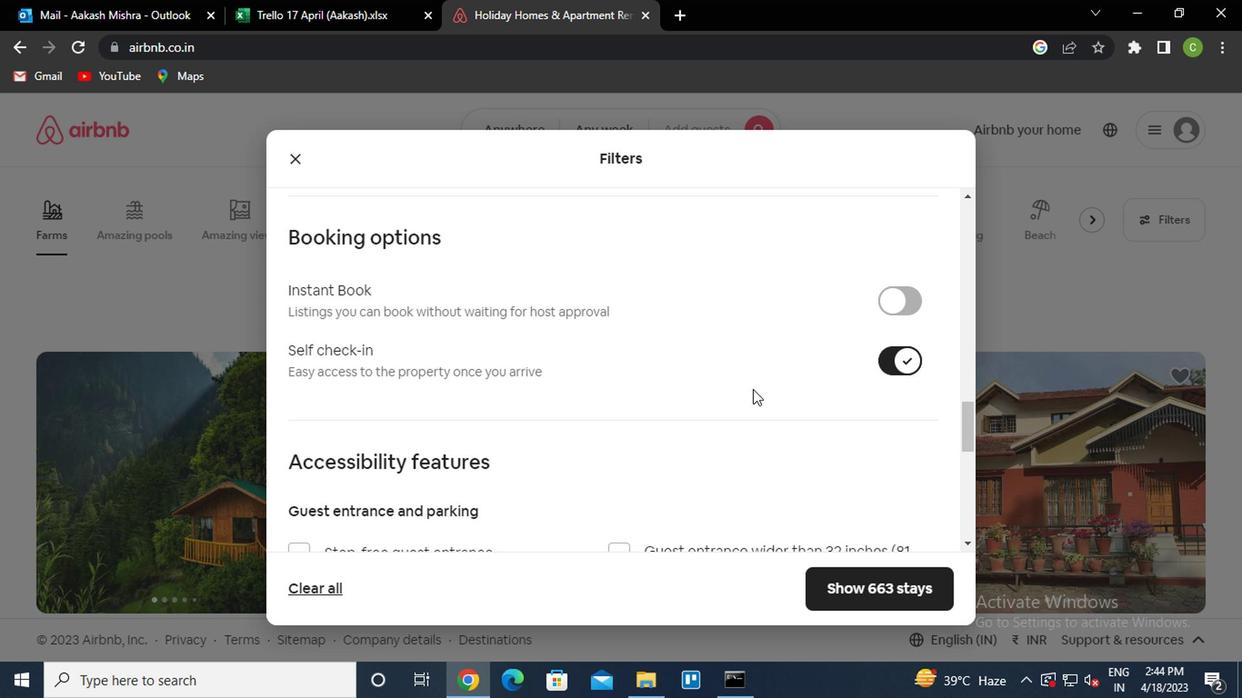 
Action: Mouse scrolled (741, 389) with delta (0, -1)
Screenshot: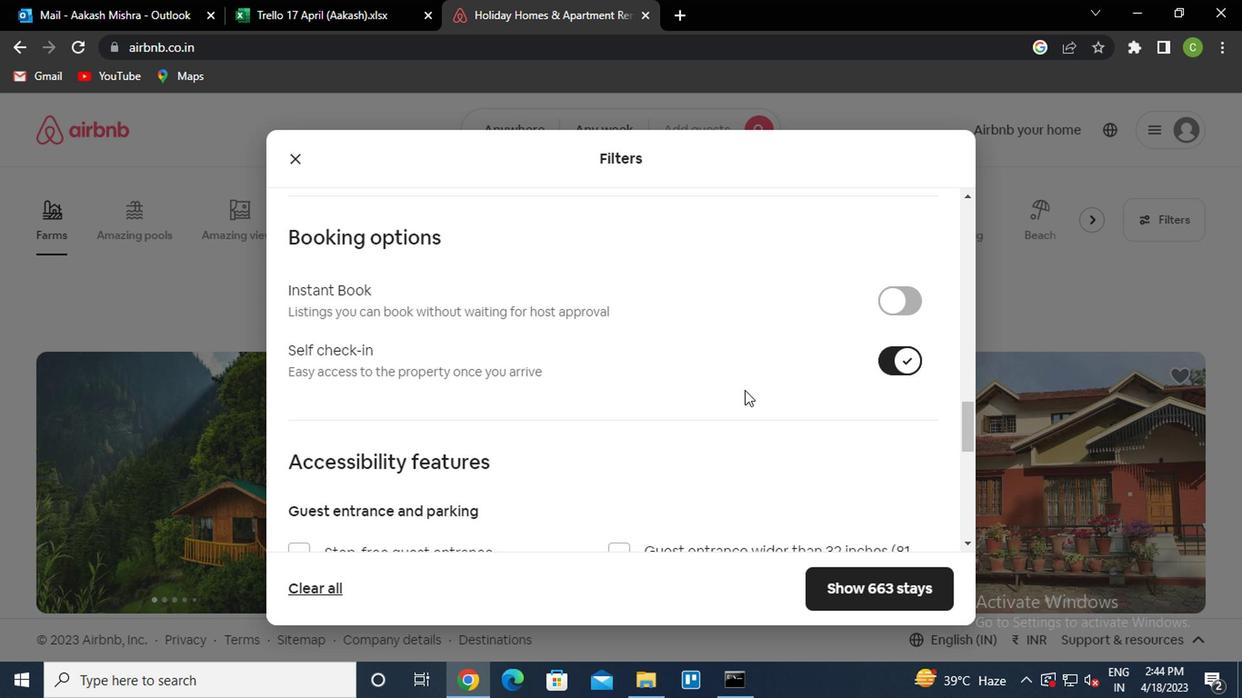 
Action: Mouse moved to (741, 391)
Screenshot: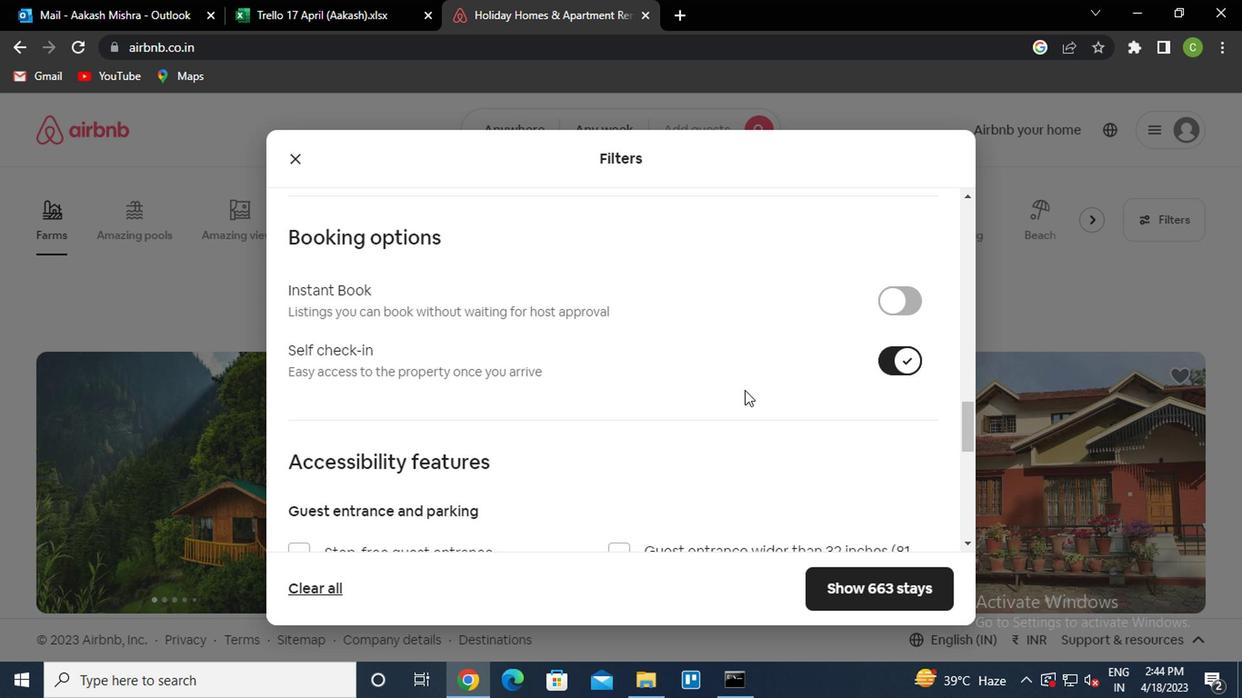 
Action: Mouse scrolled (741, 390) with delta (0, 0)
Screenshot: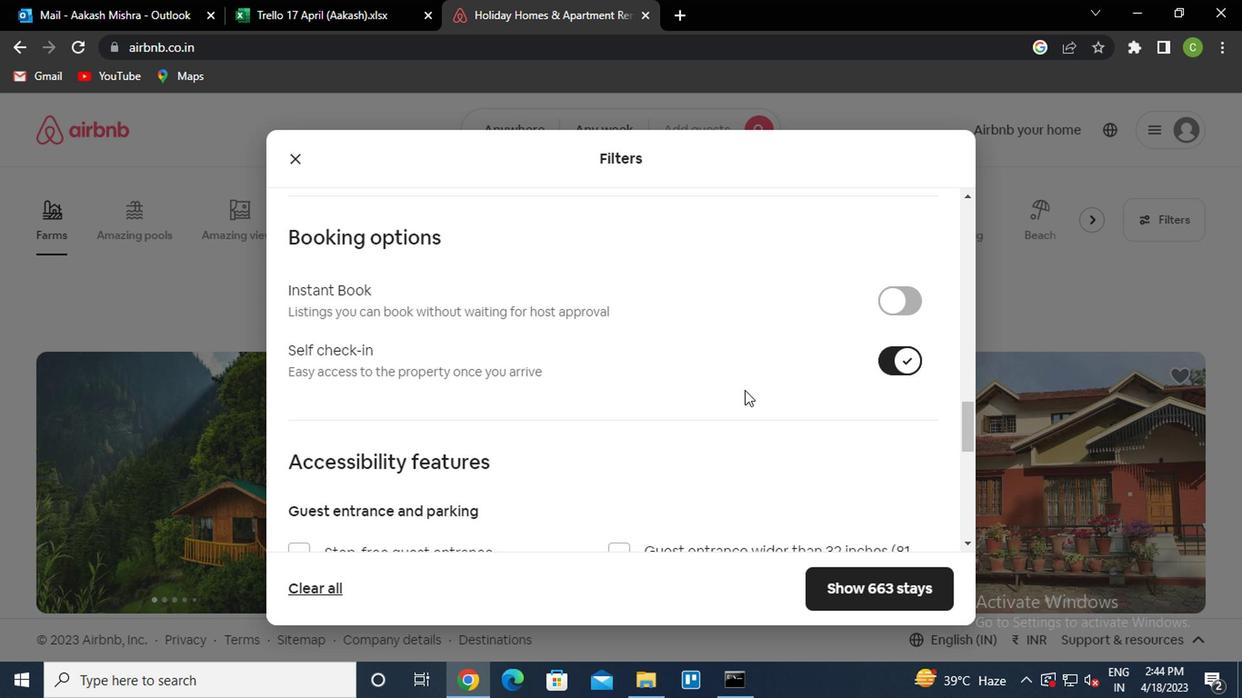 
Action: Mouse scrolled (741, 390) with delta (0, 0)
Screenshot: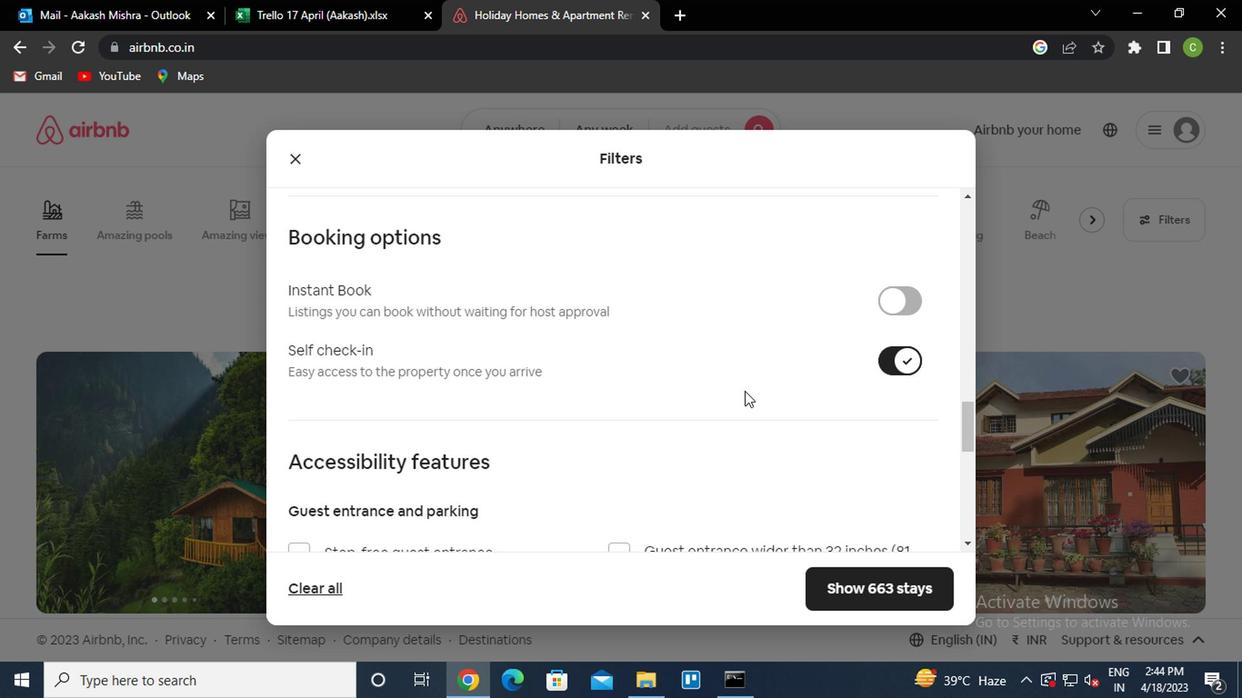 
Action: Mouse scrolled (741, 390) with delta (0, 0)
Screenshot: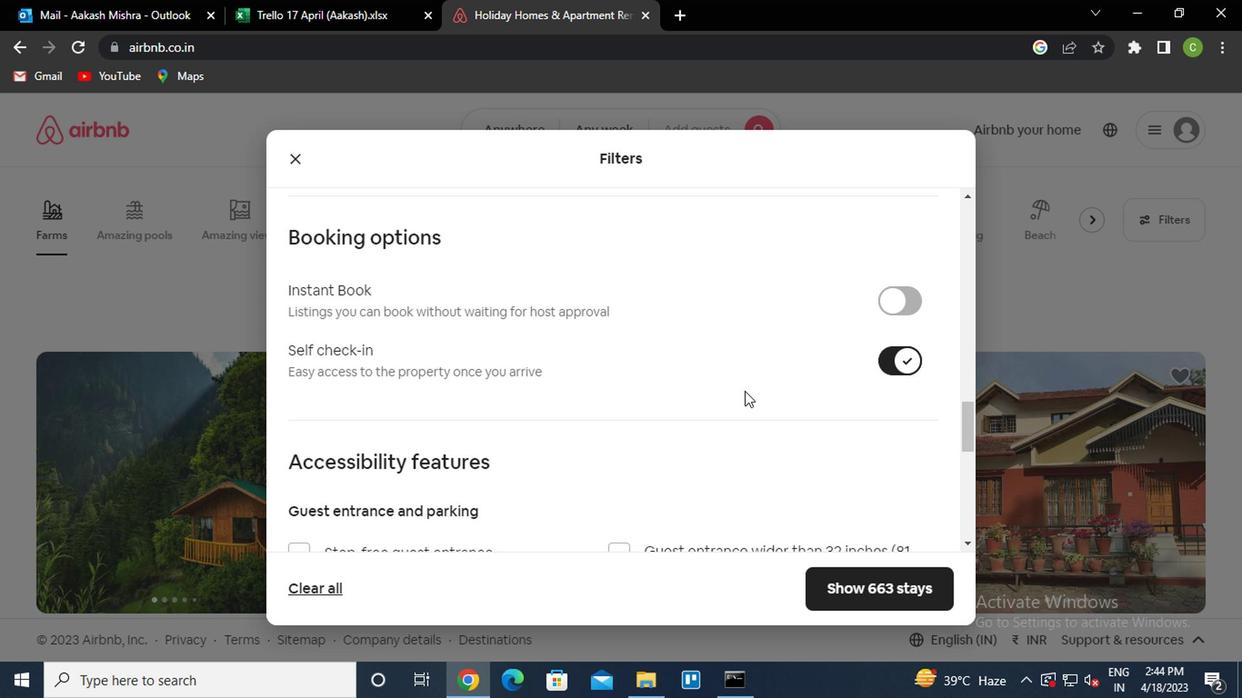 
Action: Mouse scrolled (741, 390) with delta (0, 0)
Screenshot: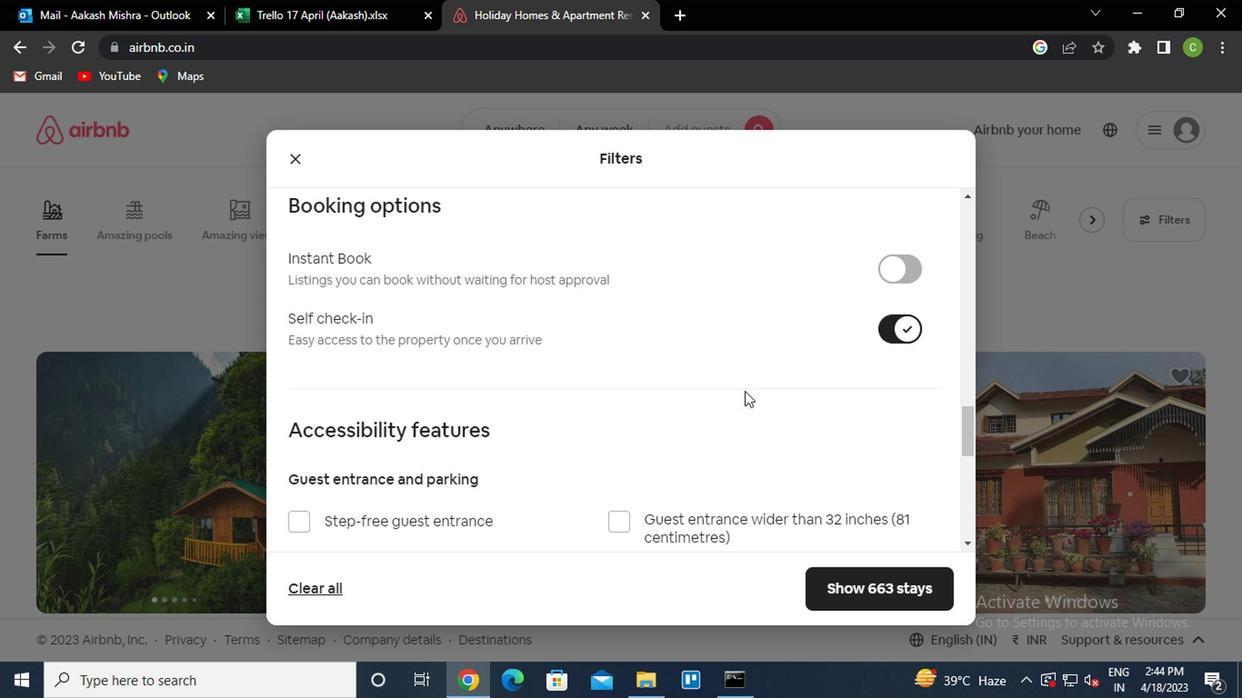 
Action: Mouse moved to (549, 387)
Screenshot: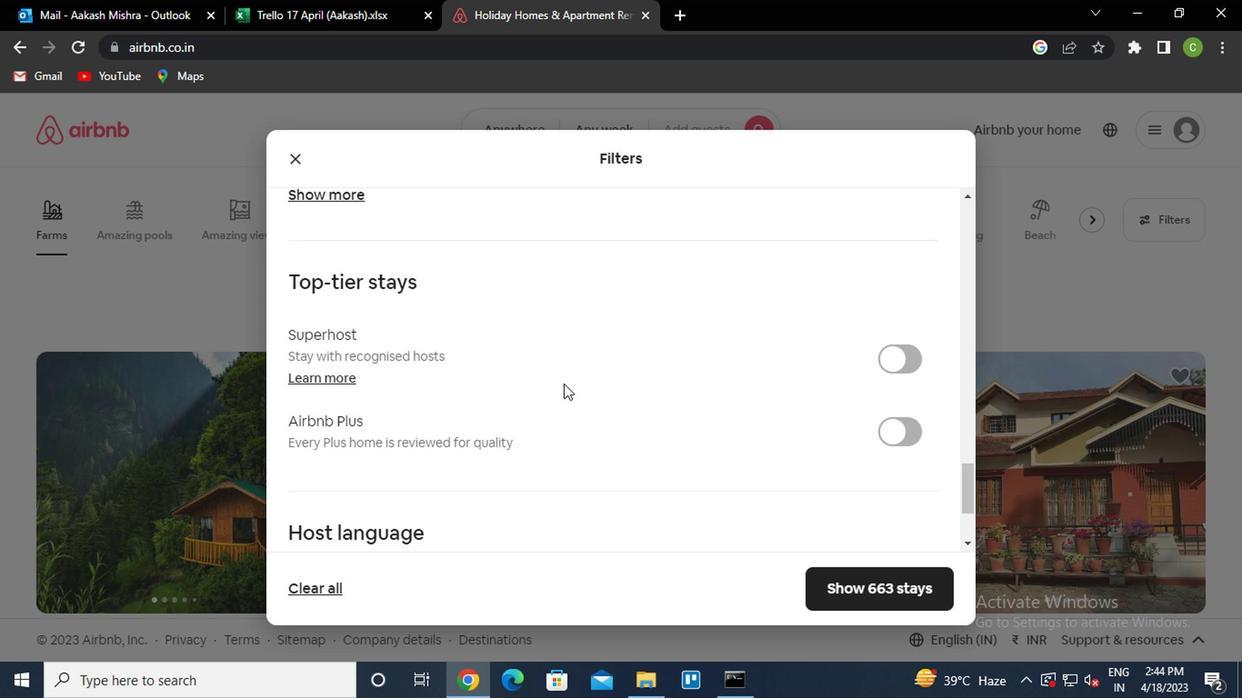 
Action: Mouse scrolled (549, 386) with delta (0, 0)
Screenshot: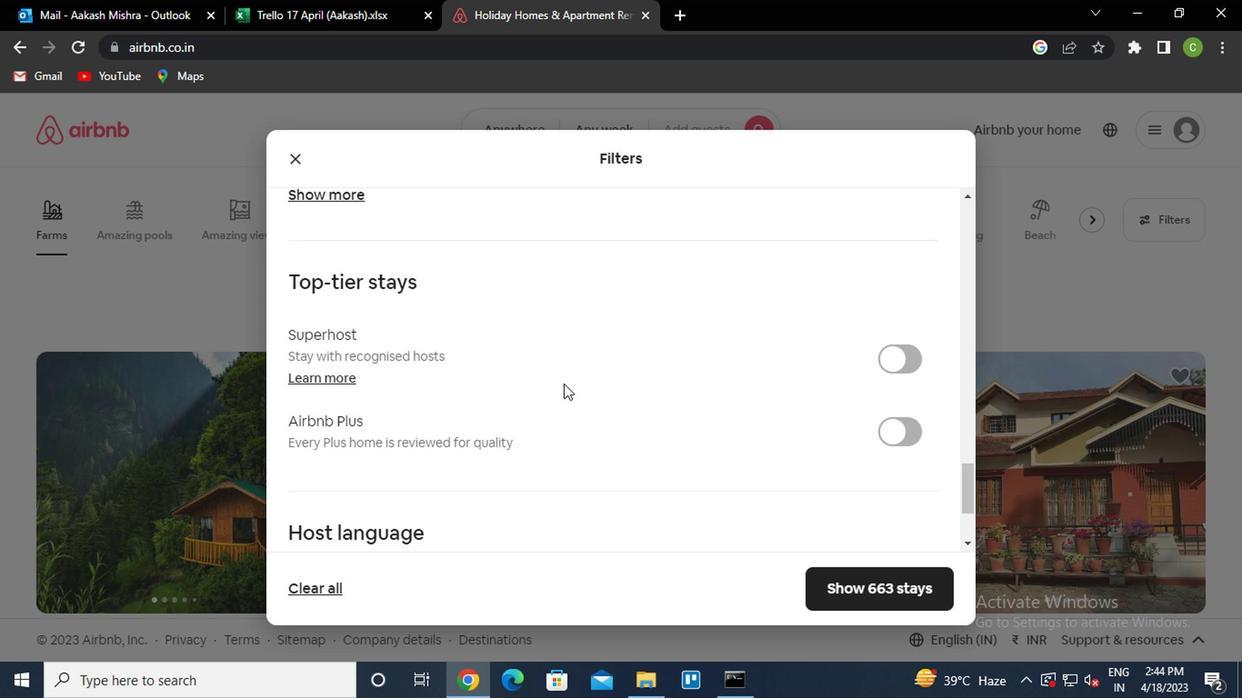
Action: Mouse moved to (547, 388)
Screenshot: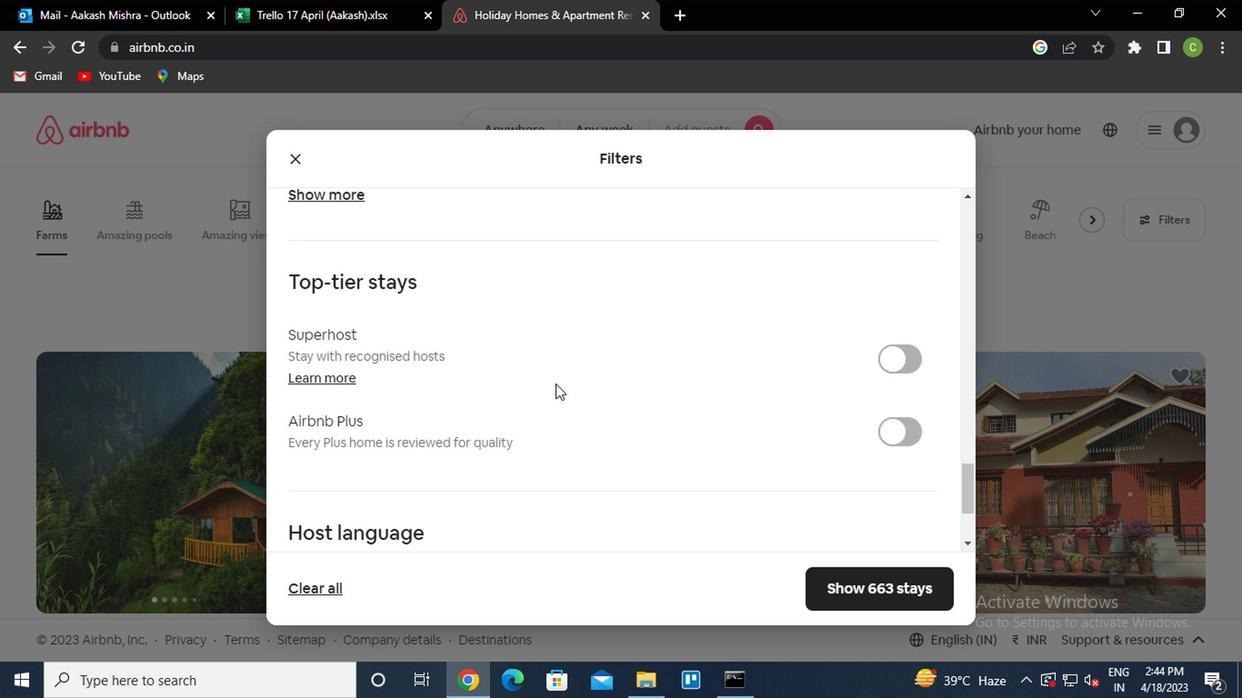 
Action: Mouse scrolled (547, 387) with delta (0, -1)
Screenshot: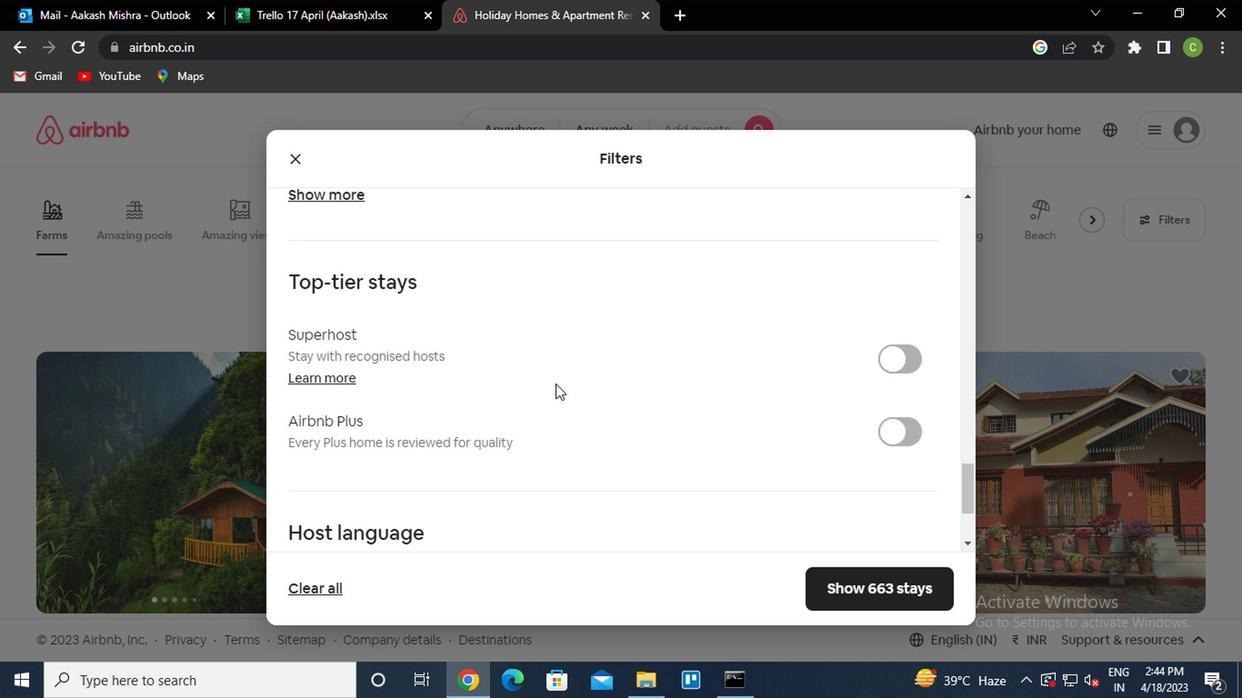 
Action: Mouse moved to (546, 388)
Screenshot: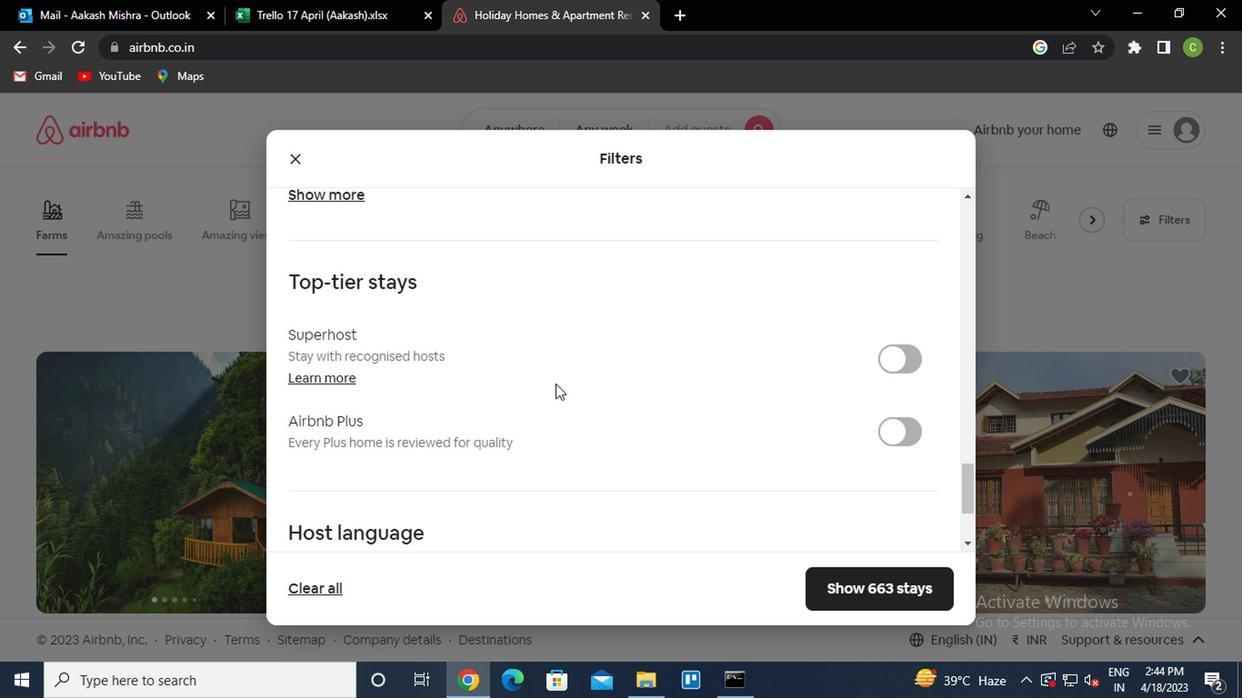 
Action: Mouse scrolled (546, 387) with delta (0, -1)
Screenshot: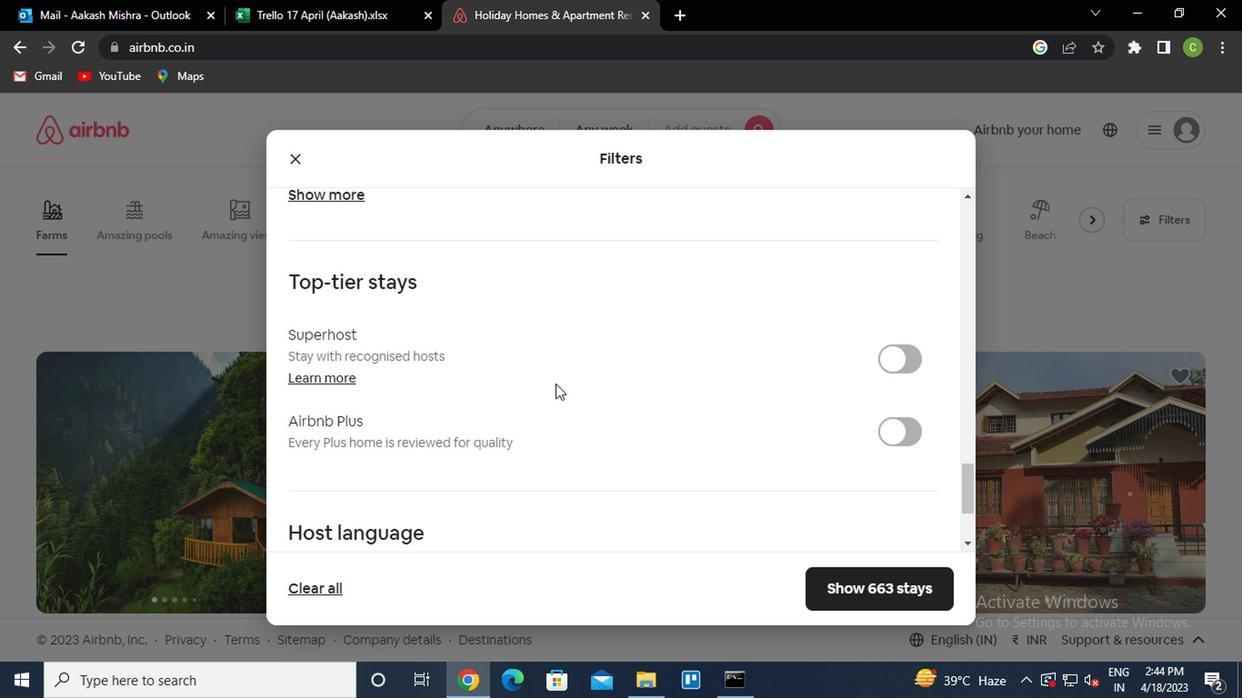 
Action: Mouse scrolled (546, 387) with delta (0, -1)
Screenshot: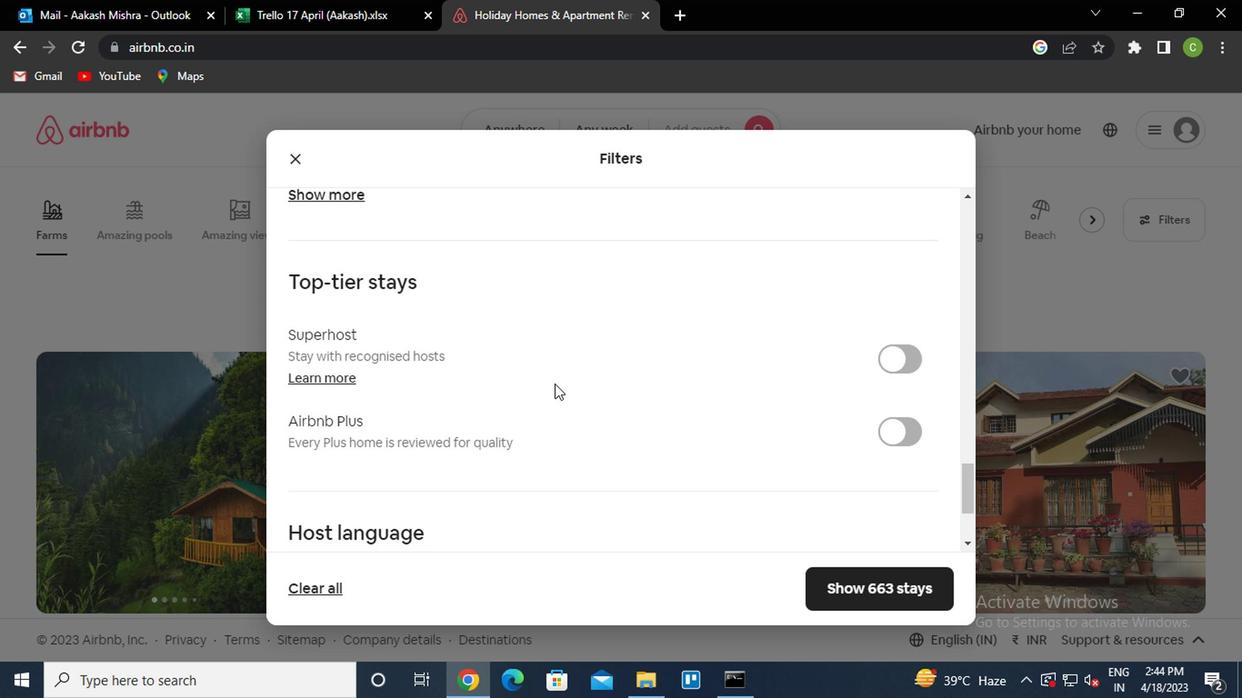 
Action: Mouse moved to (316, 513)
Screenshot: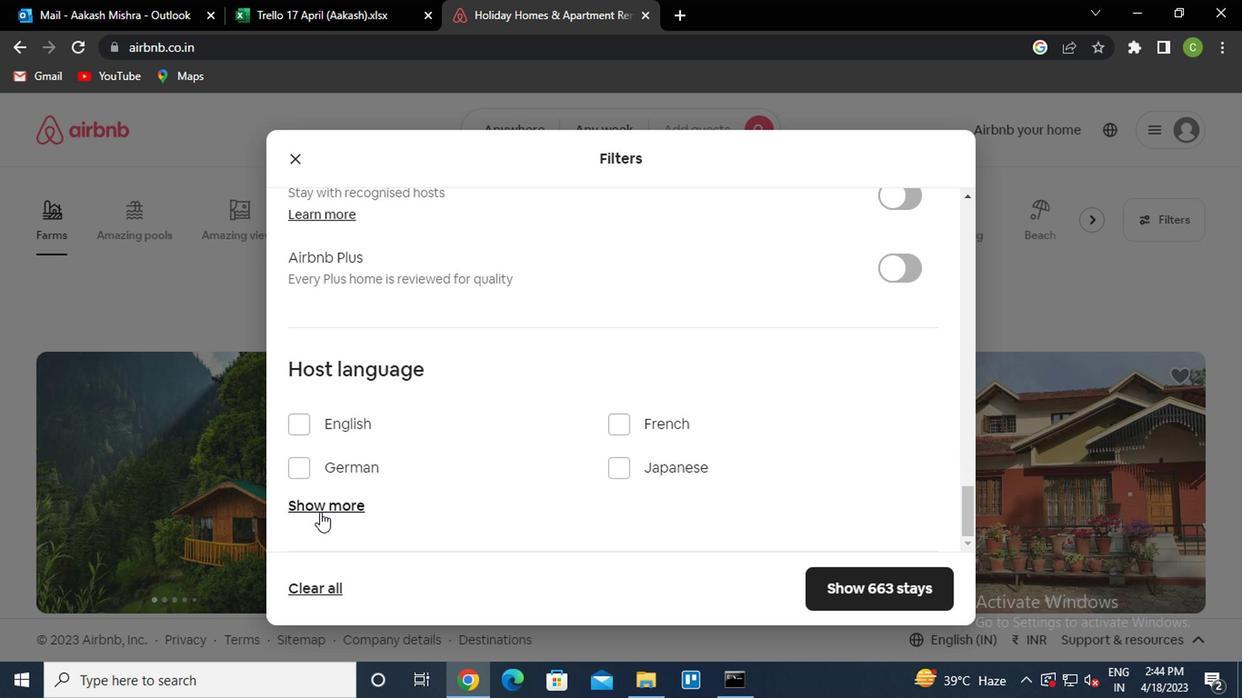 
Action: Mouse pressed left at (316, 513)
Screenshot: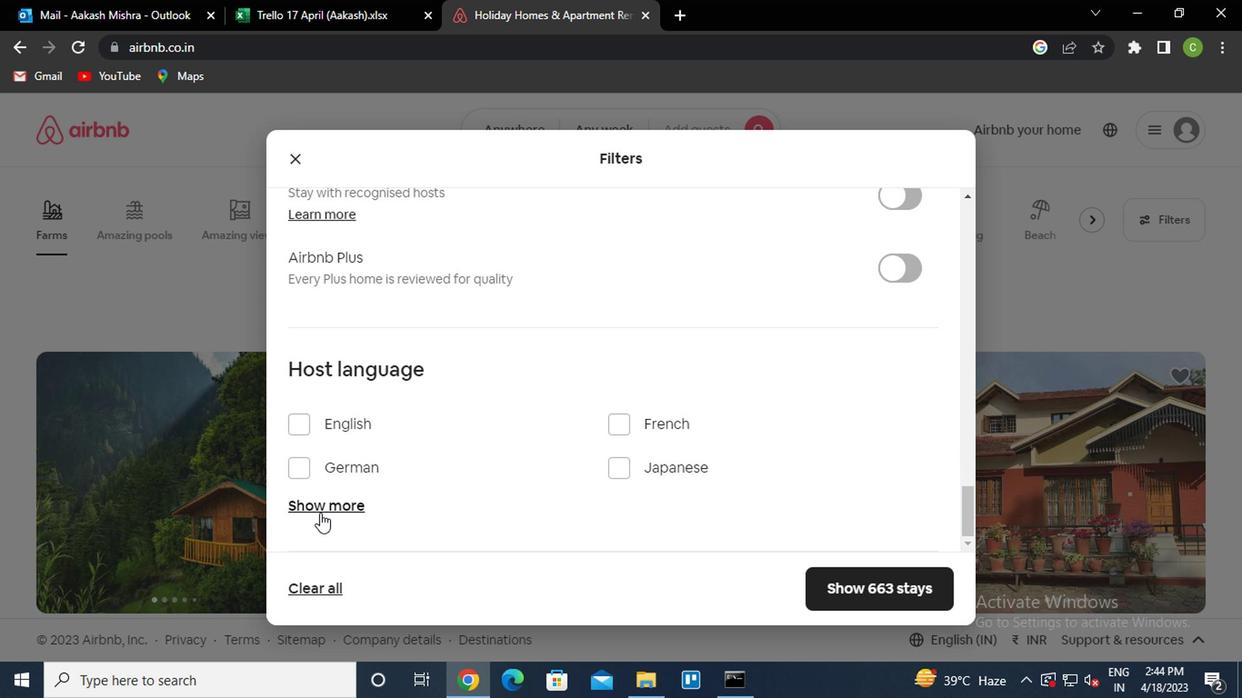 
Action: Mouse moved to (385, 456)
Screenshot: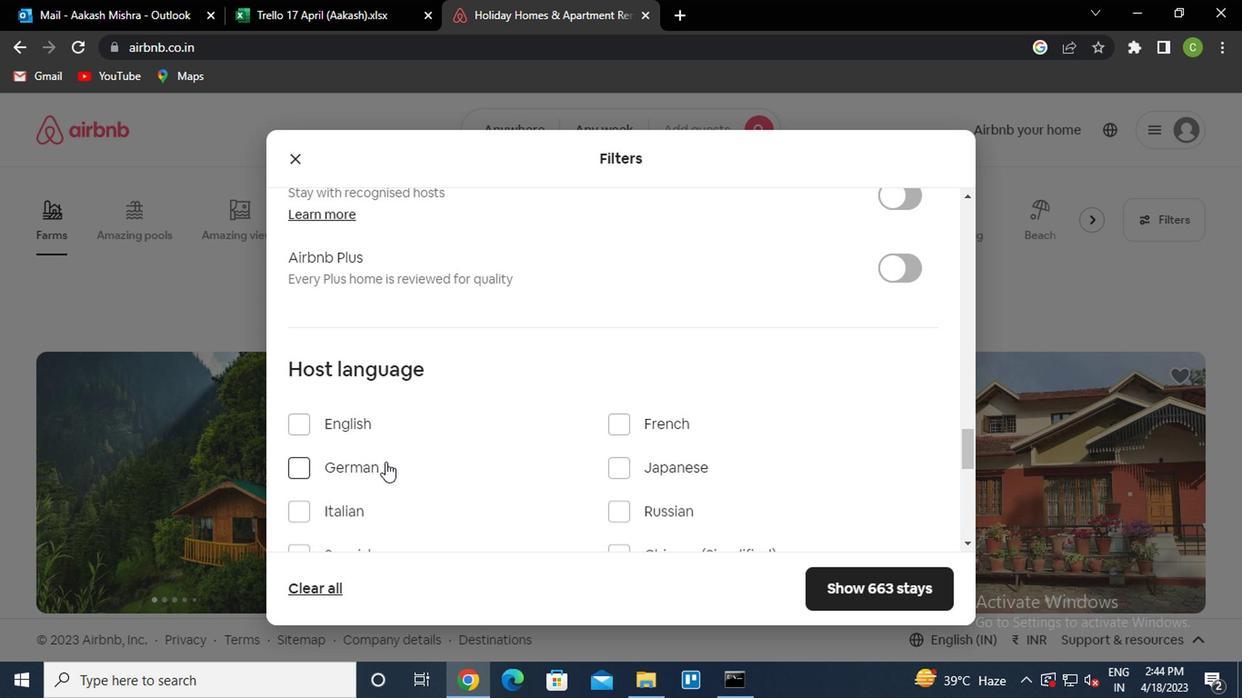 
Action: Mouse scrolled (385, 456) with delta (0, 0)
Screenshot: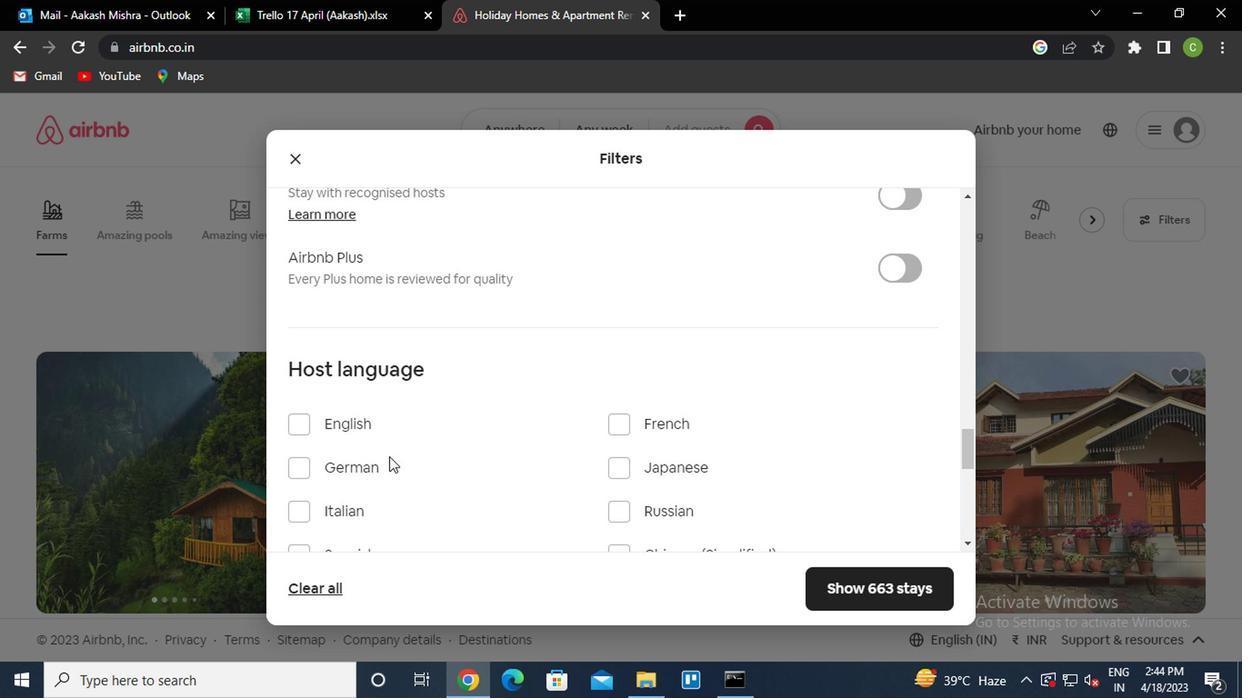 
Action: Mouse scrolled (385, 456) with delta (0, 0)
Screenshot: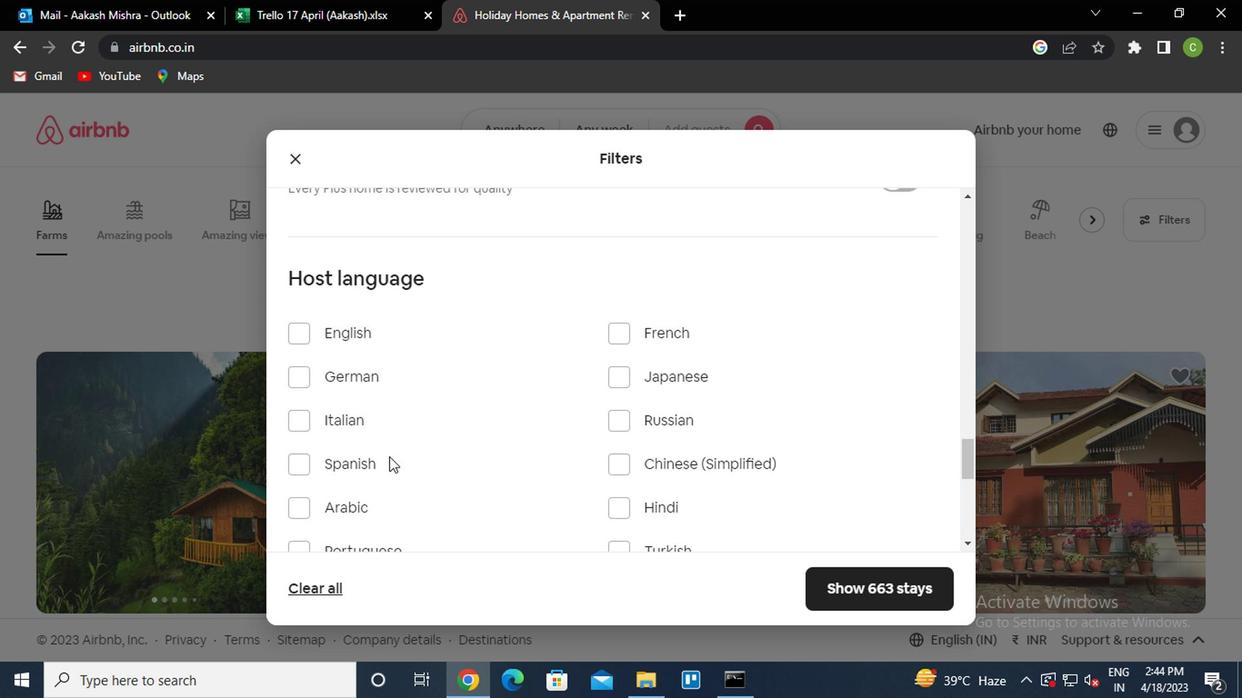
Action: Mouse scrolled (385, 456) with delta (0, 0)
Screenshot: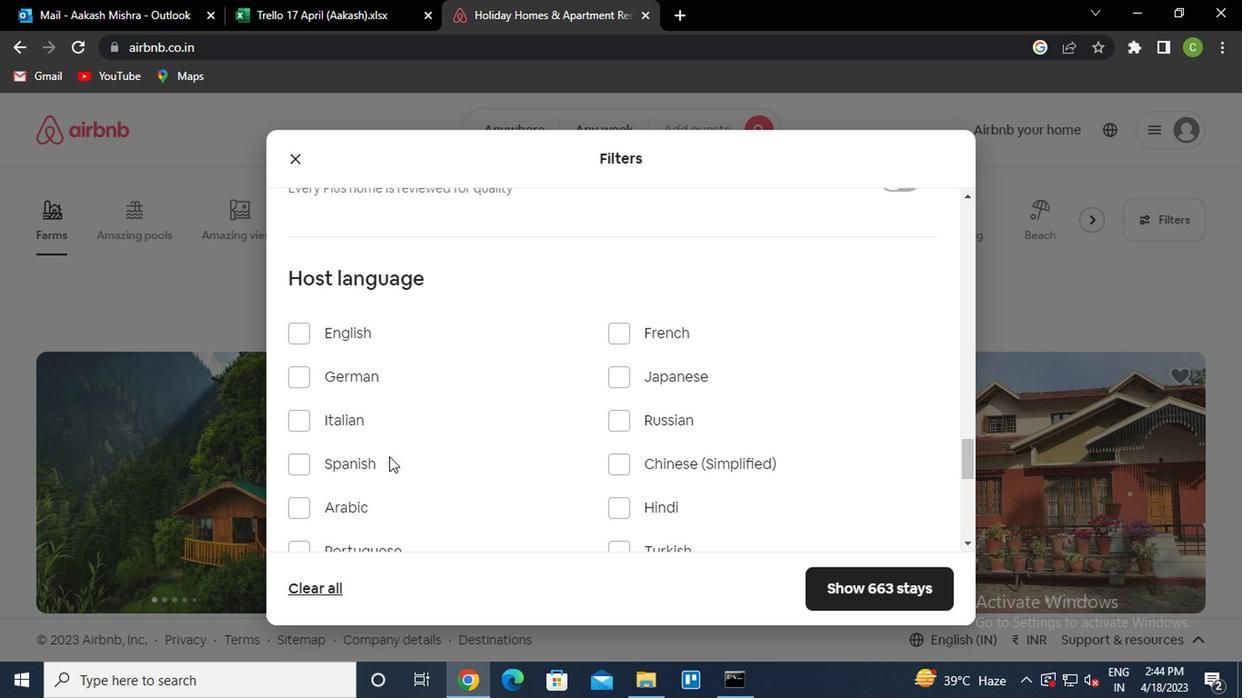 
Action: Mouse moved to (290, 287)
Screenshot: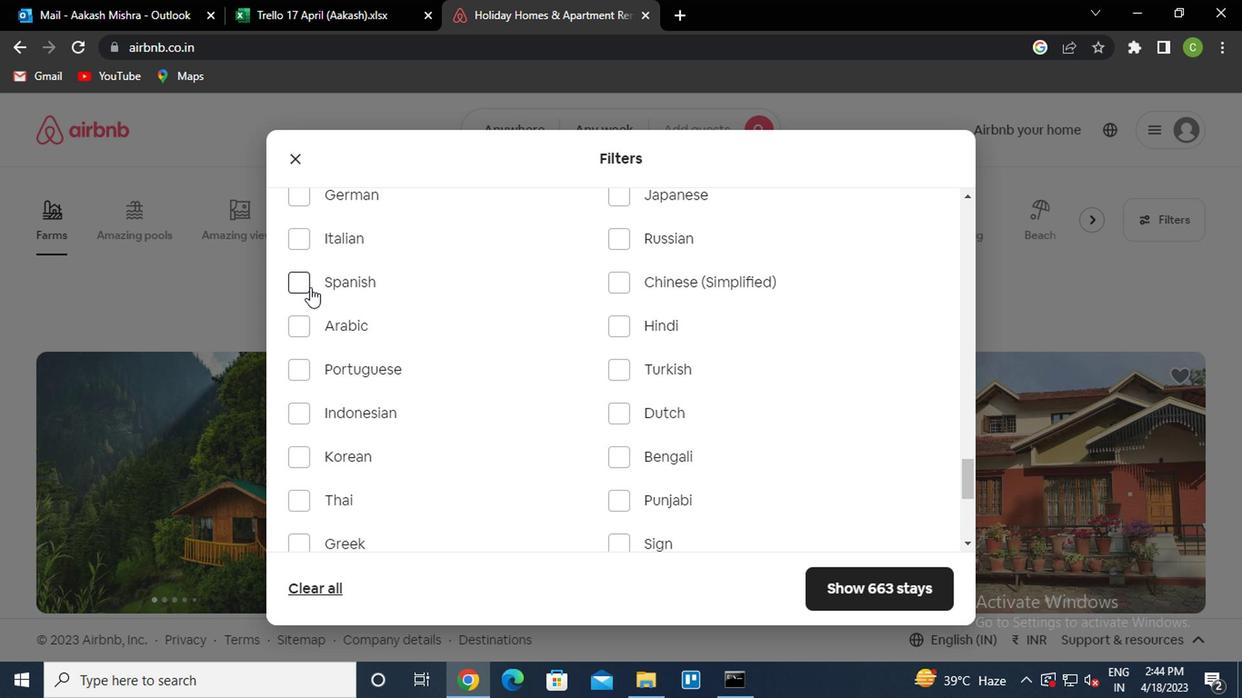 
Action: Mouse pressed left at (290, 287)
Screenshot: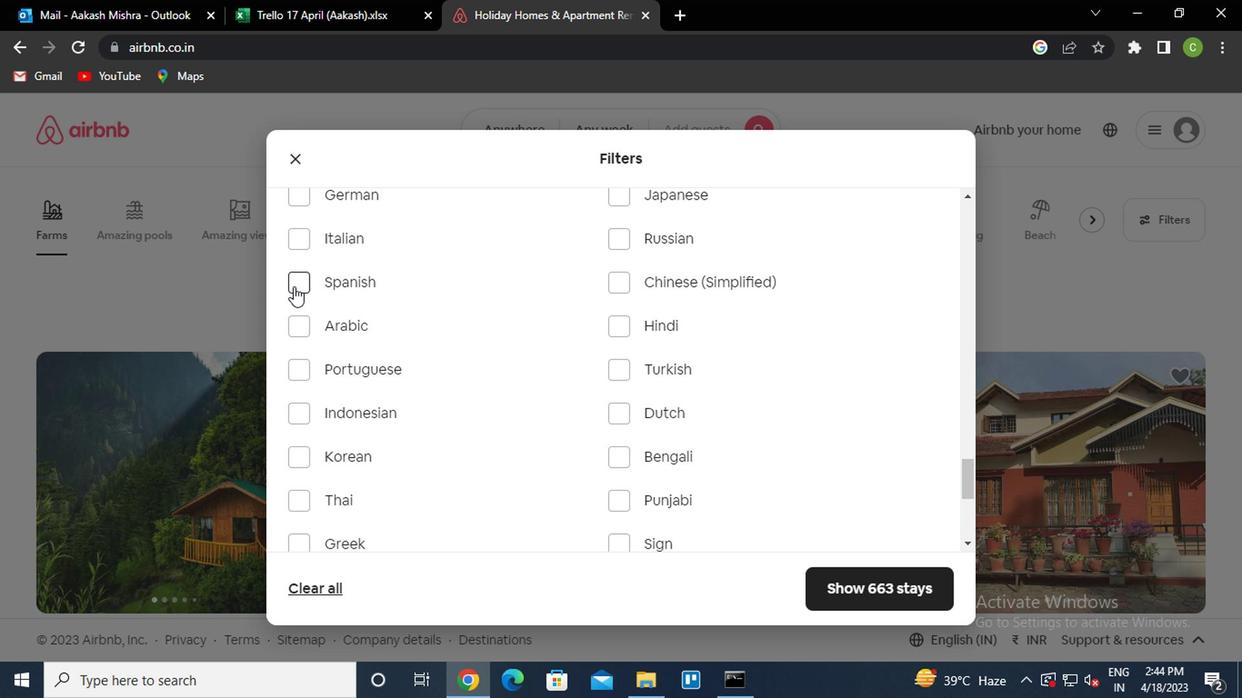 
Action: Mouse moved to (867, 581)
Screenshot: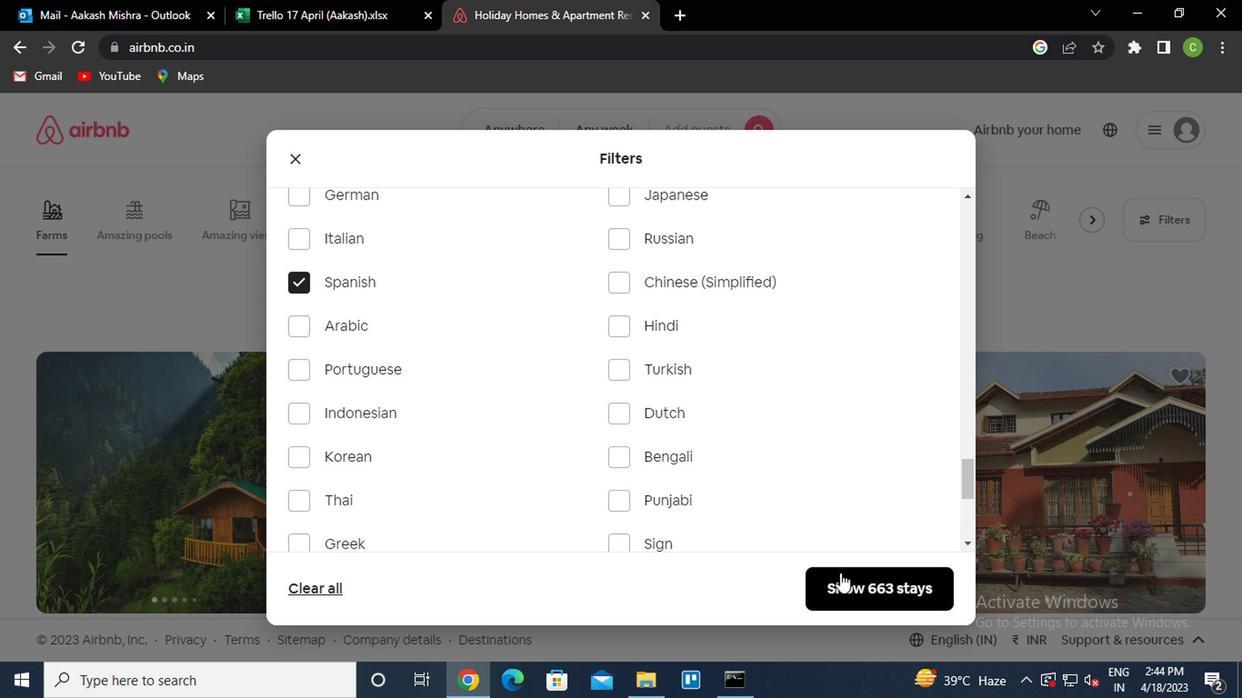 
Action: Mouse pressed left at (867, 581)
Screenshot: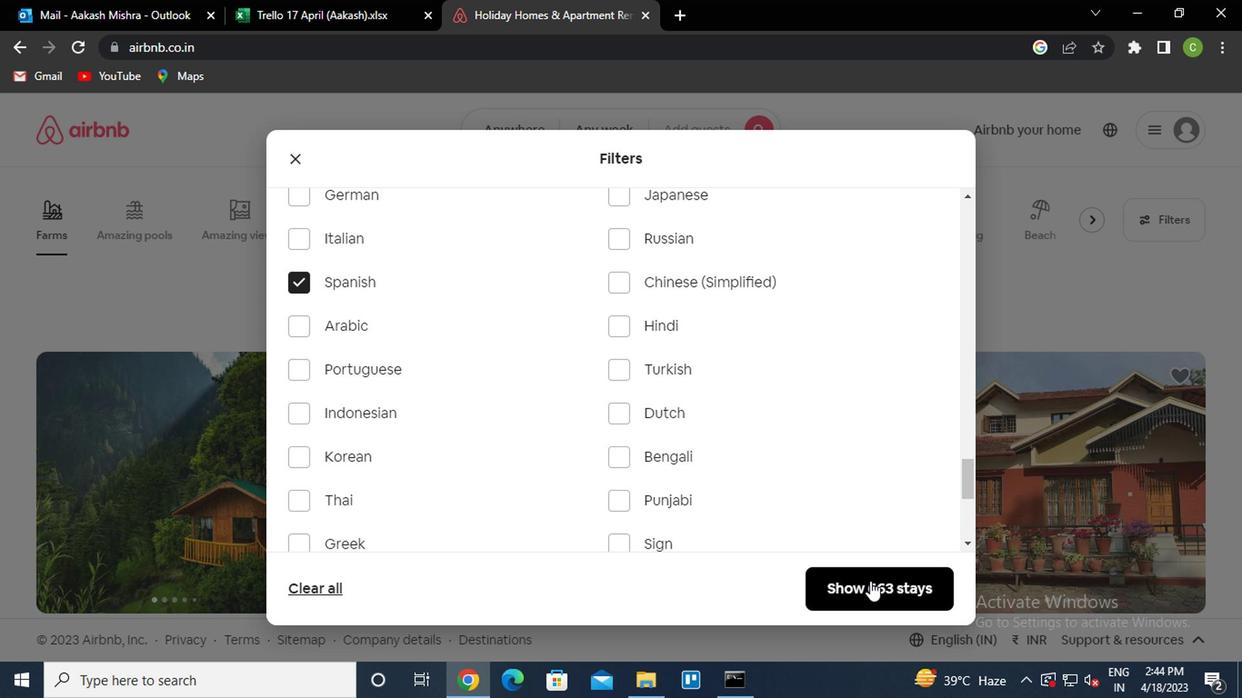 
Action: Mouse moved to (667, 439)
Screenshot: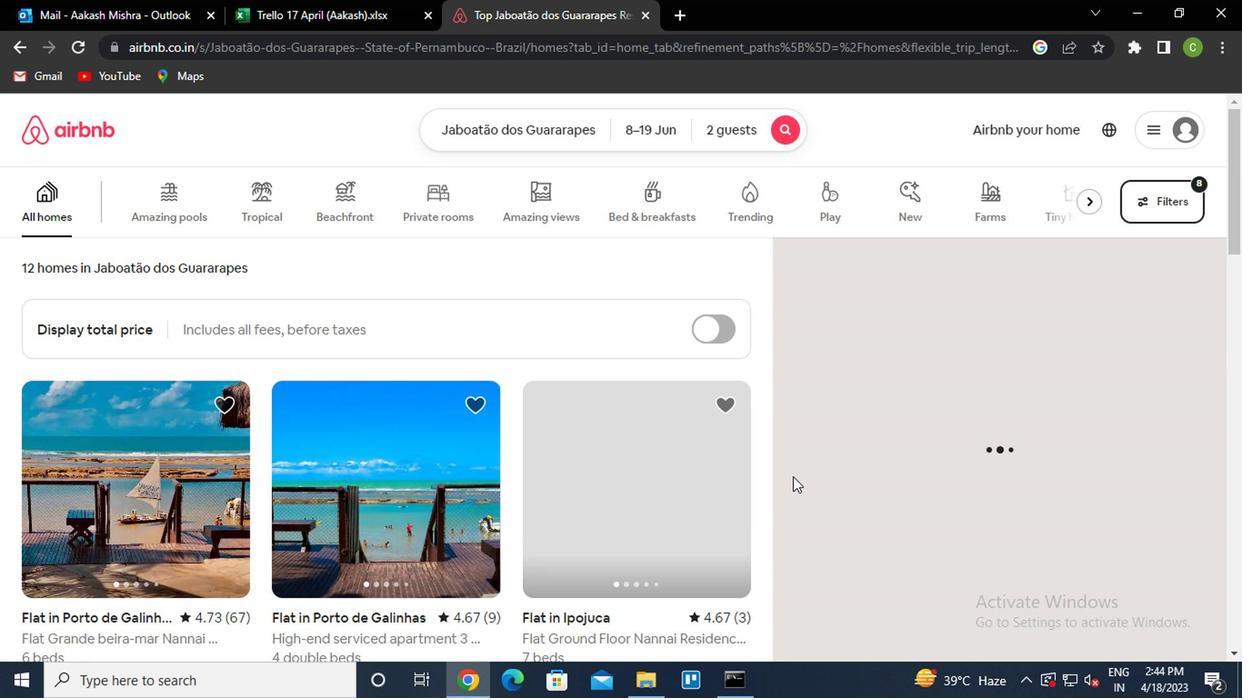 
